 Task: Measure the distance between New Orleans and Baton Rouge.
Action: Mouse moved to (310, 63)
Screenshot: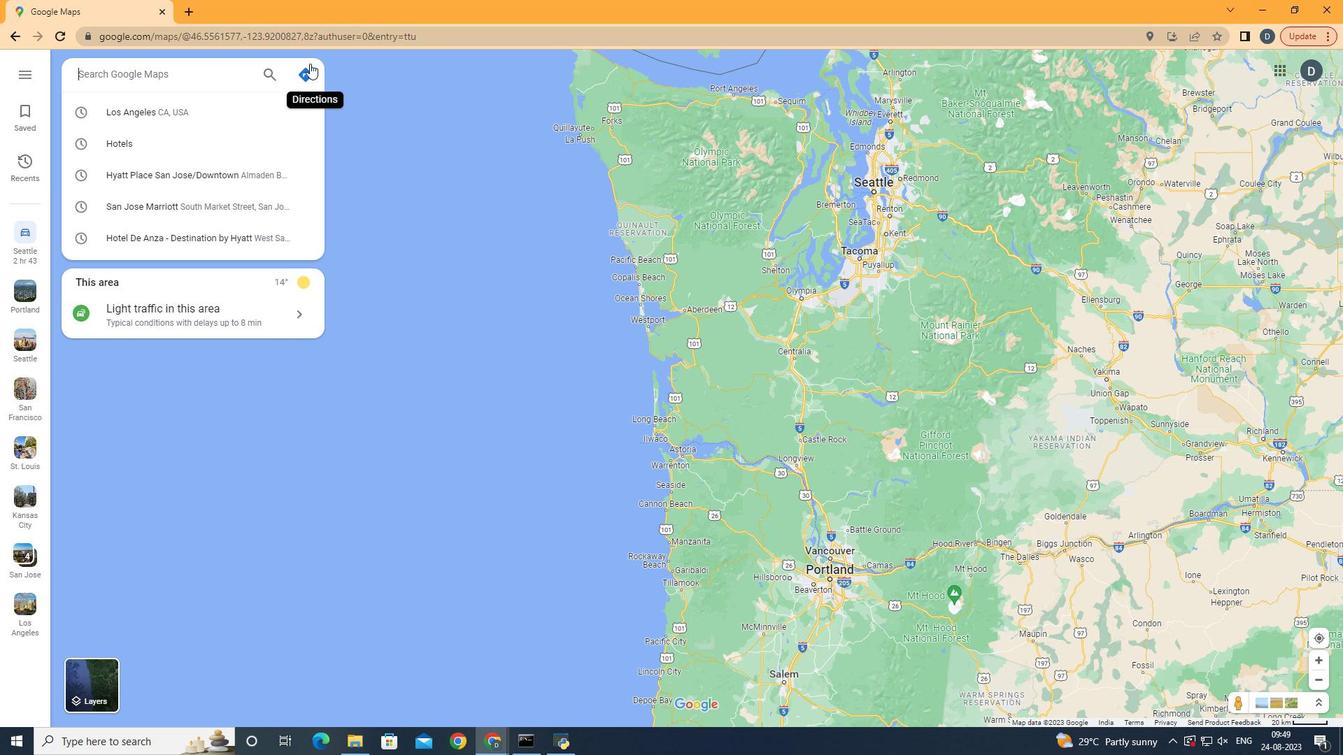 
Action: Mouse pressed left at (310, 63)
Screenshot: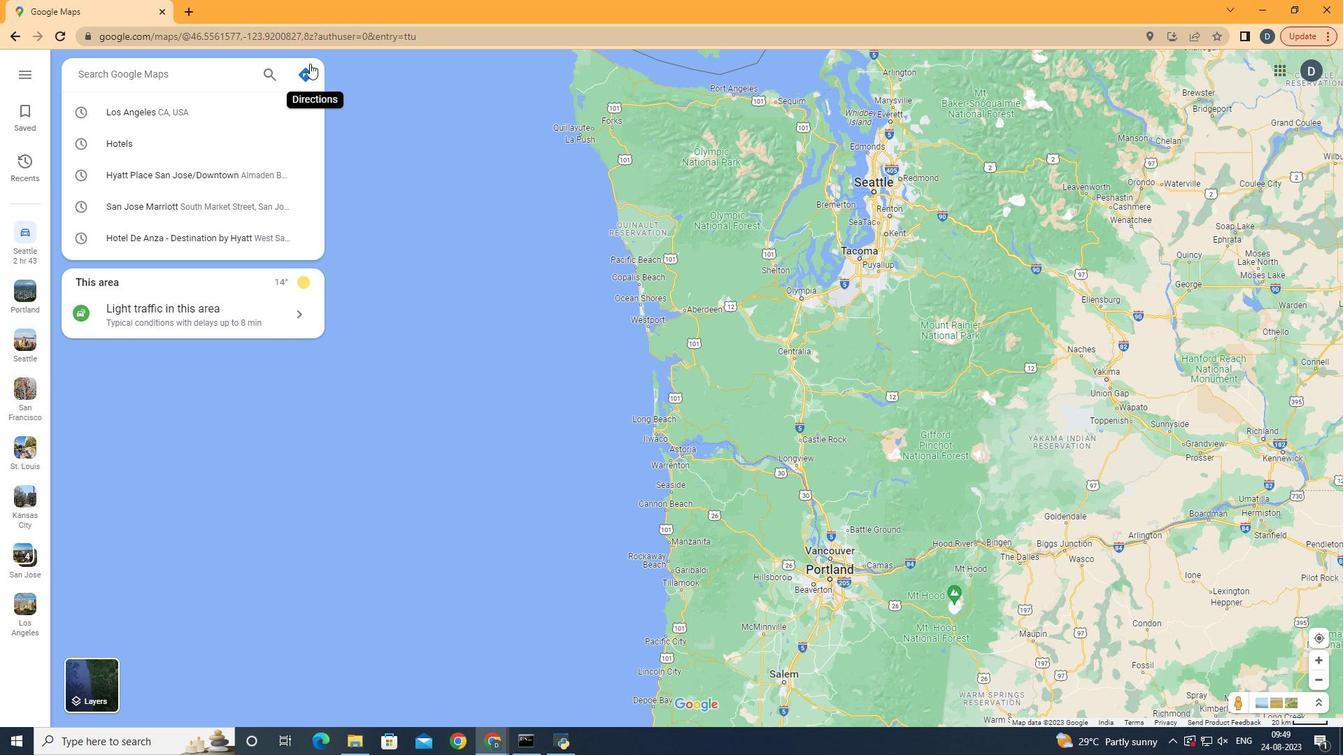 
Action: Mouse moved to (149, 115)
Screenshot: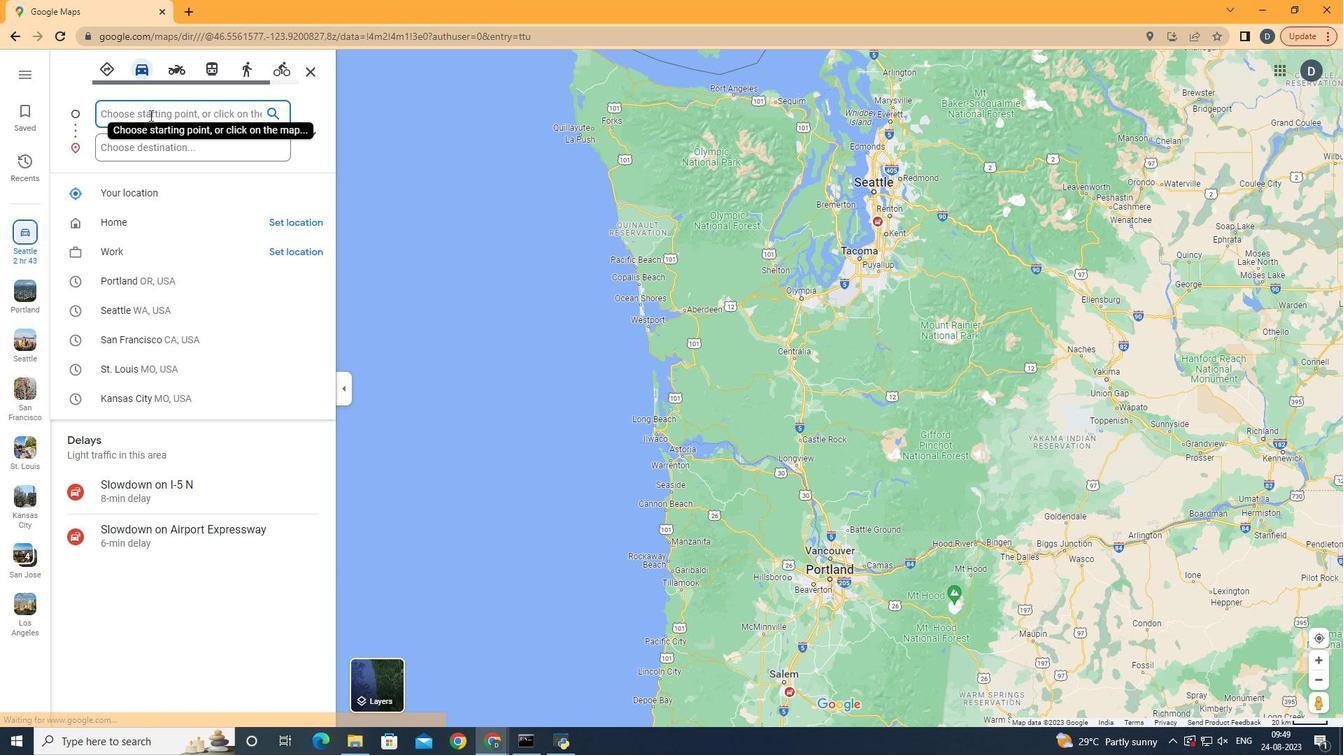 
Action: Mouse pressed left at (149, 115)
Screenshot: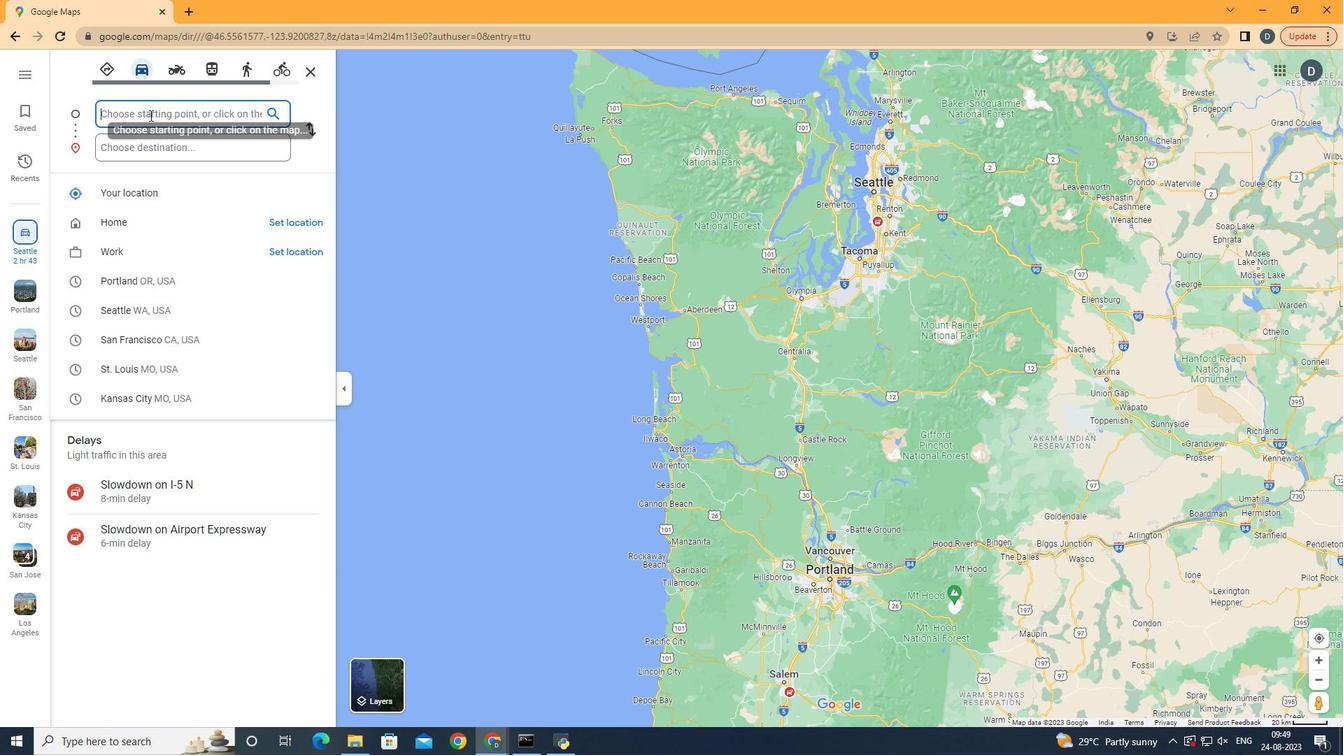 
Action: Key pressed <Key.shift><Key.shift><Key.shift><Key.shift><Key.shift>New<Key.space><Key.shift>Orleans
Screenshot: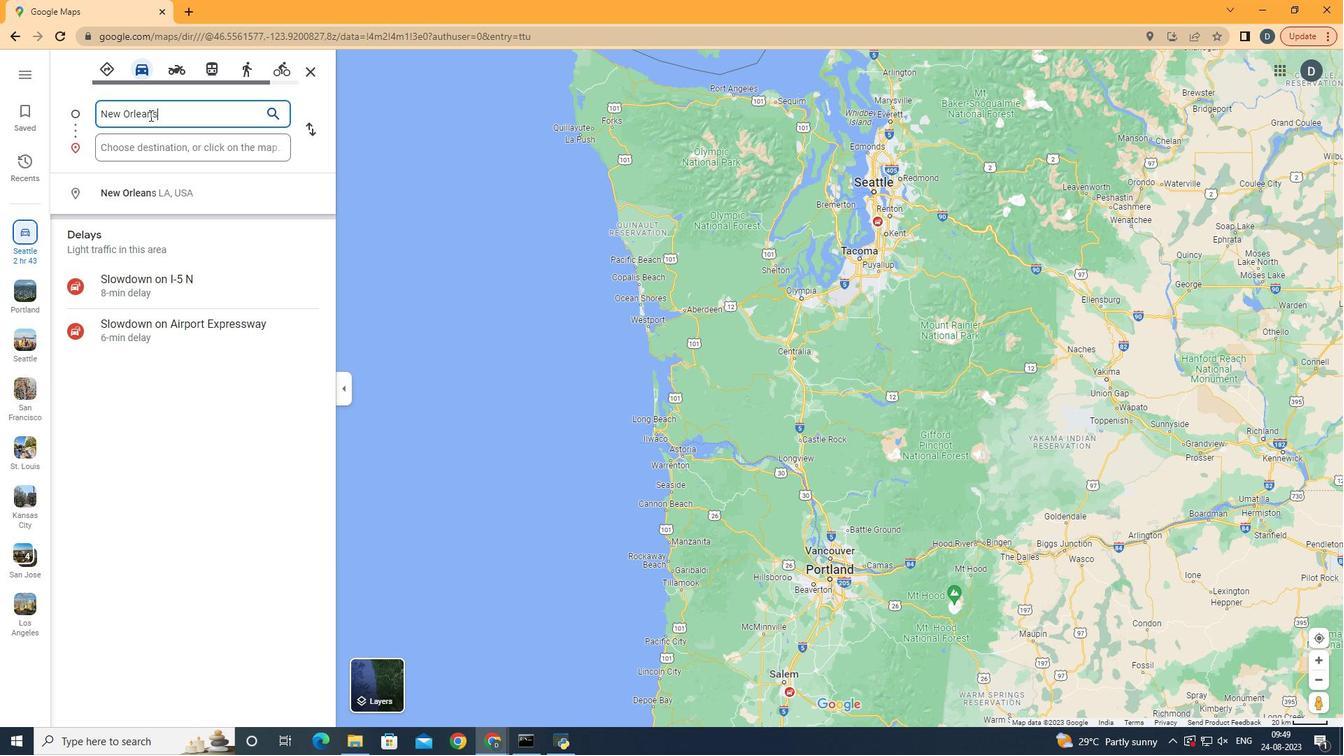 
Action: Mouse moved to (176, 205)
Screenshot: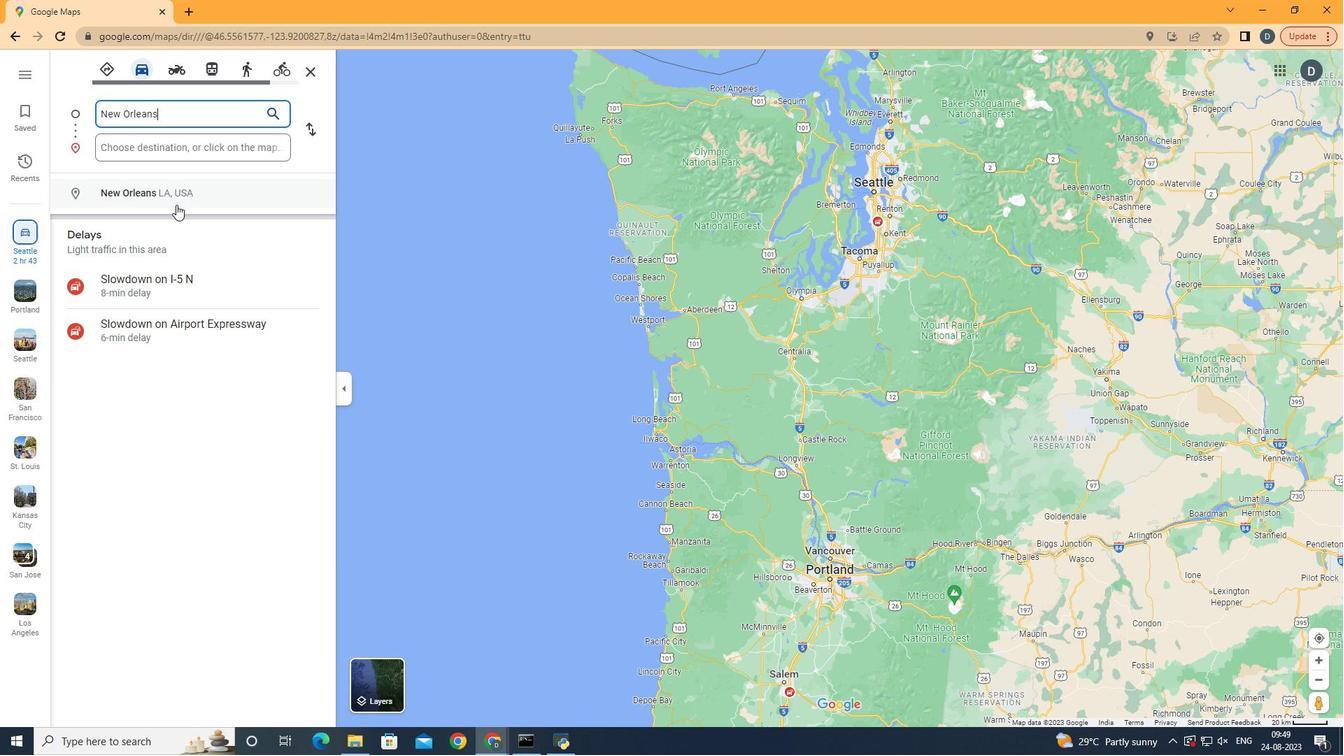
Action: Mouse pressed left at (176, 205)
Screenshot: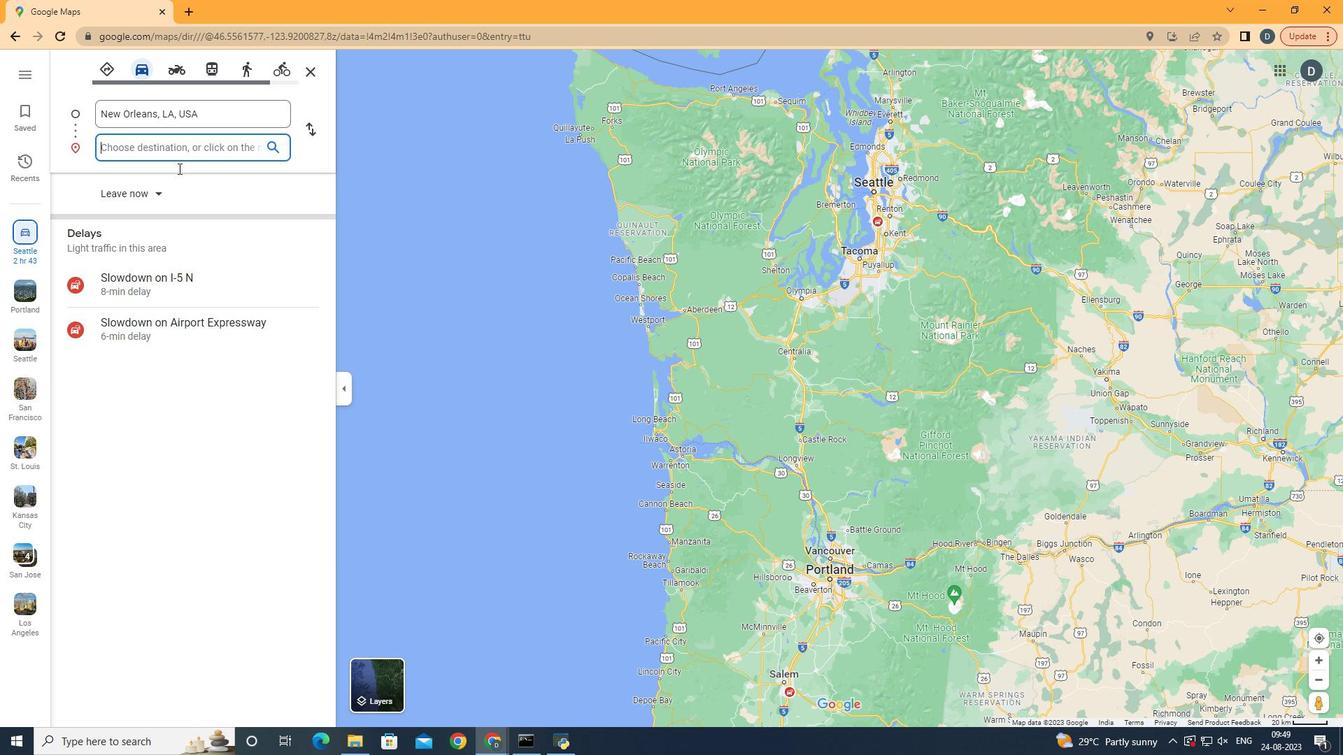 
Action: Mouse moved to (192, 142)
Screenshot: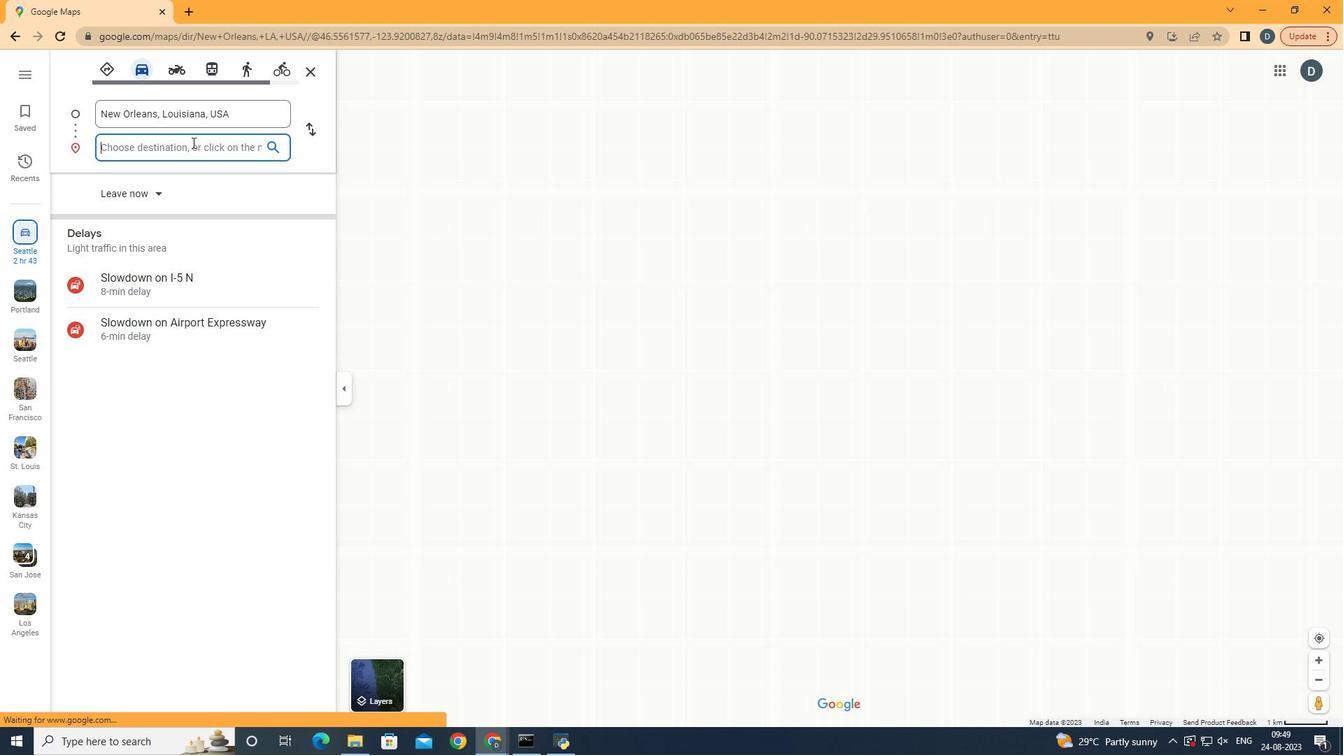 
Action: Mouse pressed left at (192, 142)
Screenshot: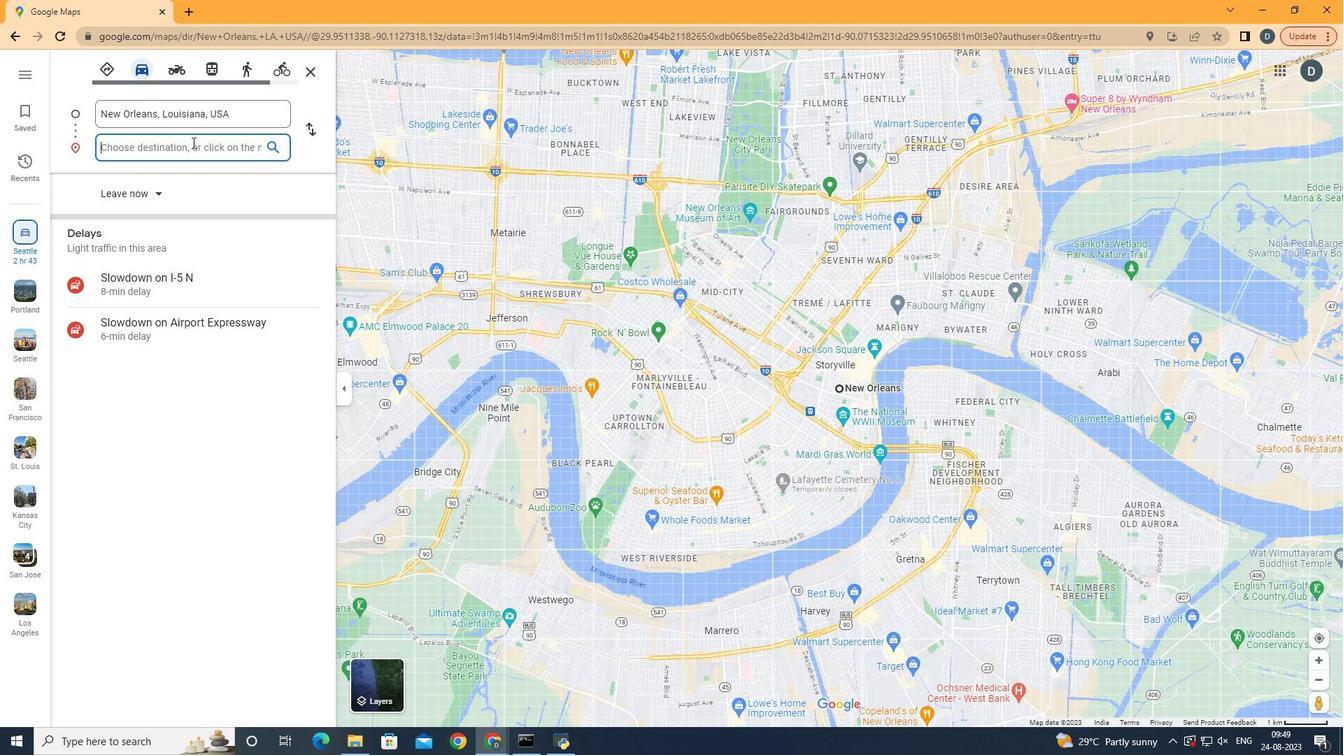 
Action: Key pressed <Key.shift><Key.shift><Key.shift><Key.shift><Key.shift>Baton<Key.space><Key.shift><Key.shift><Key.shift><Key.shift><Key.shift>Rouge
Screenshot: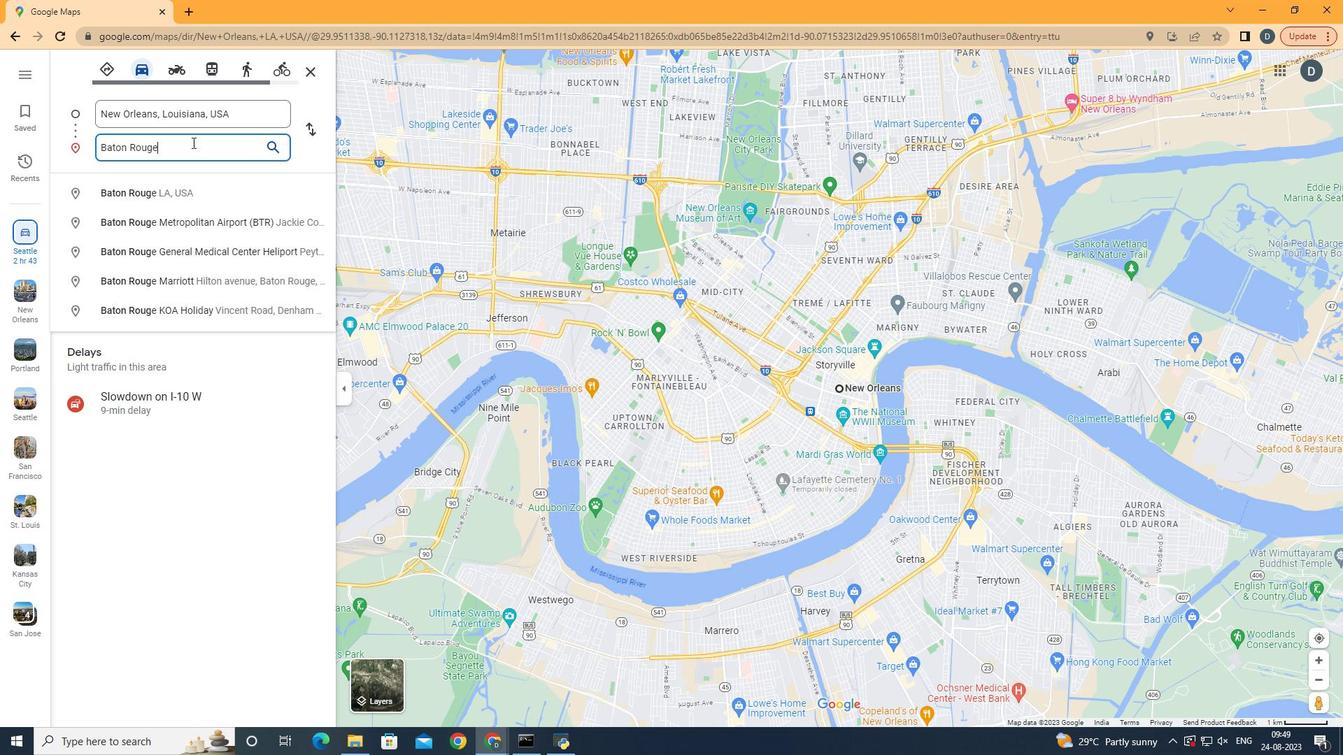 
Action: Mouse moved to (184, 190)
Screenshot: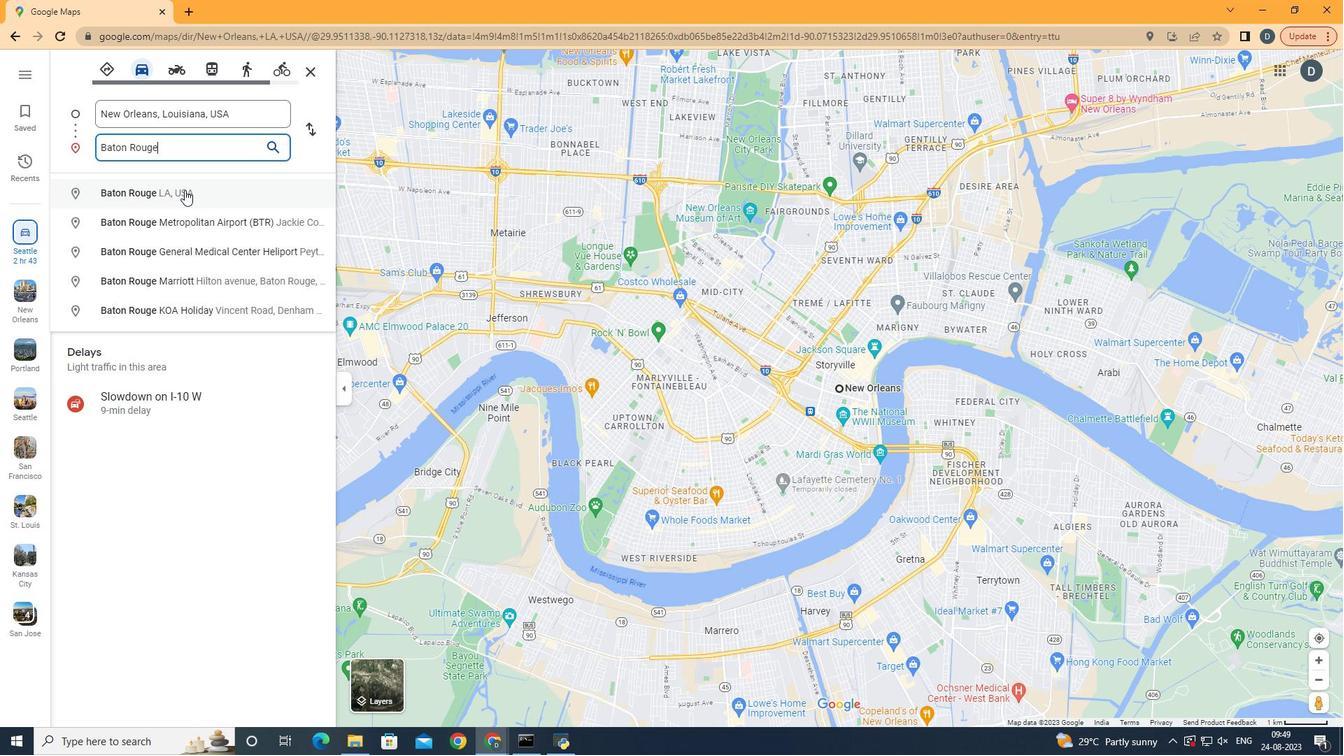 
Action: Mouse pressed left at (184, 190)
Screenshot: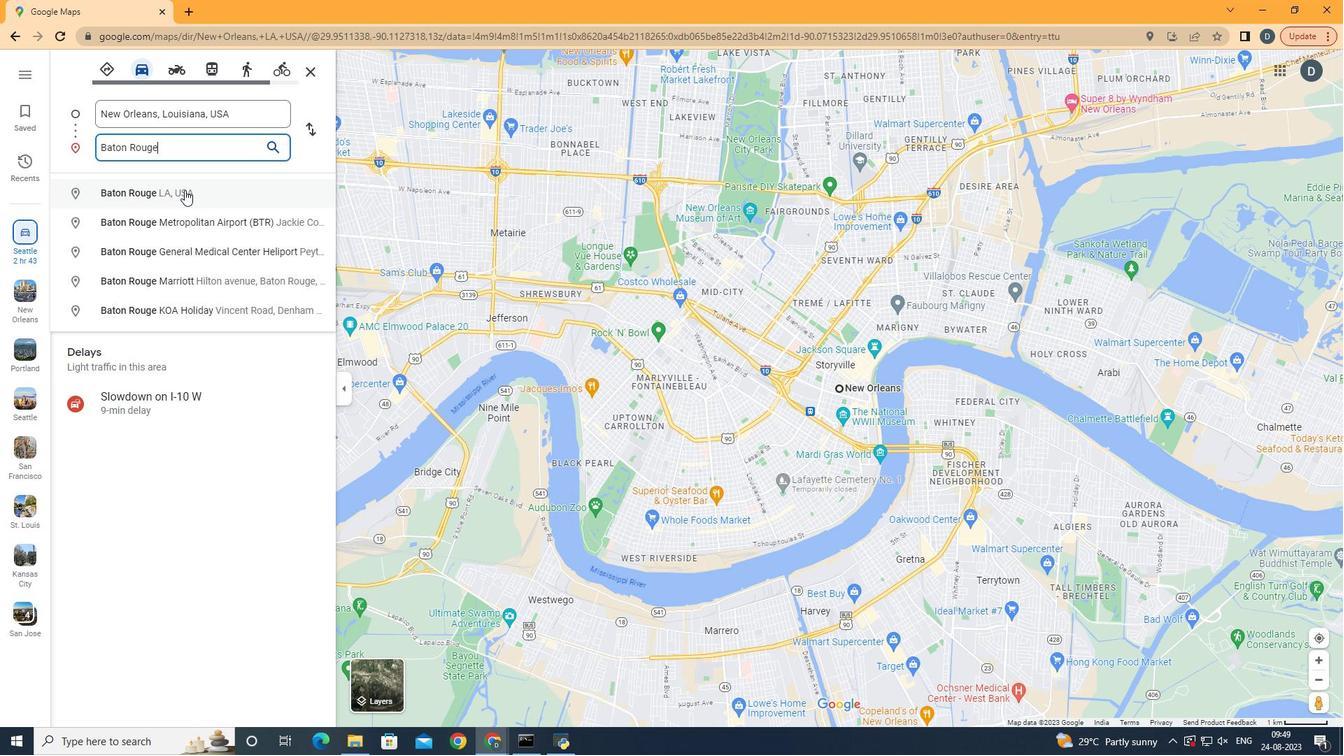
Action: Mouse moved to (596, 684)
Screenshot: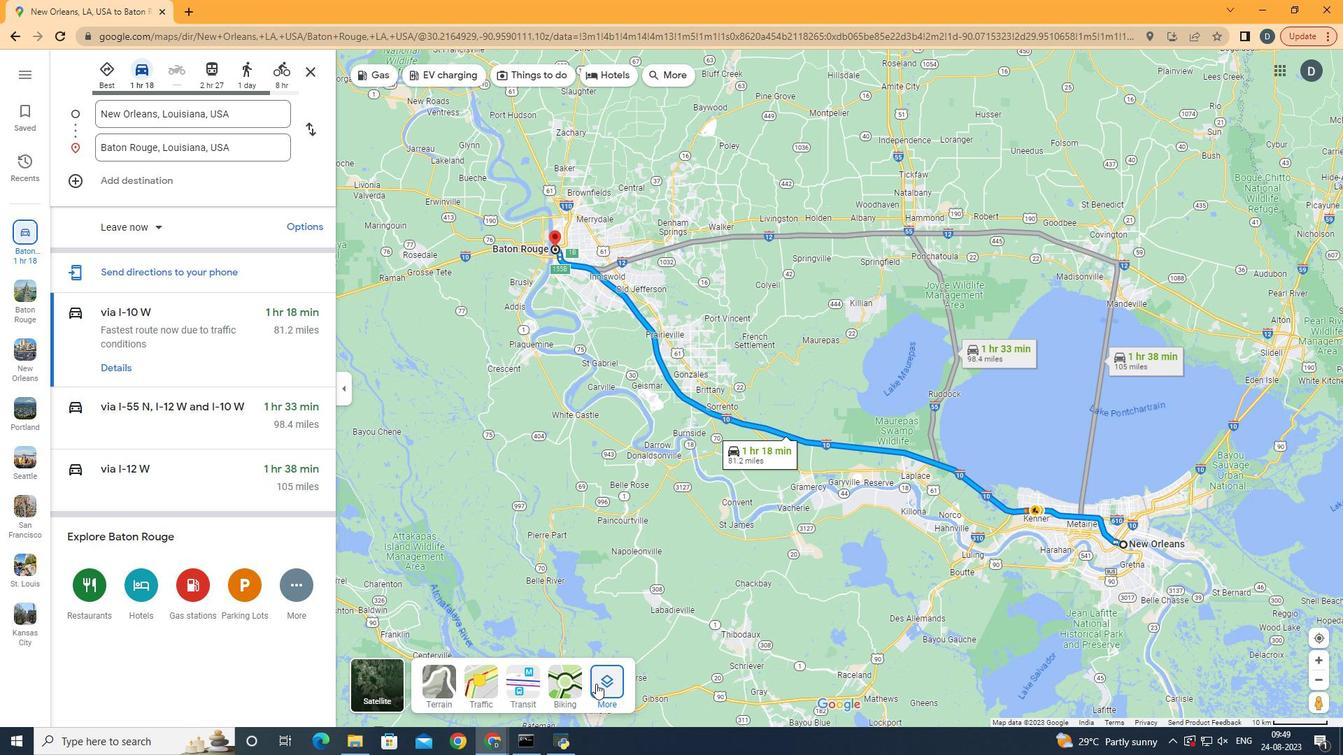 
Action: Mouse pressed left at (596, 684)
Screenshot: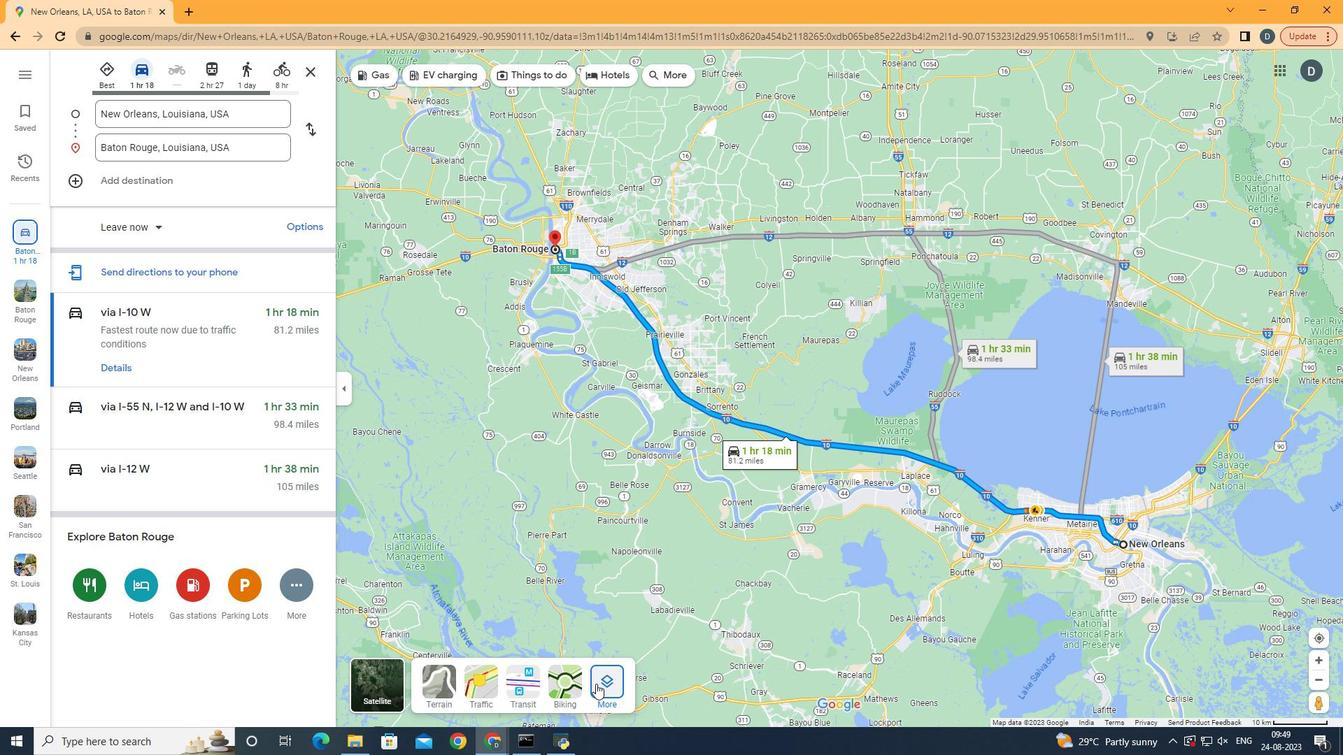 
Action: Mouse moved to (479, 555)
Screenshot: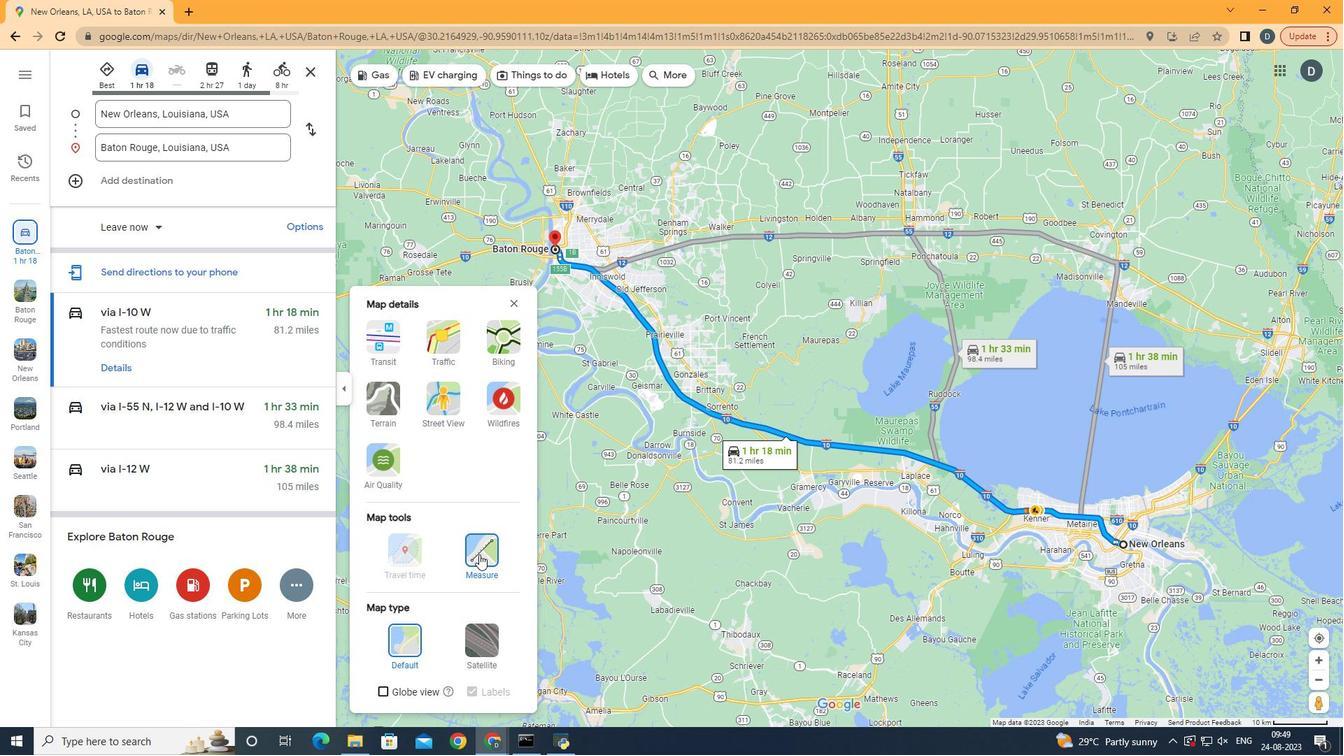 
Action: Mouse pressed left at (479, 555)
Screenshot: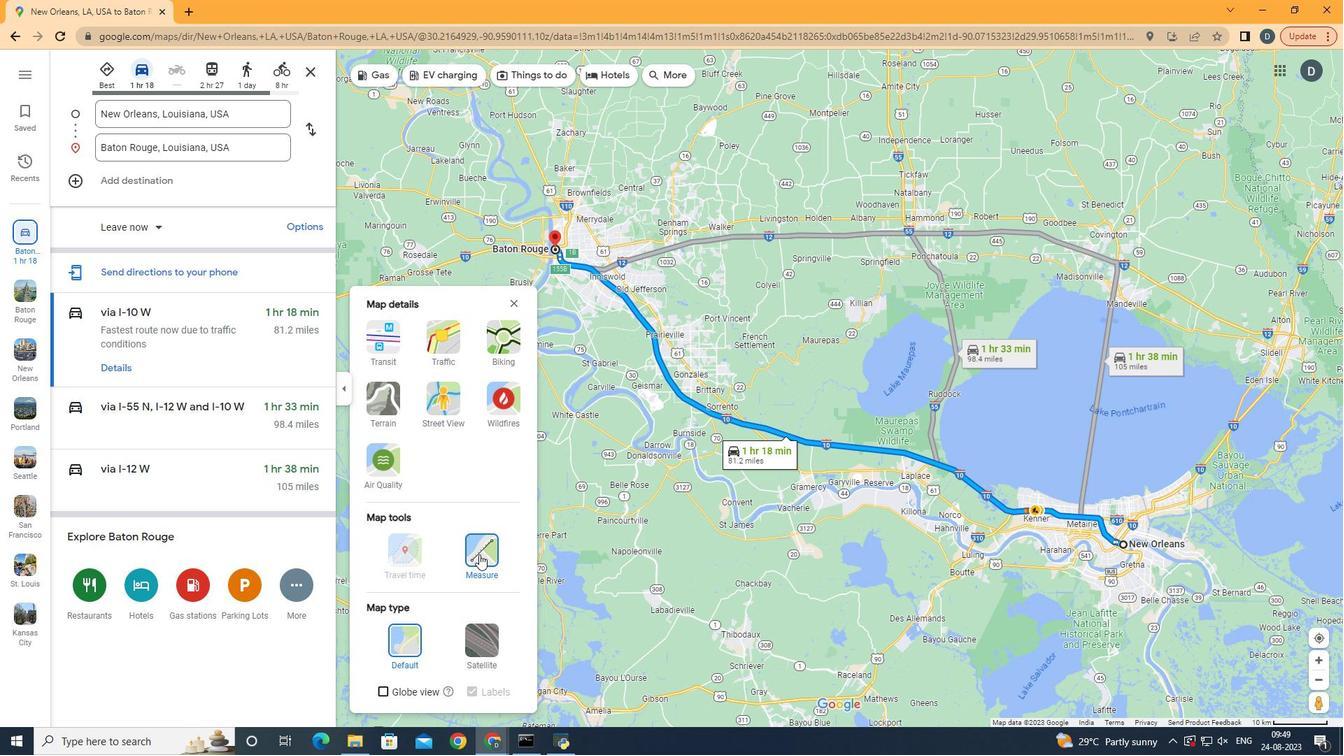 
Action: Mouse moved to (1123, 544)
Screenshot: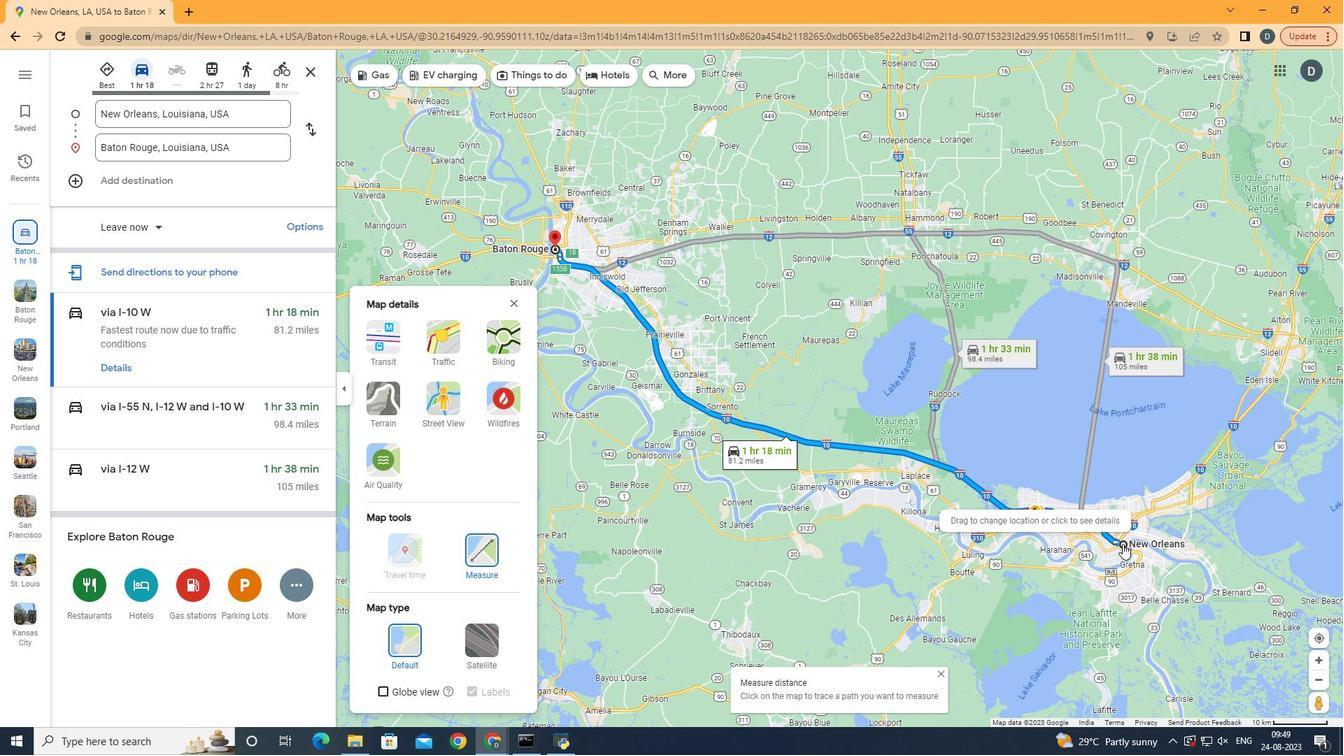 
Action: Mouse pressed left at (1123, 544)
Screenshot: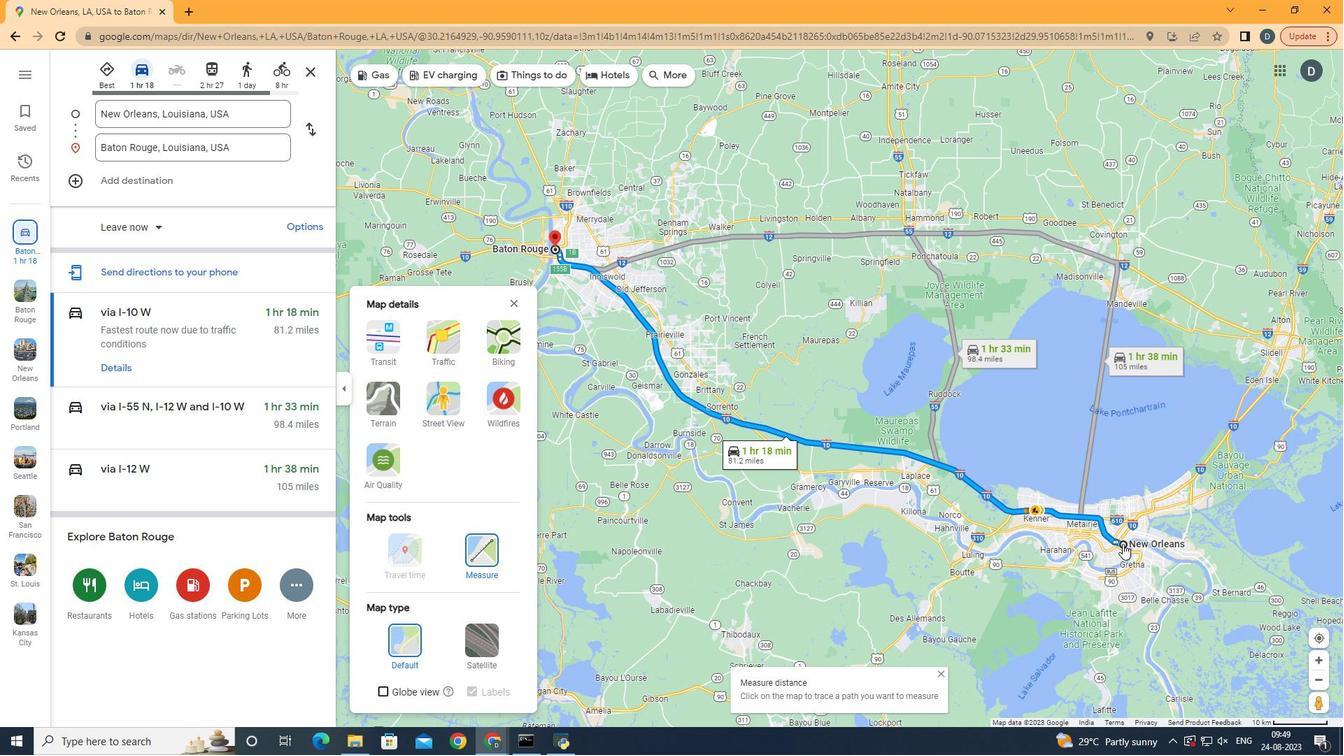 
Action: Mouse moved to (557, 249)
Screenshot: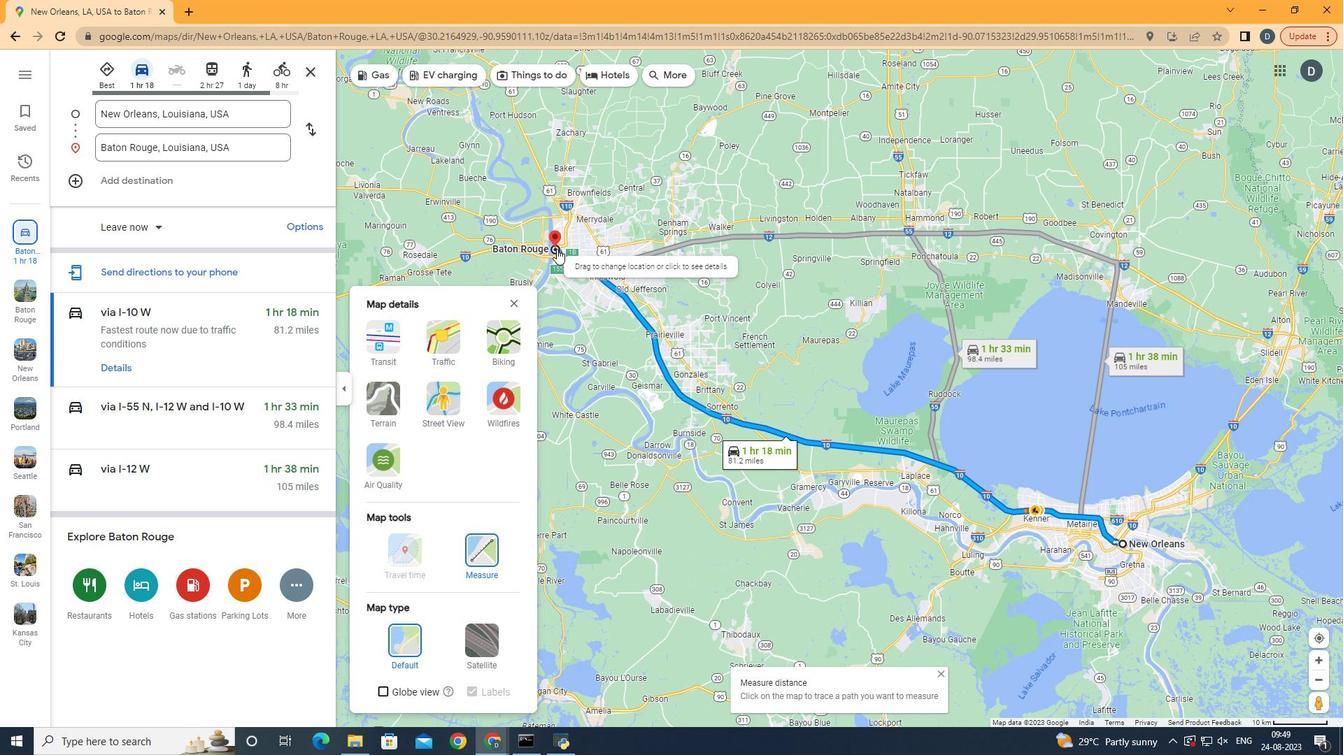 
Action: Mouse pressed left at (557, 249)
Screenshot: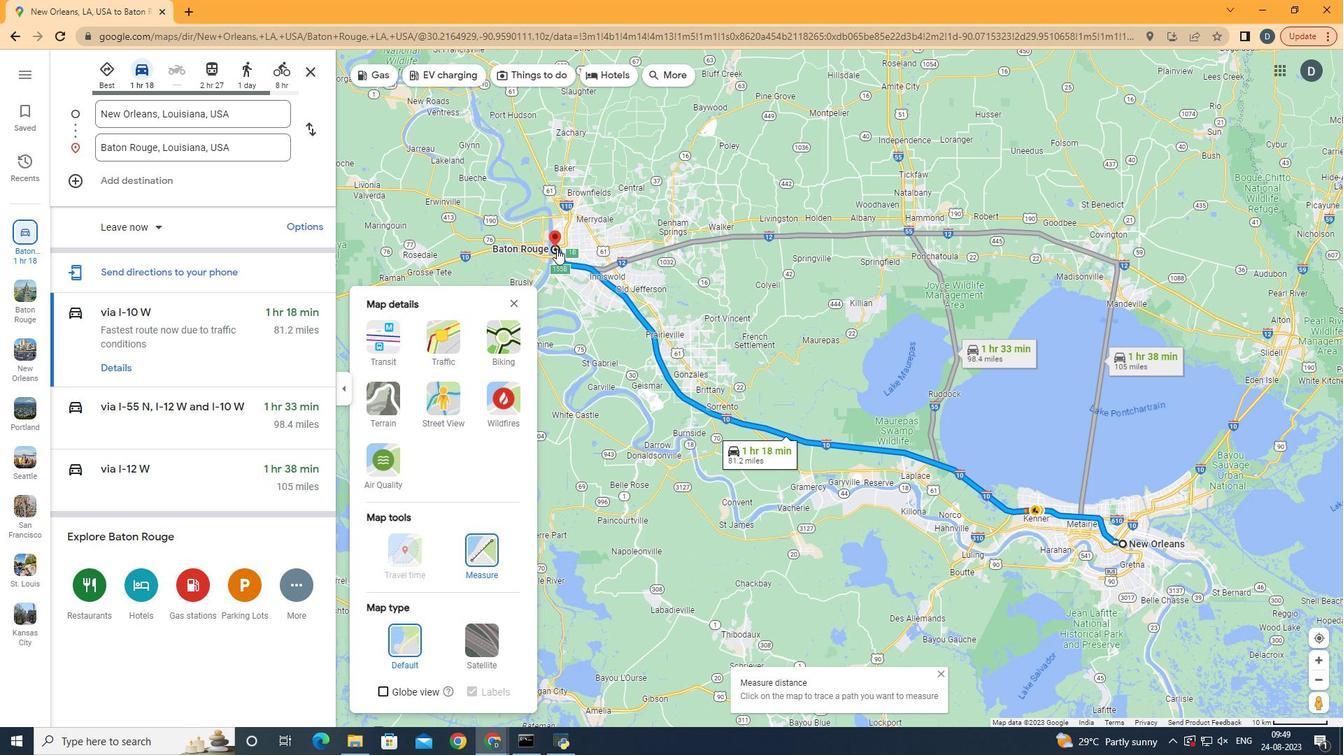 
Action: Mouse moved to (516, 305)
Screenshot: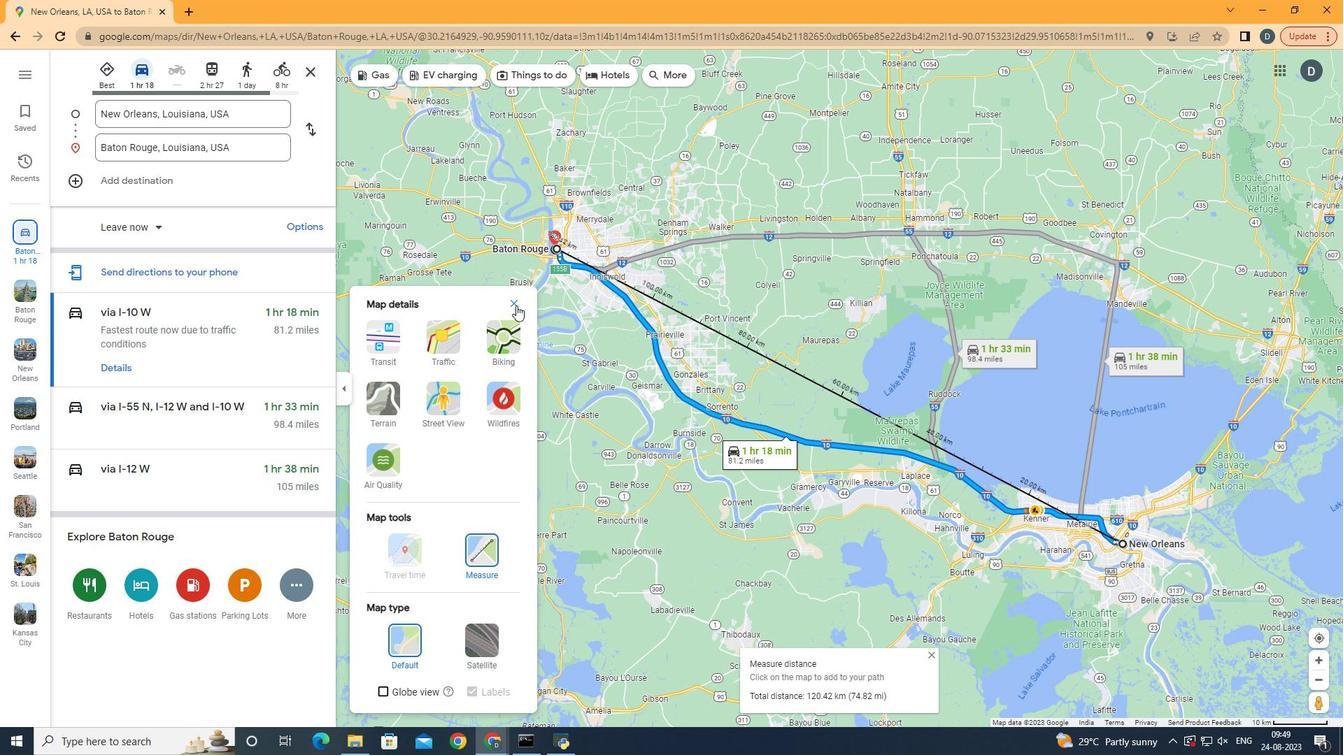 
Action: Mouse pressed left at (516, 305)
Screenshot: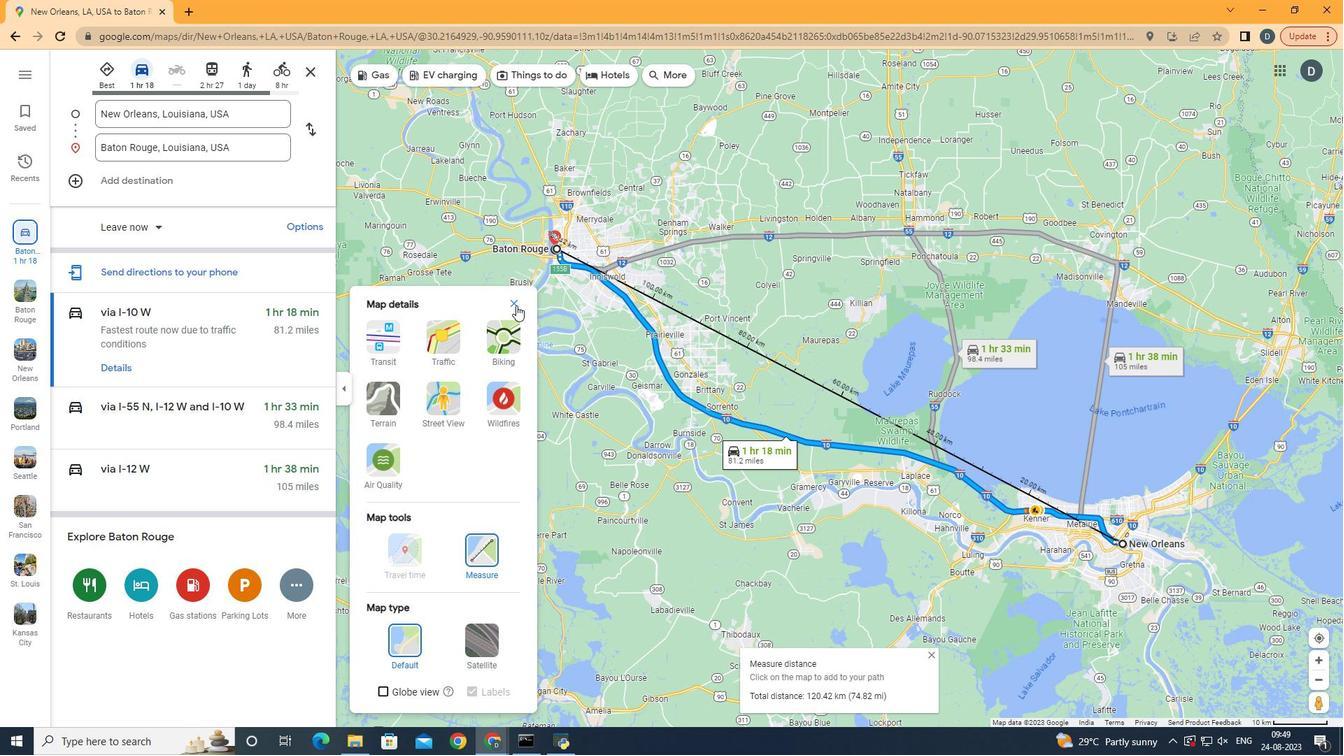 
Action: Mouse moved to (891, 535)
Screenshot: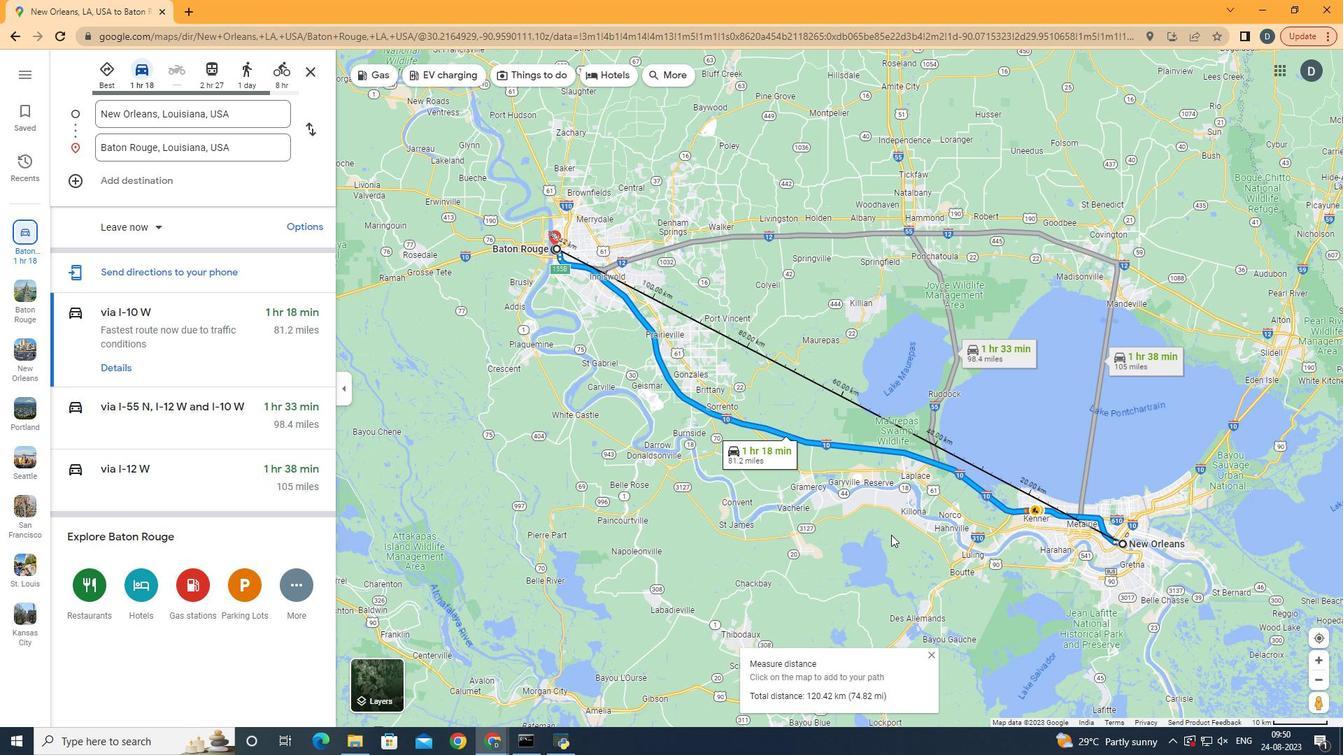 
Action: Mouse scrolled (891, 536) with delta (0, 0)
Screenshot: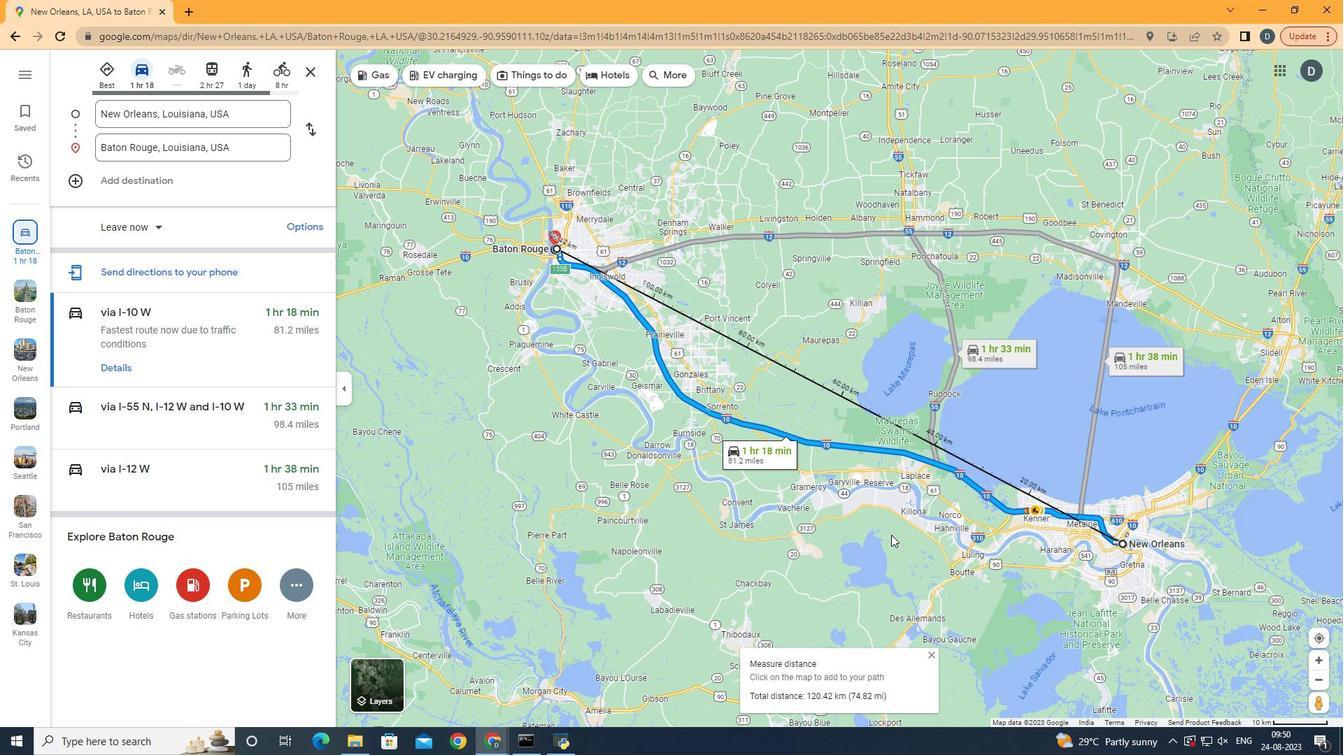 
Action: Mouse scrolled (891, 536) with delta (0, 0)
Screenshot: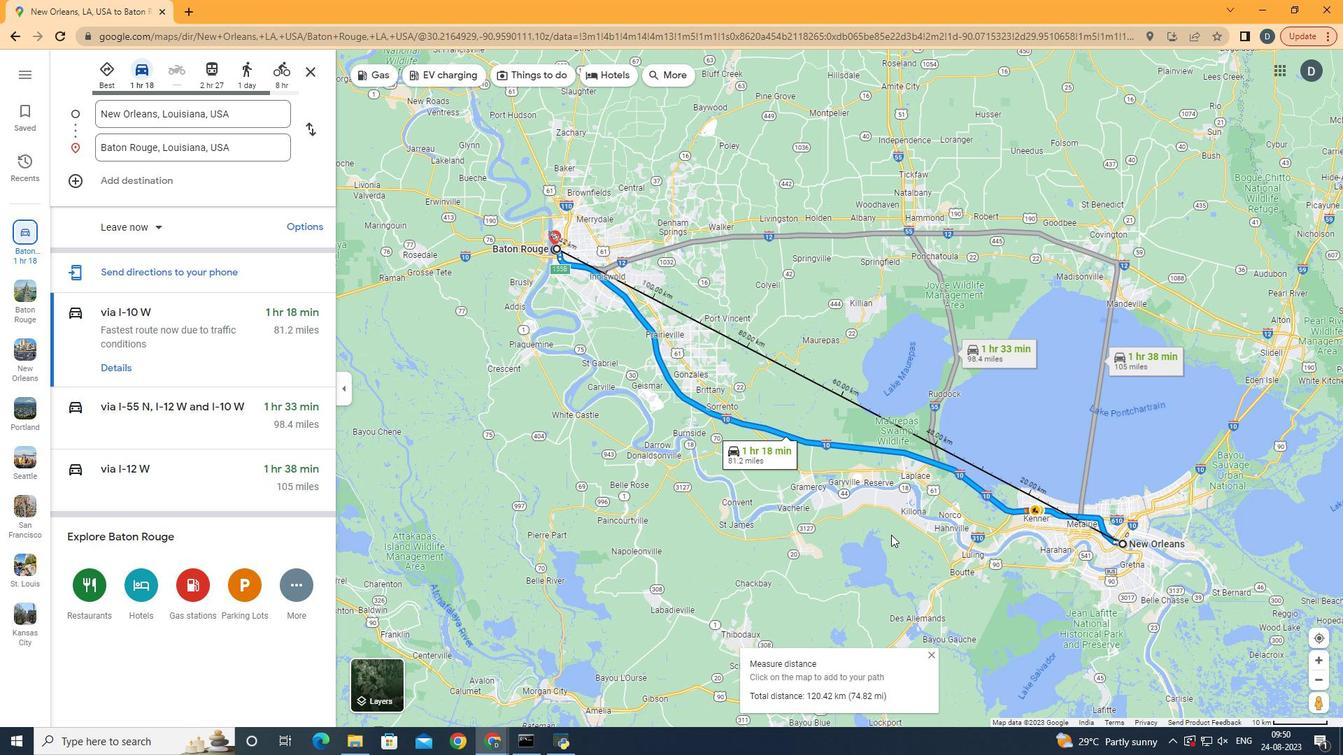 
Action: Mouse scrolled (891, 536) with delta (0, 0)
Screenshot: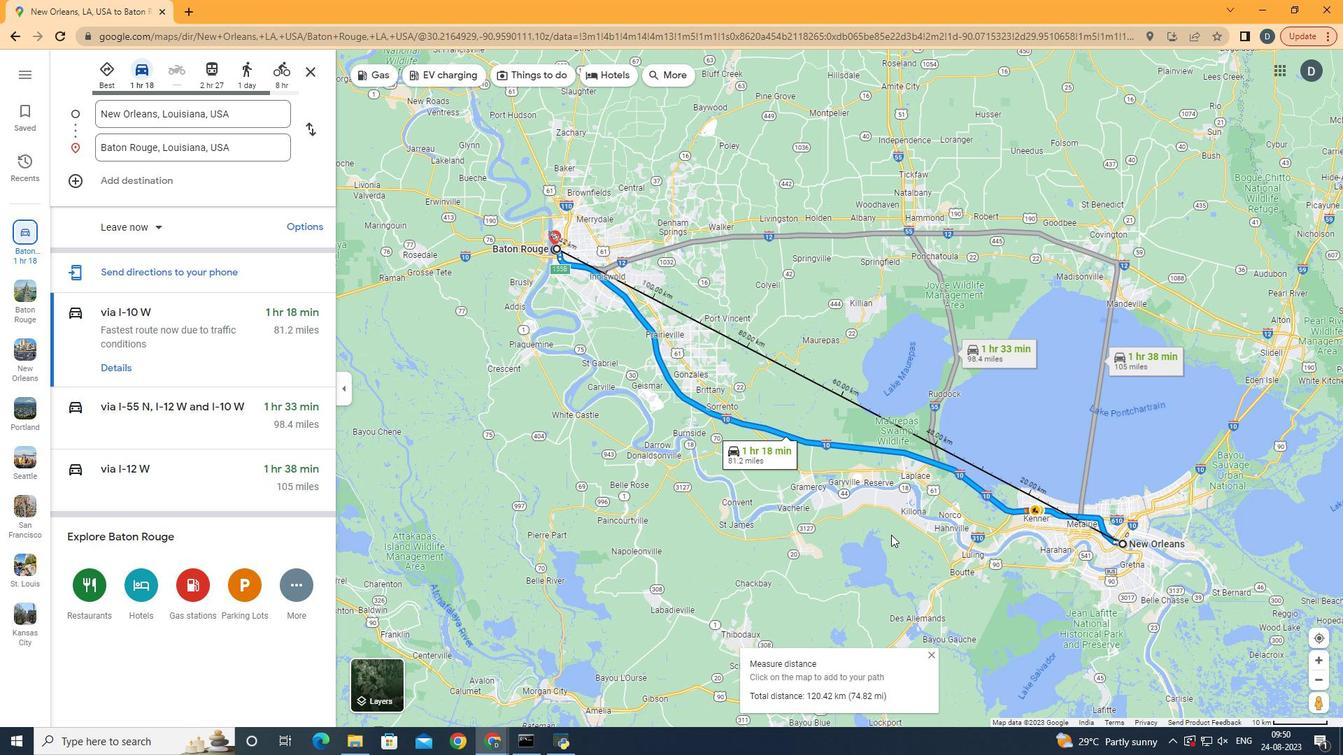 
Action: Mouse scrolled (891, 536) with delta (0, 0)
Screenshot: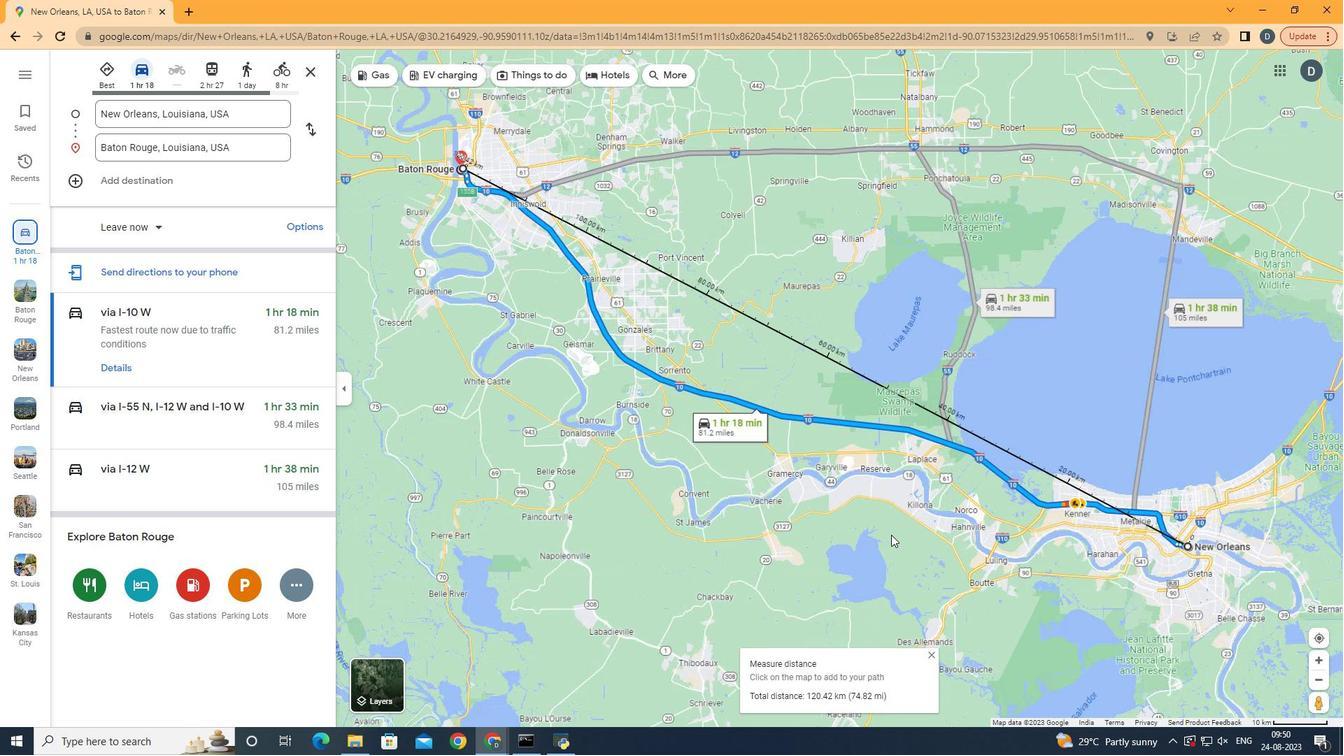 
Action: Mouse scrolled (891, 536) with delta (0, 0)
Screenshot: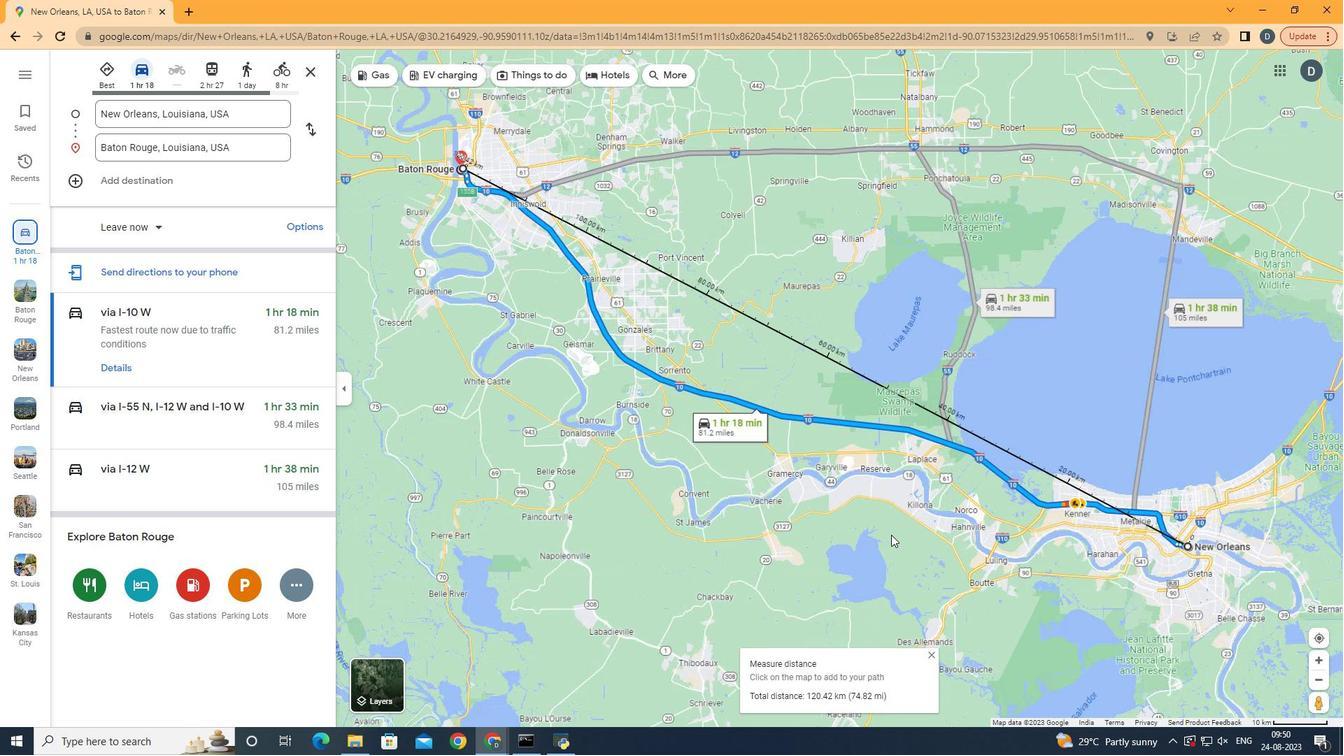 
Action: Mouse scrolled (891, 536) with delta (0, 0)
Screenshot: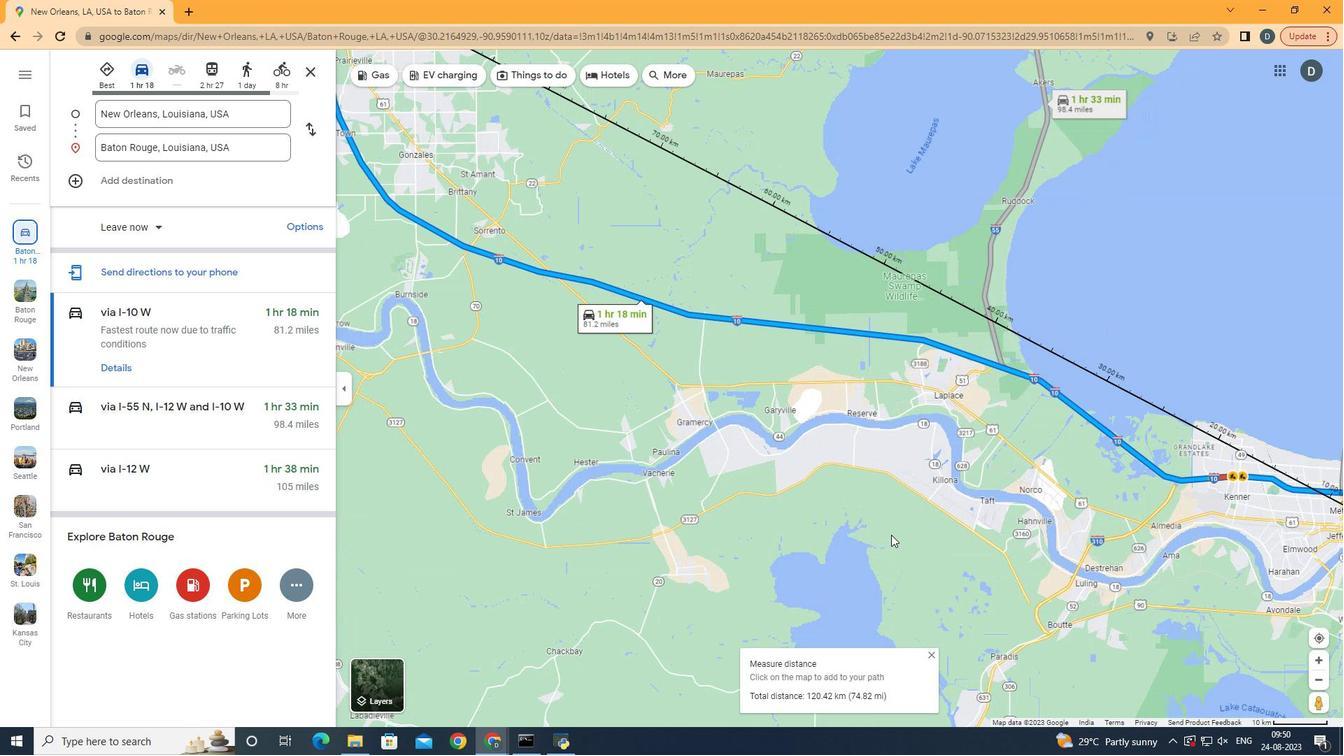 
Action: Mouse scrolled (891, 536) with delta (0, 0)
Screenshot: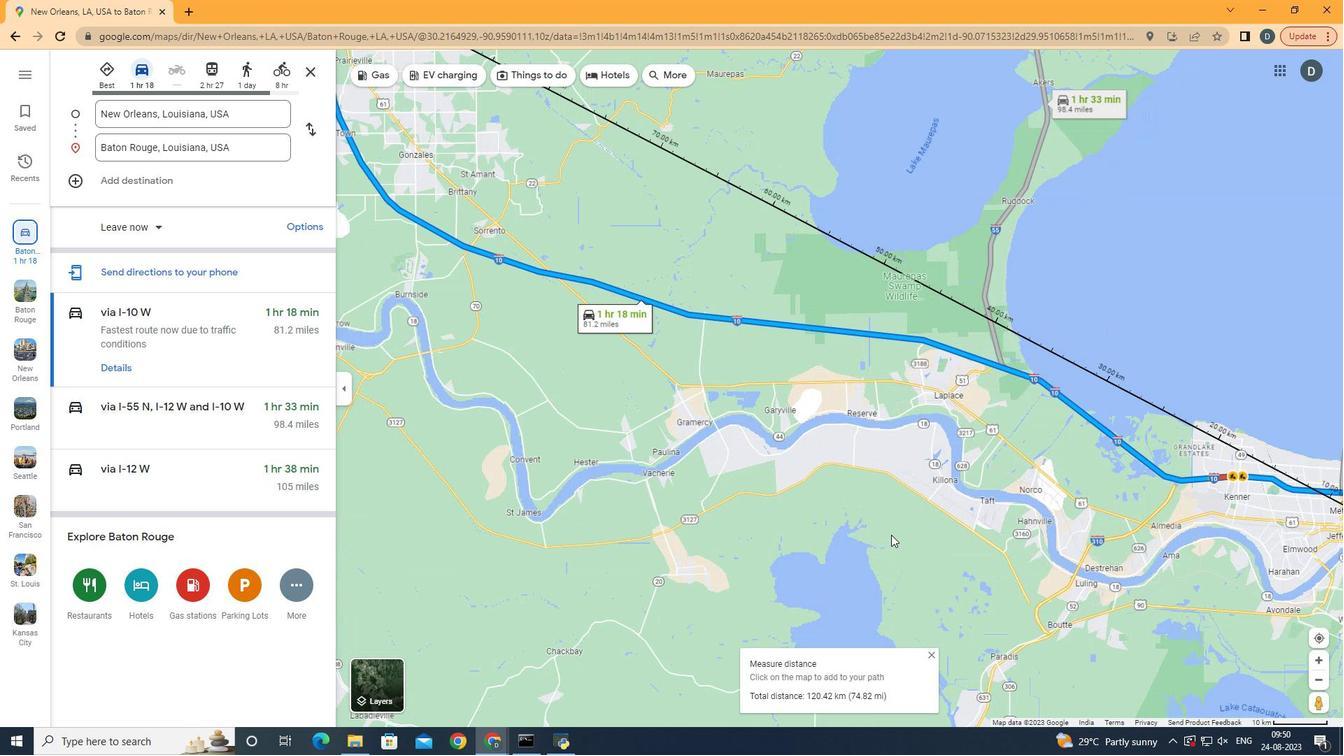 
Action: Mouse scrolled (891, 536) with delta (0, 0)
Screenshot: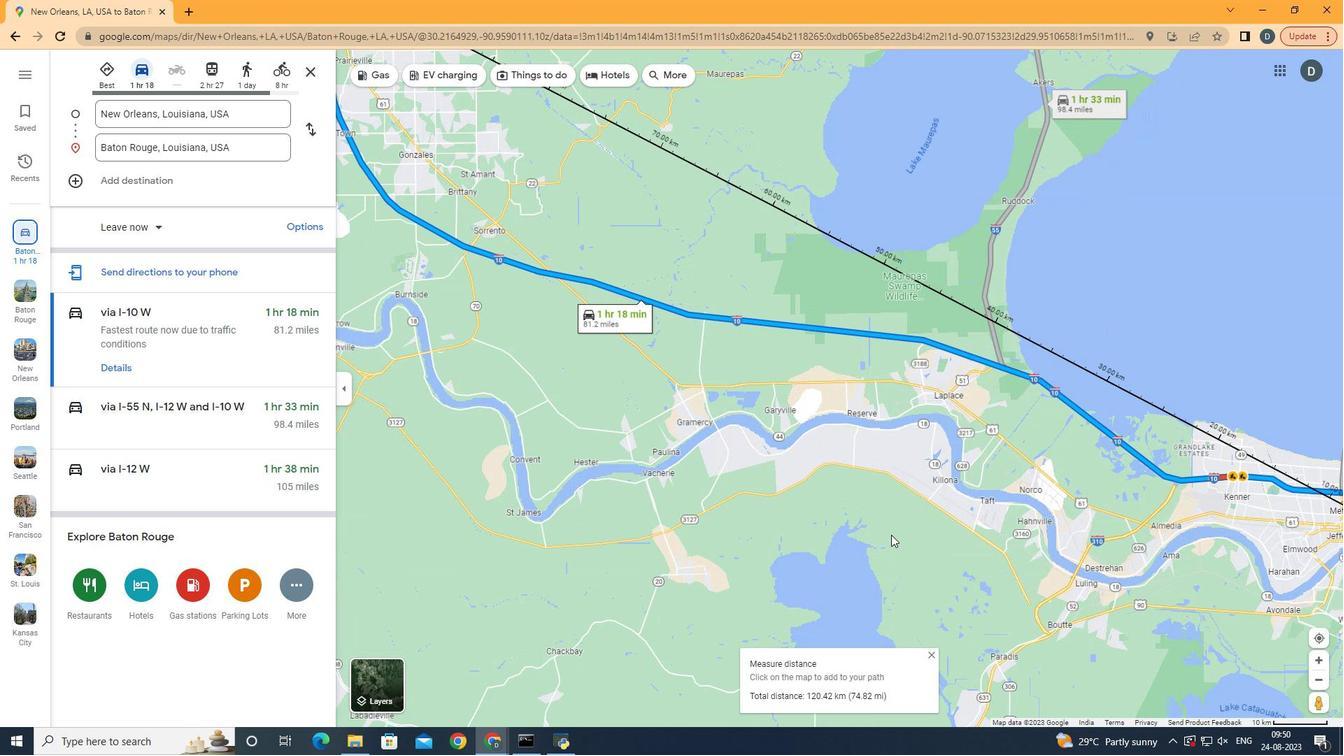 
Action: Mouse scrolled (891, 536) with delta (0, 0)
Screenshot: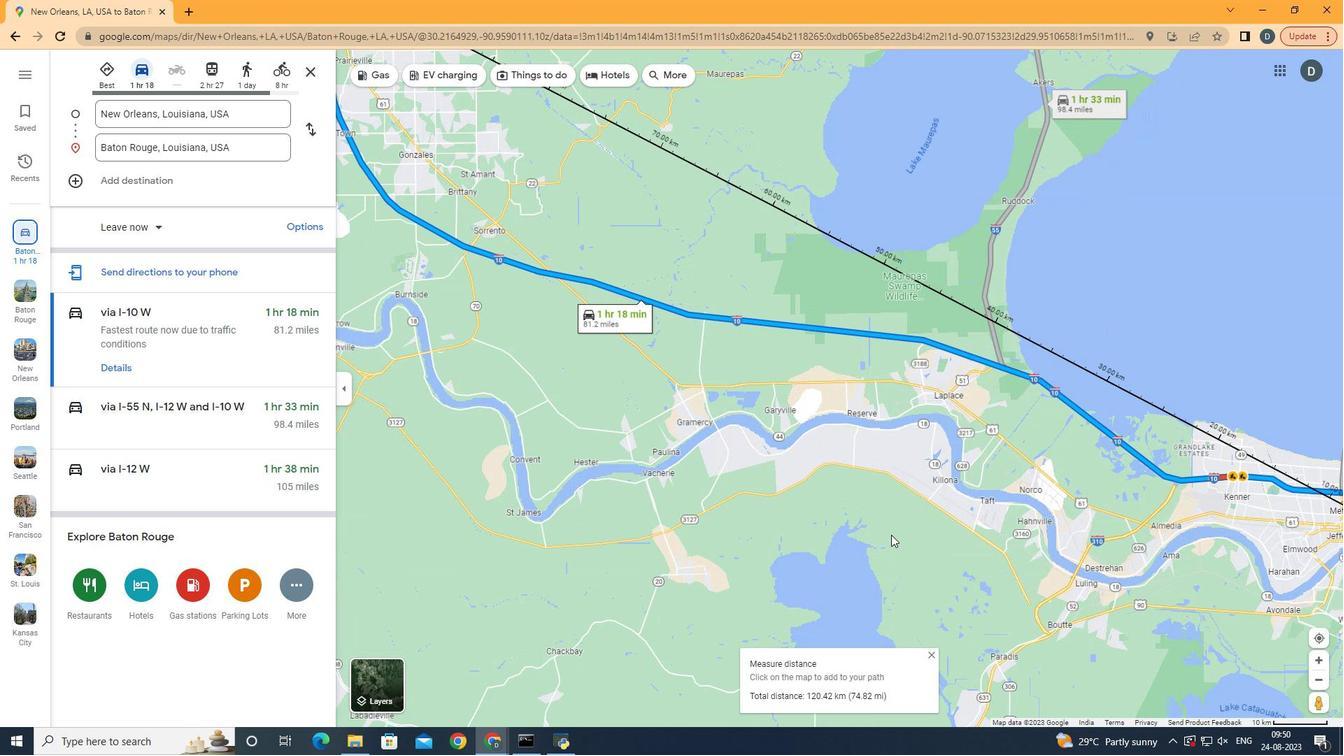 
Action: Mouse scrolled (891, 536) with delta (0, 0)
Screenshot: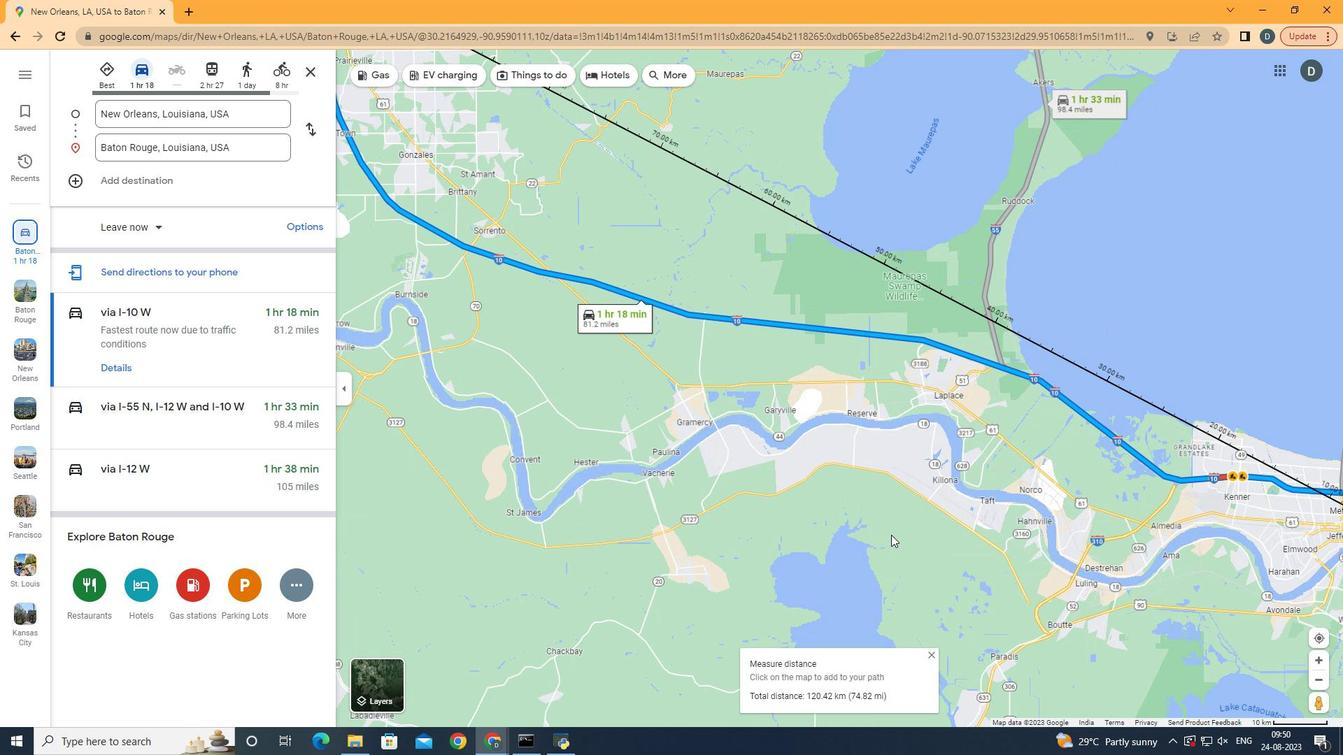 
Action: Mouse moved to (1293, 533)
Screenshot: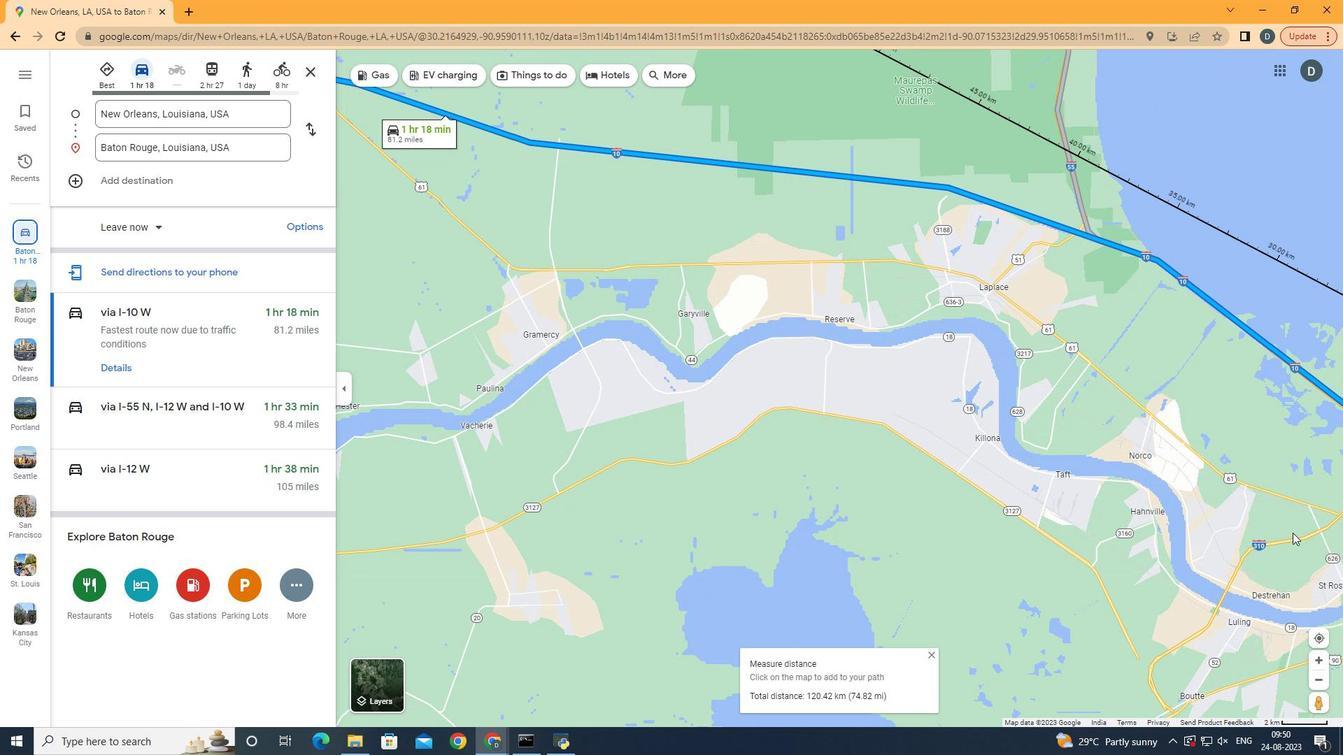 
Action: Mouse pressed left at (1293, 533)
Screenshot: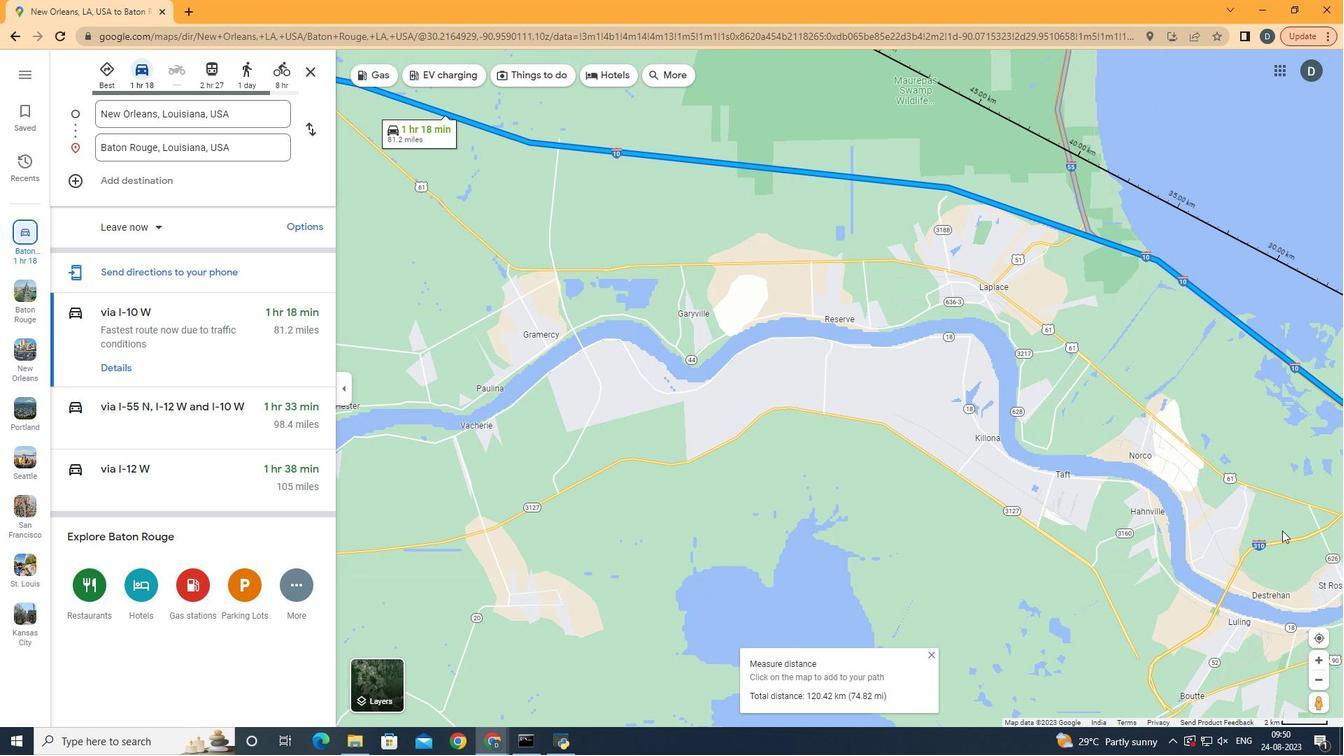 
Action: Mouse moved to (1296, 431)
Screenshot: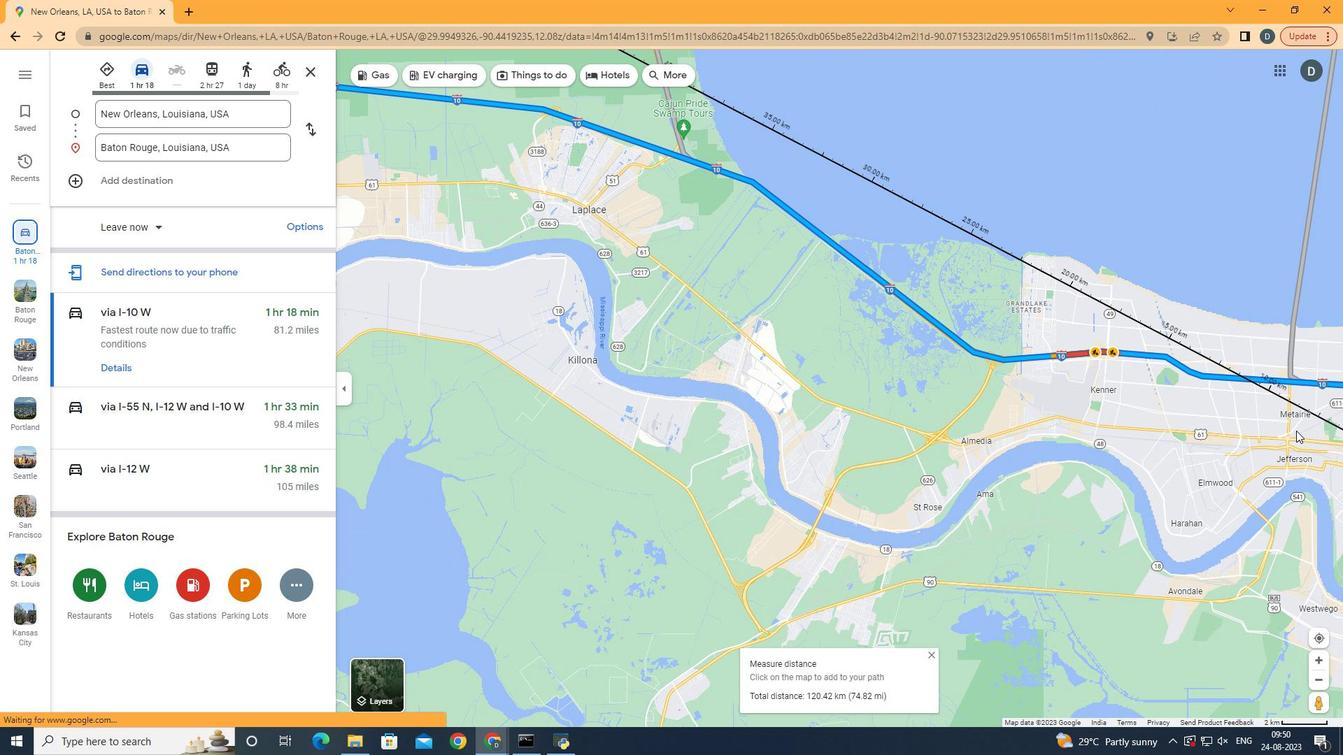 
Action: Mouse pressed left at (1296, 431)
Screenshot: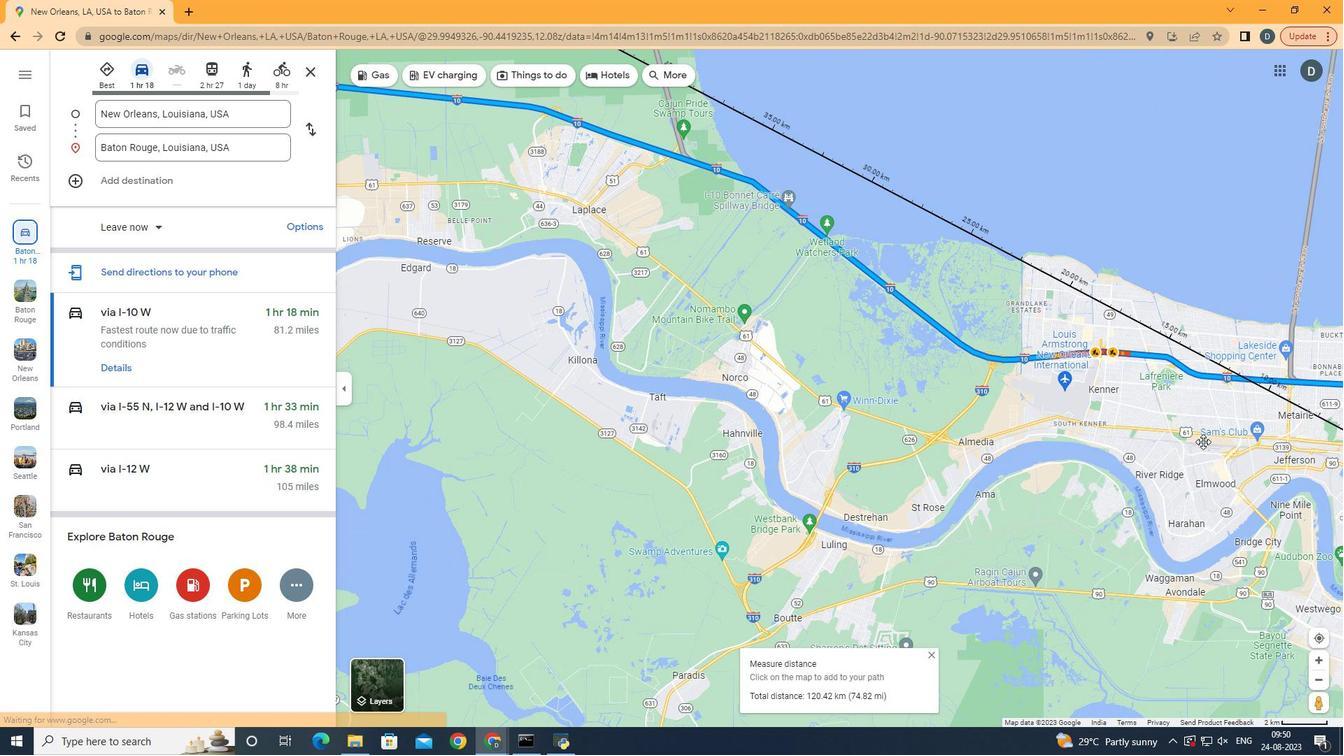 
Action: Mouse moved to (1102, 534)
Screenshot: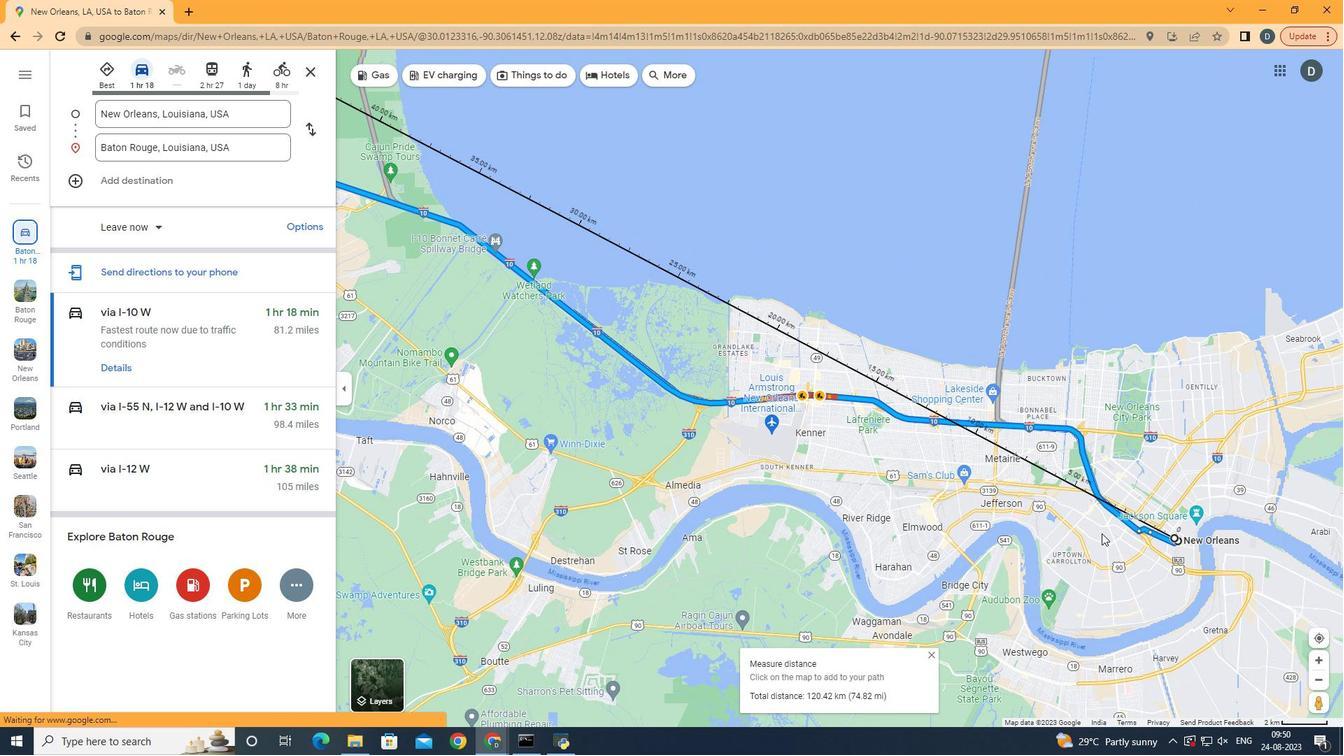 
Action: Mouse scrolled (1102, 534) with delta (0, 0)
Screenshot: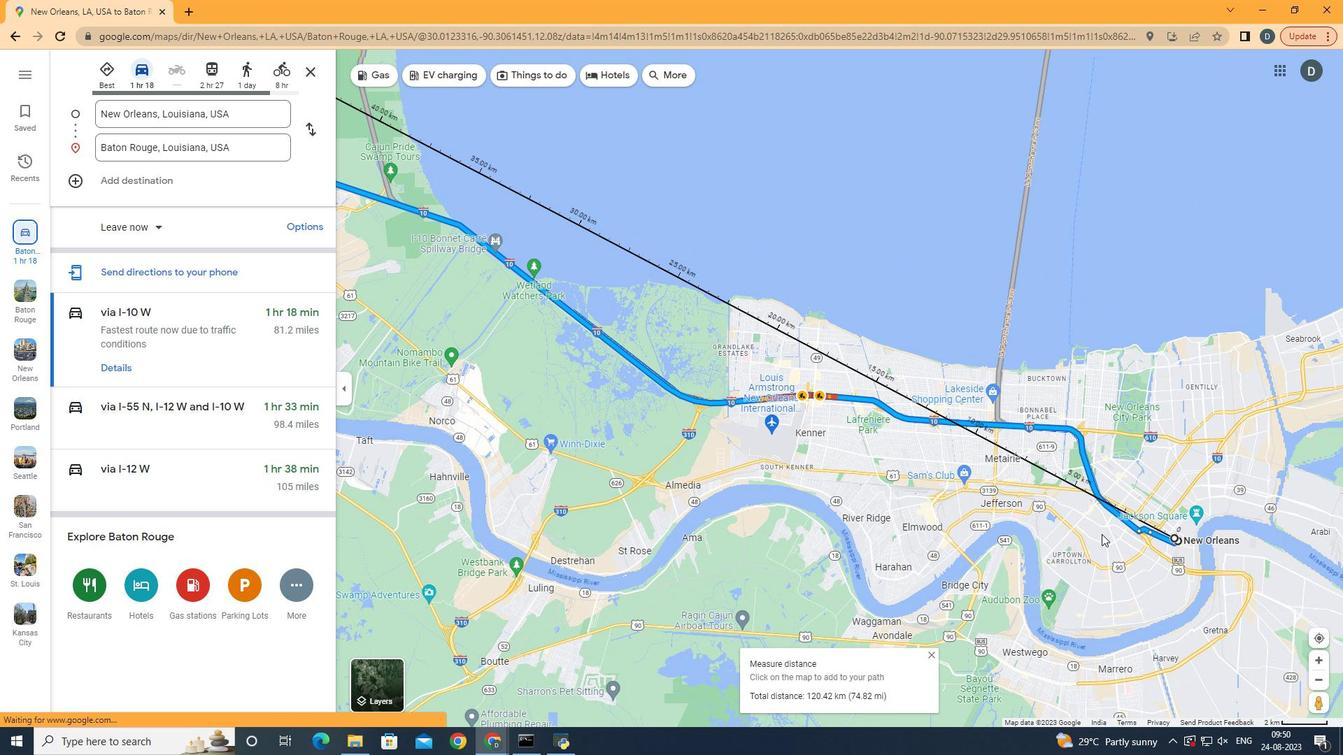 
Action: Mouse scrolled (1102, 534) with delta (0, 0)
Screenshot: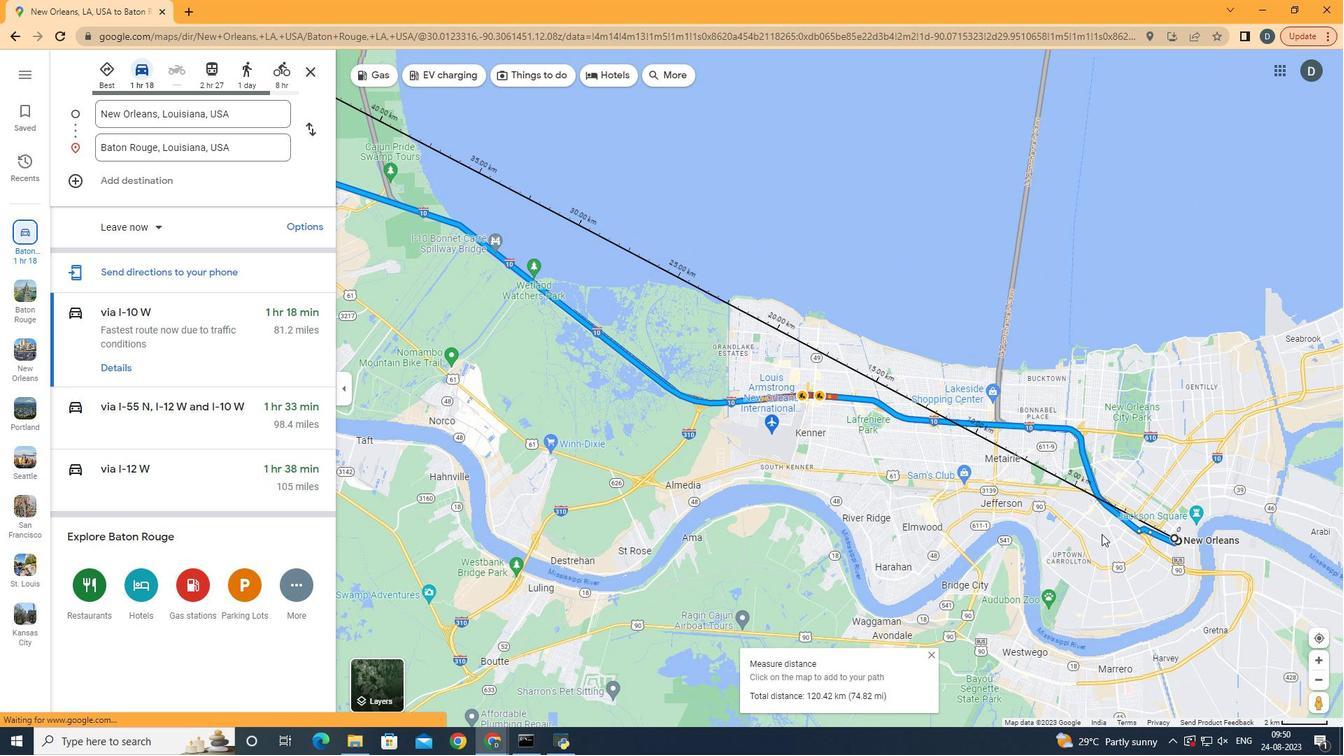 
Action: Mouse scrolled (1102, 534) with delta (0, 0)
Screenshot: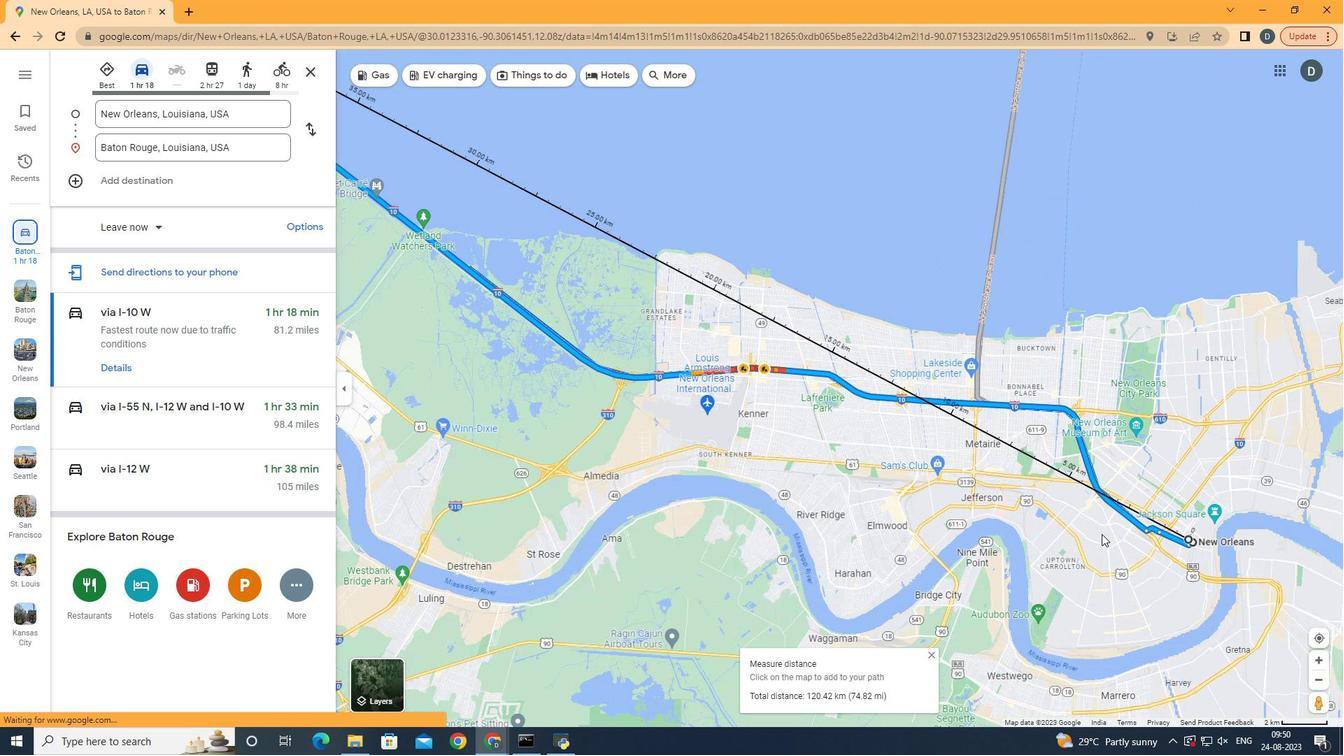 
Action: Mouse moved to (844, 391)
Screenshot: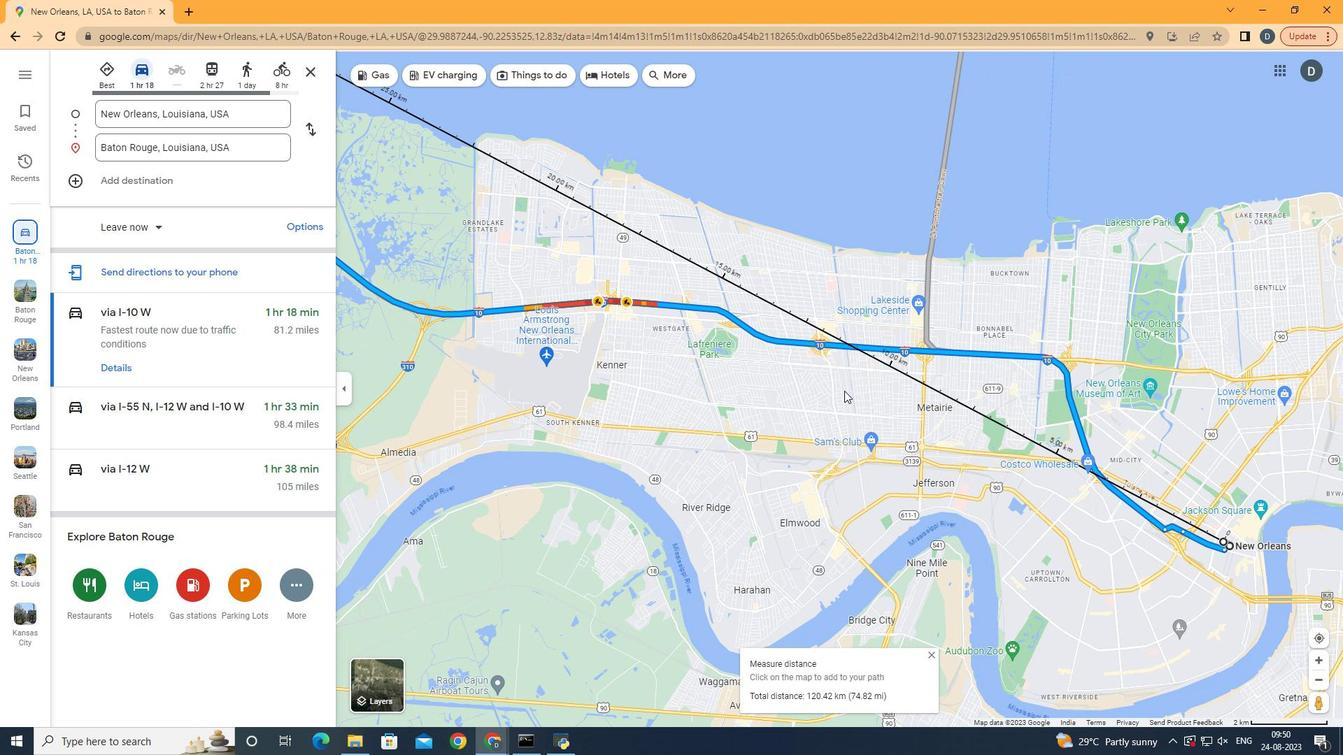 
Action: Mouse pressed left at (844, 391)
Screenshot: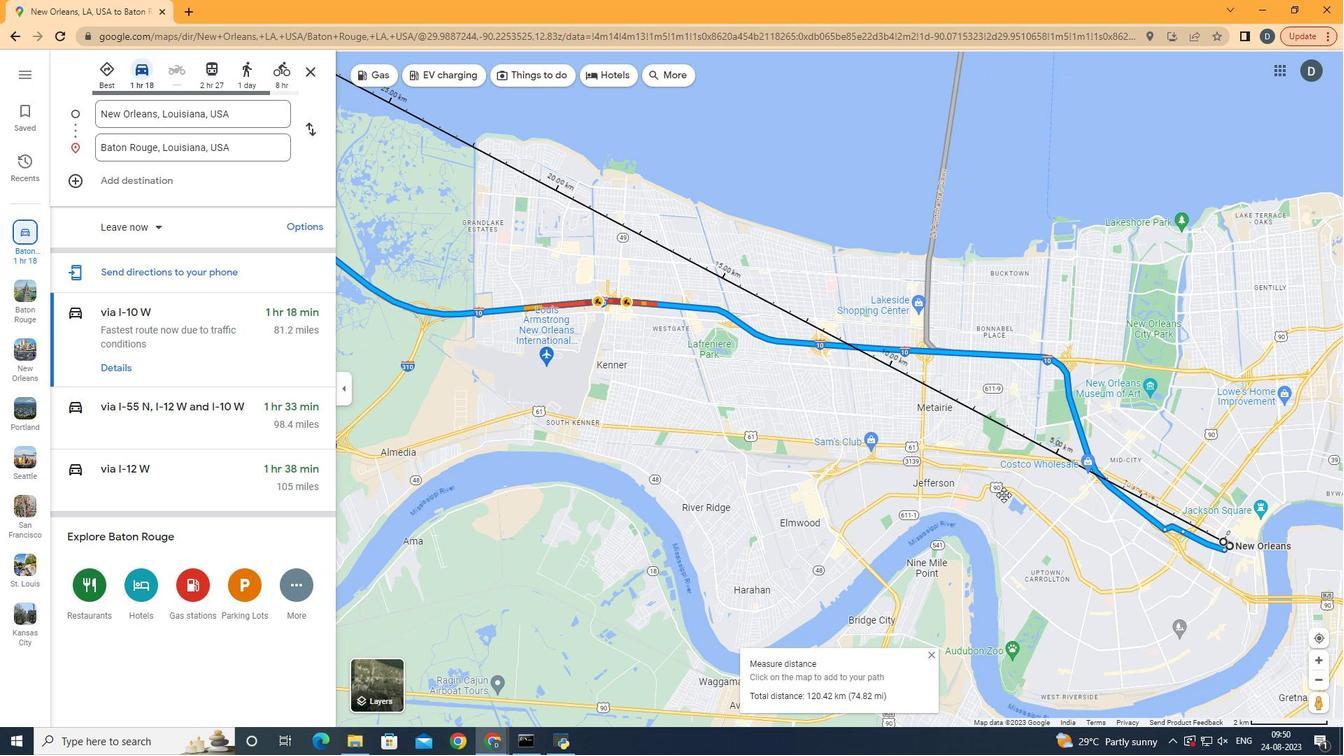 
Action: Mouse moved to (544, 312)
Screenshot: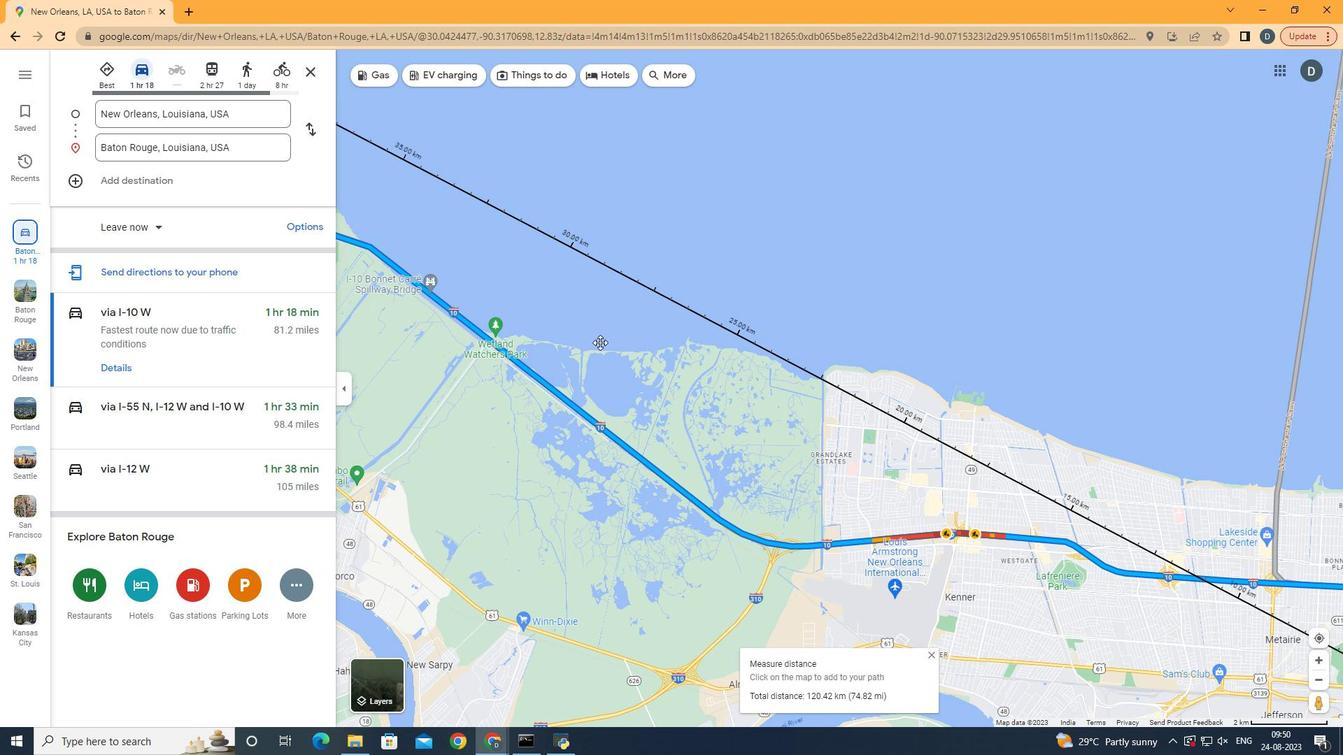 
Action: Mouse pressed left at (544, 312)
Screenshot: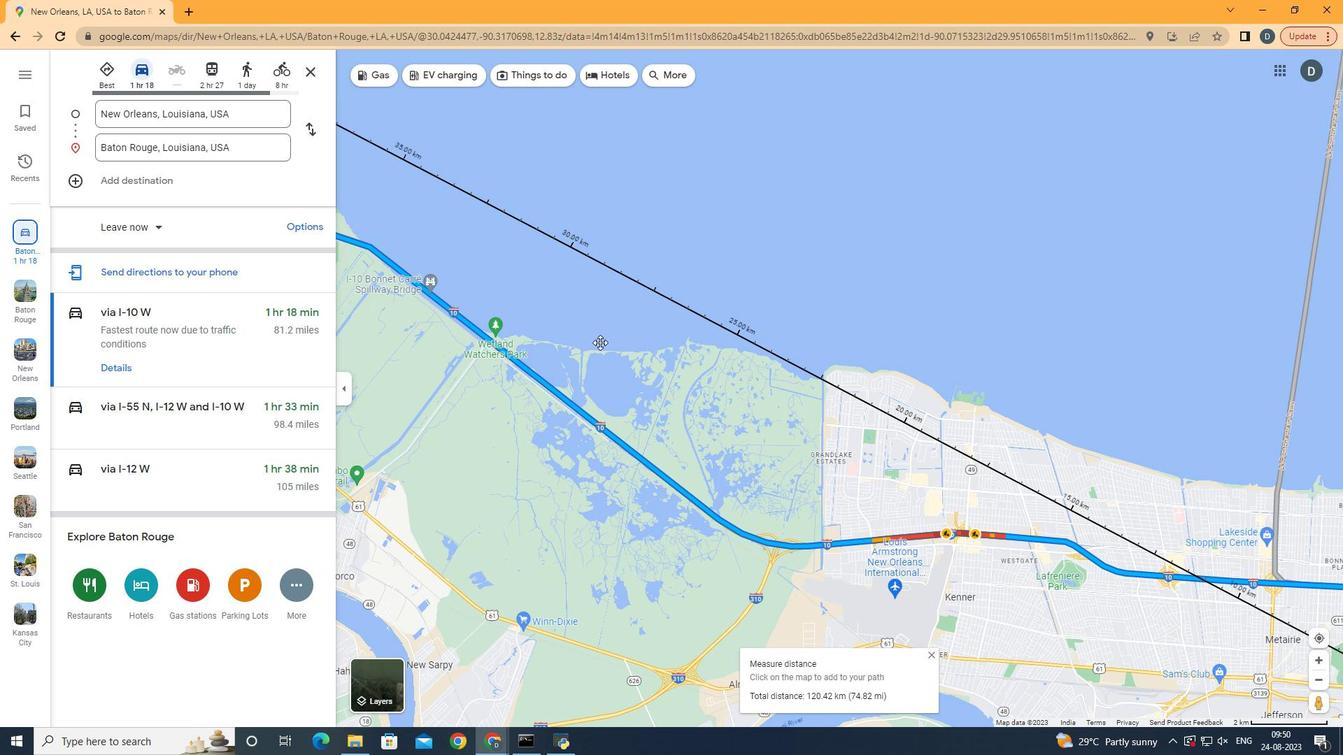 
Action: Mouse moved to (670, 349)
Screenshot: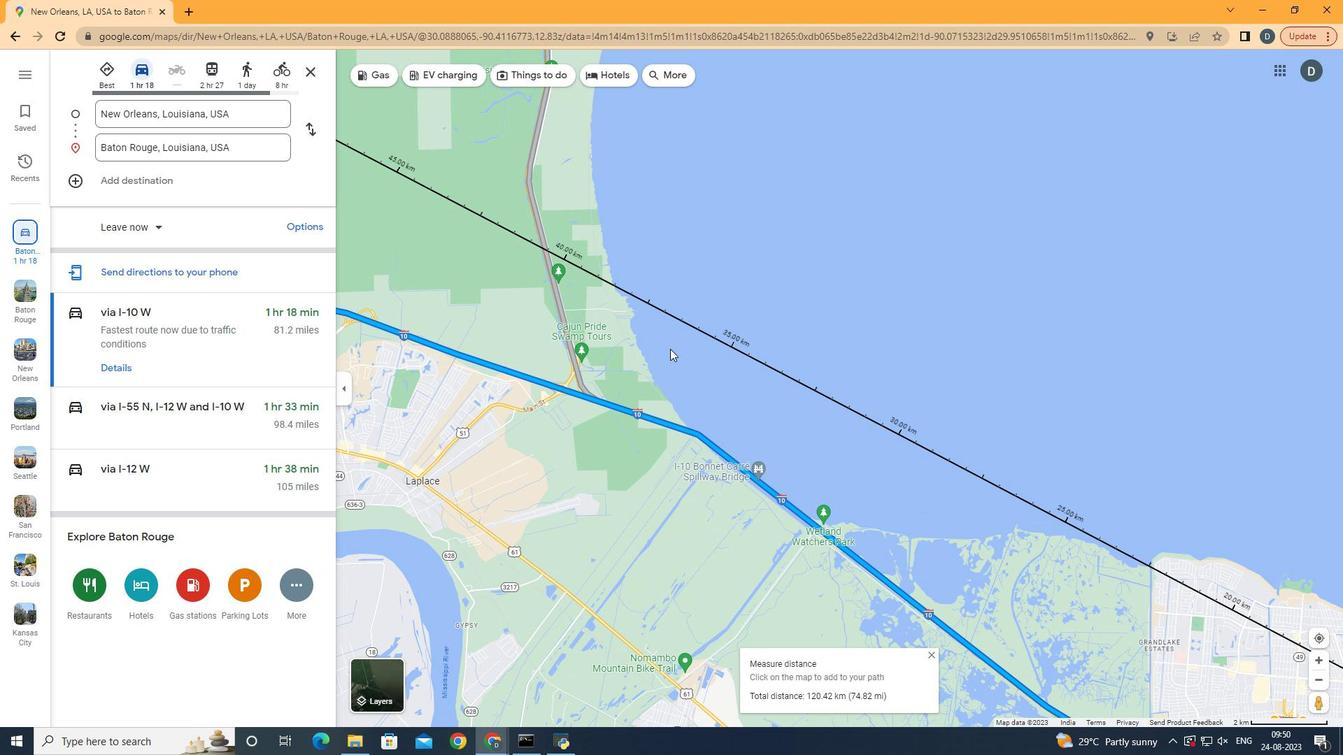 
Action: Mouse pressed left at (670, 349)
Screenshot: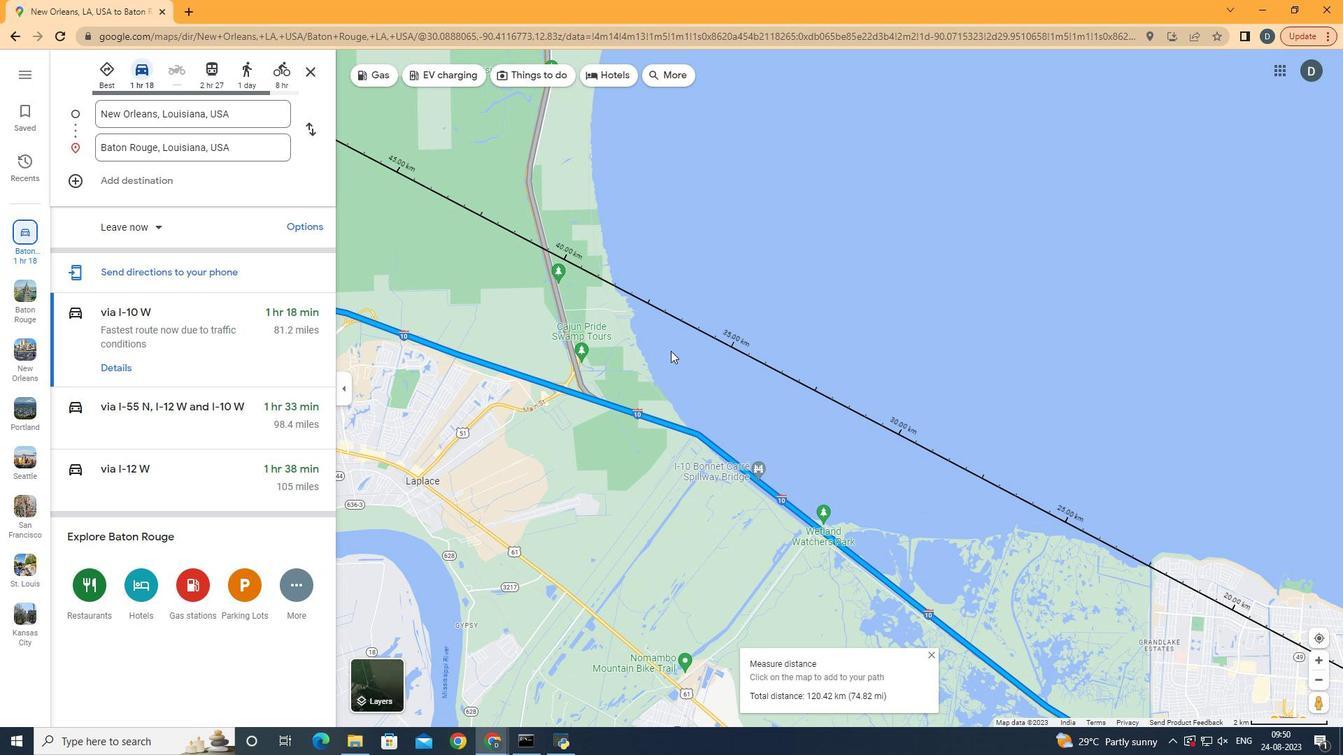 
Action: Mouse moved to (590, 377)
Screenshot: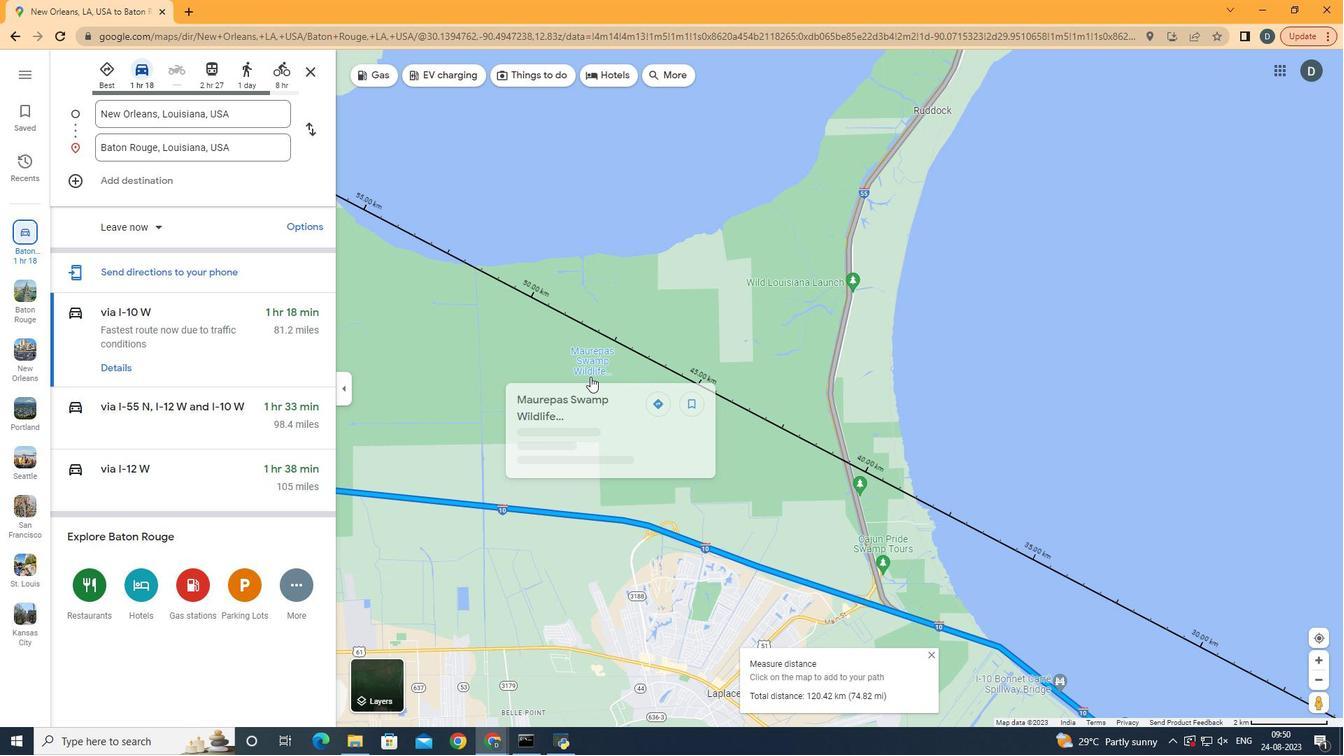 
Action: Mouse pressed left at (590, 377)
Screenshot: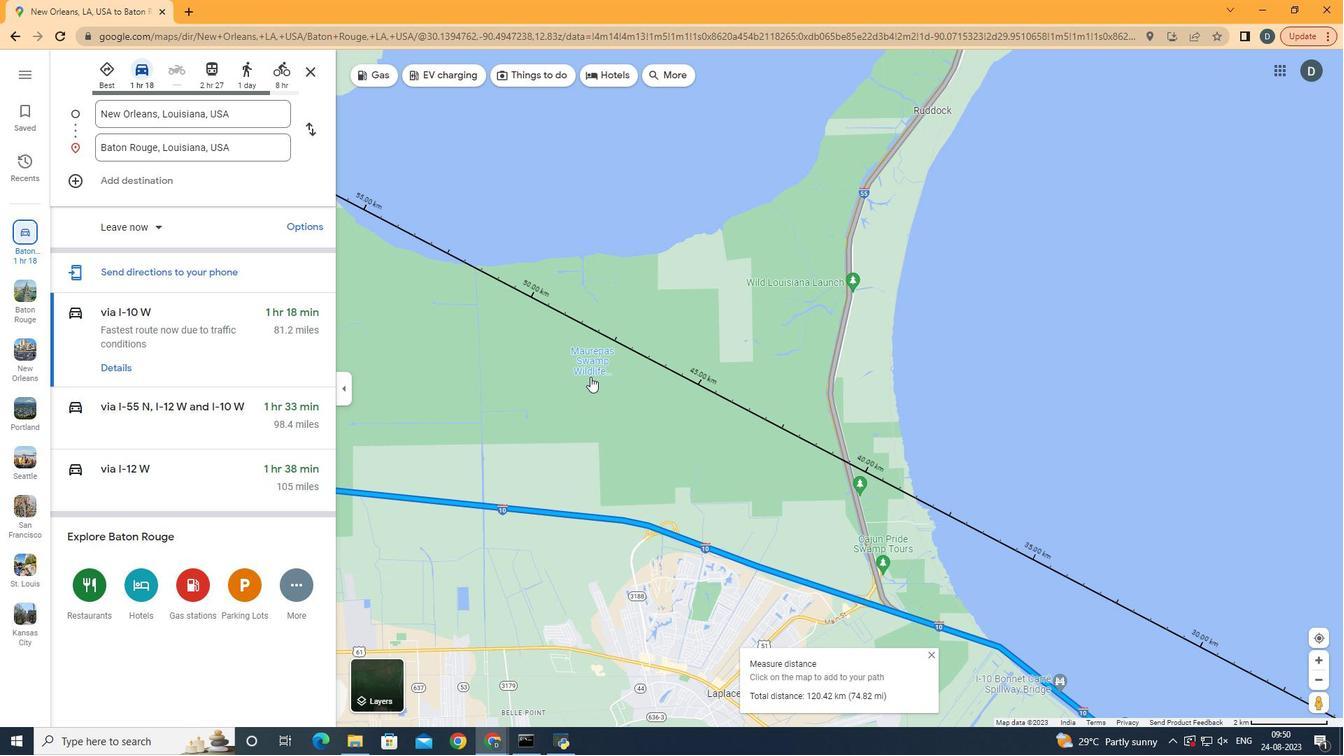 
Action: Mouse moved to (566, 415)
Screenshot: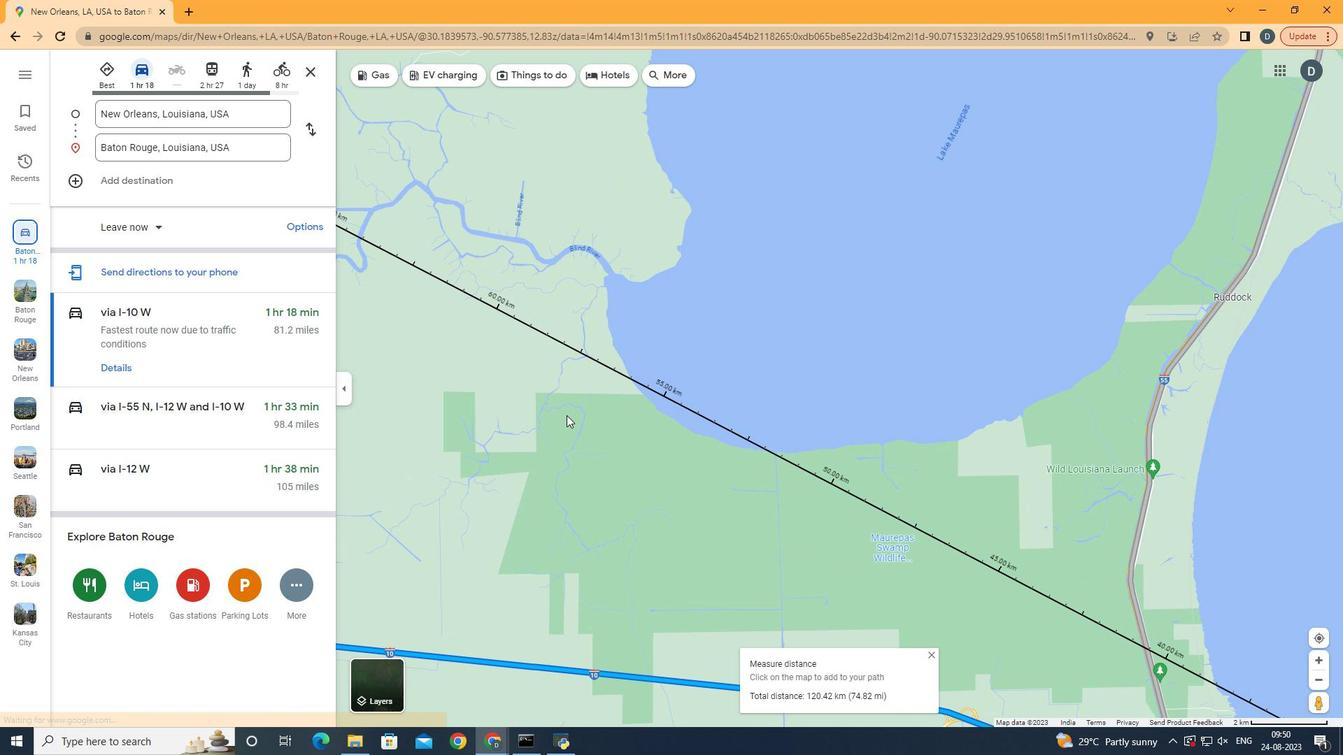 
Action: Mouse pressed left at (566, 415)
Screenshot: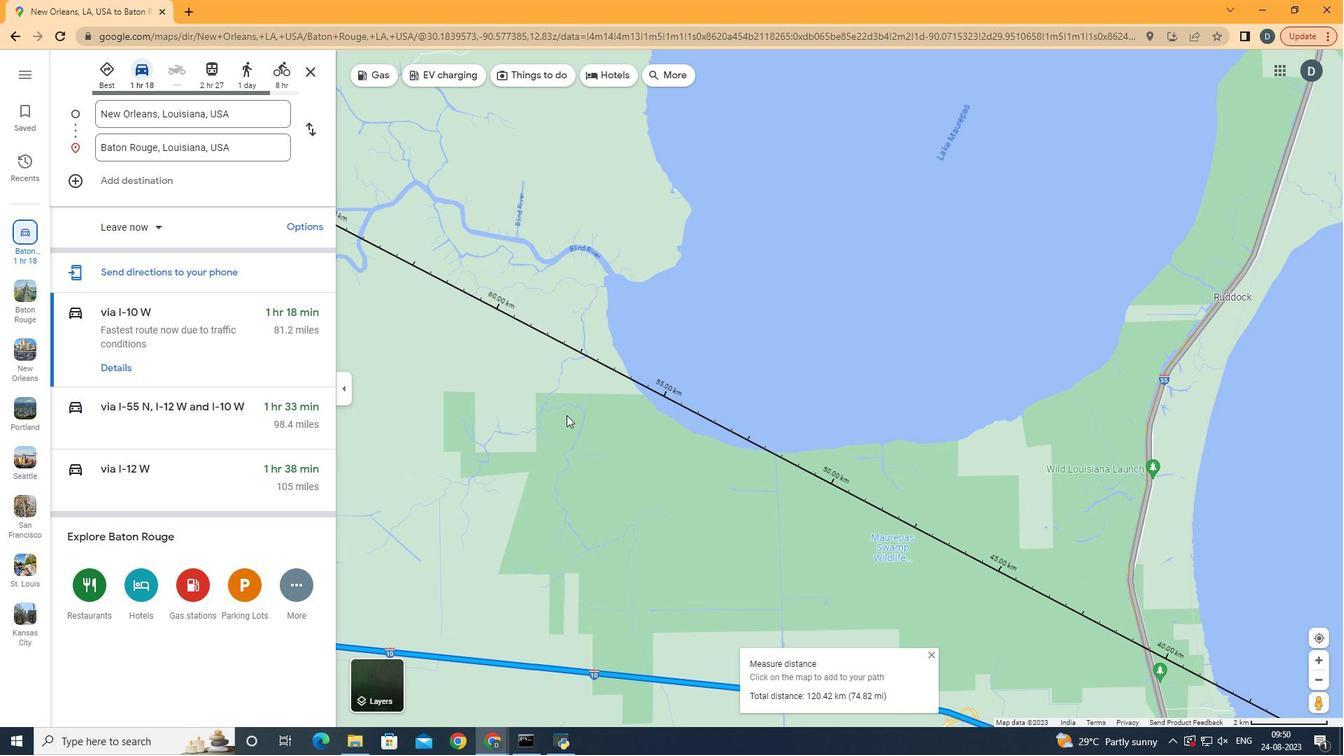 
Action: Mouse moved to (552, 440)
Screenshot: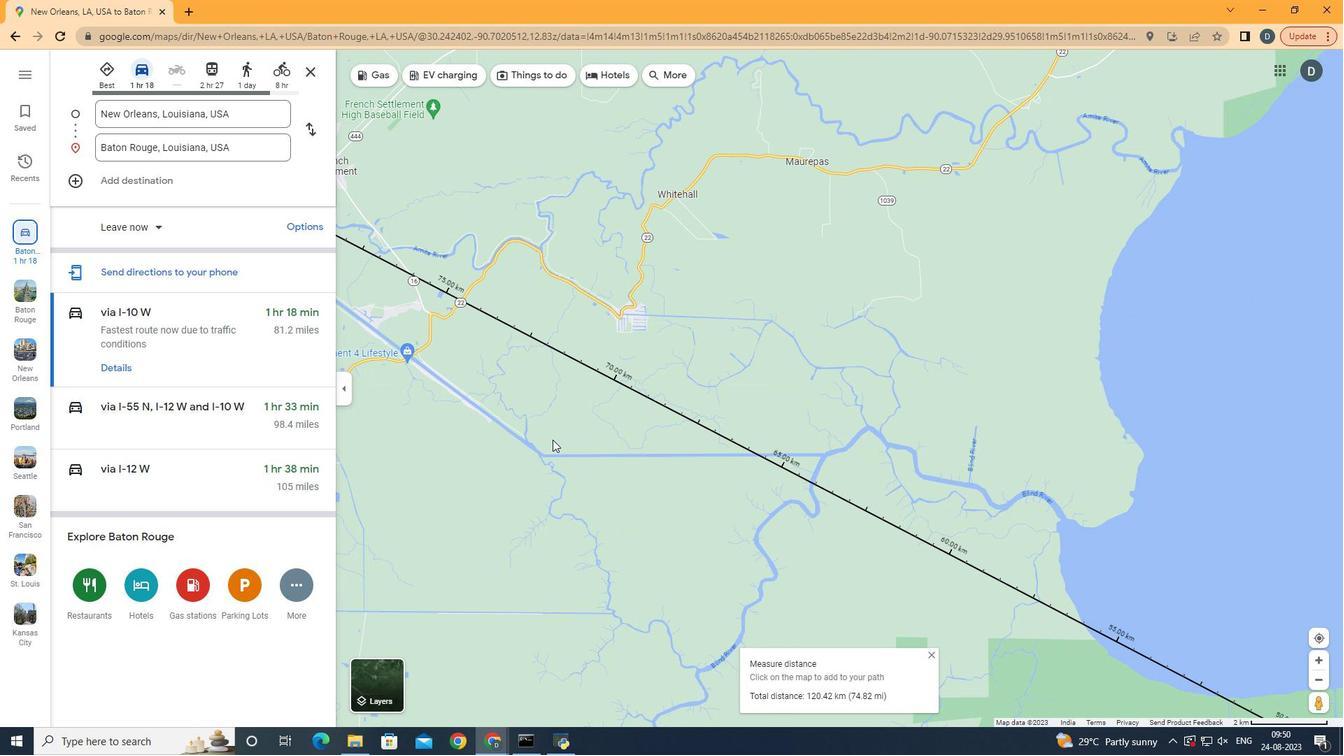 
Action: Mouse pressed left at (552, 440)
Screenshot: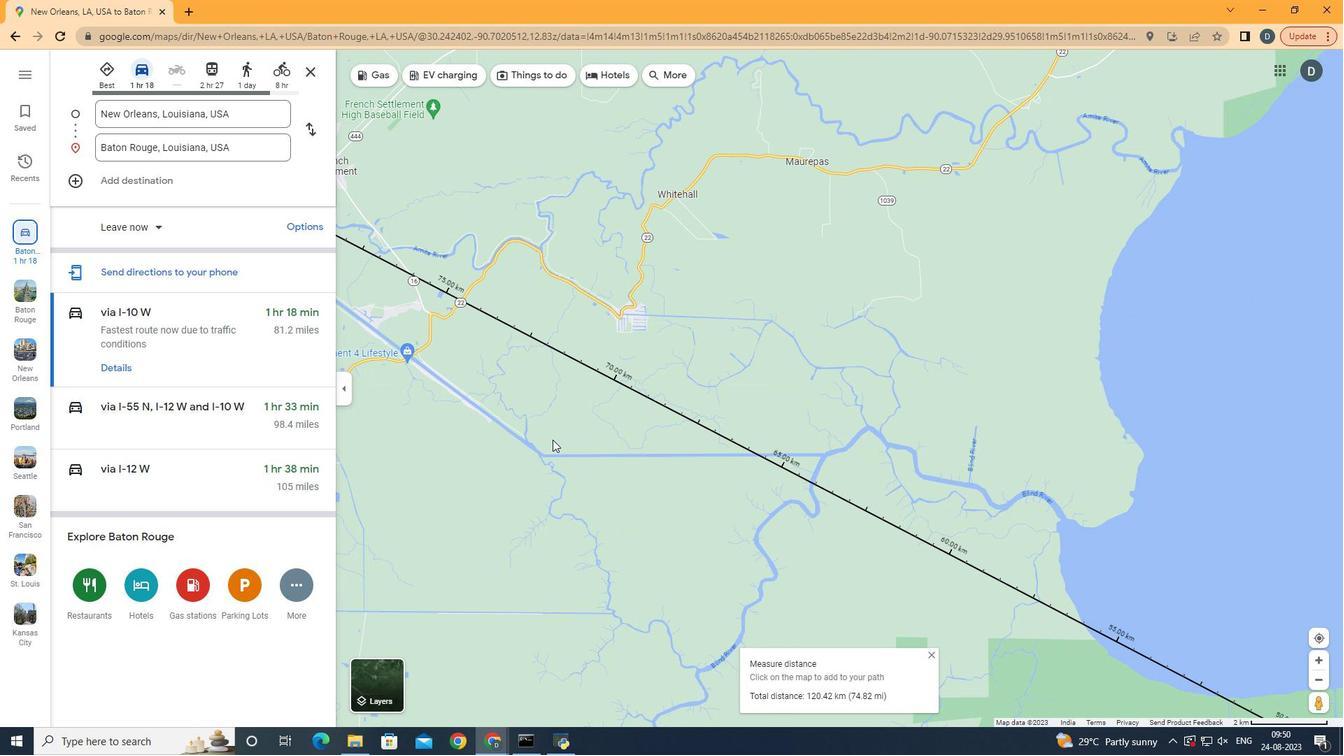 
Action: Mouse moved to (552, 424)
Screenshot: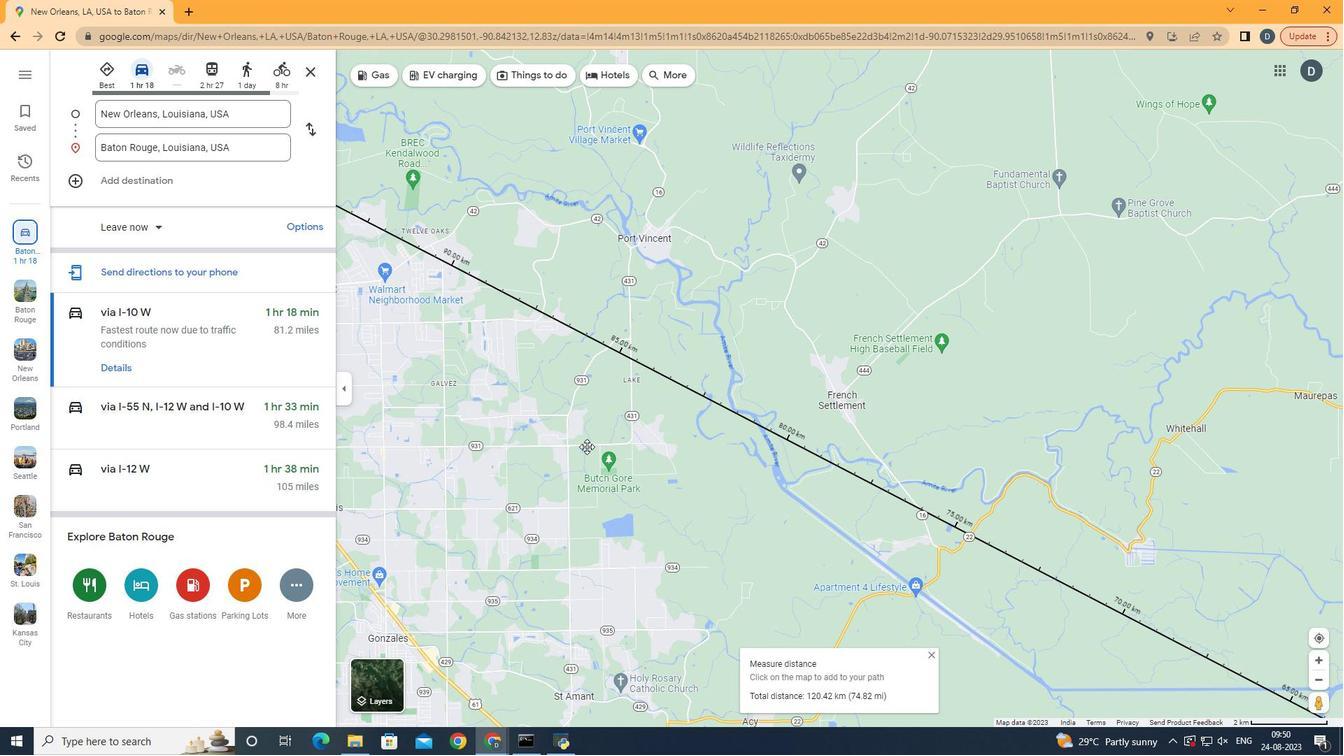 
Action: Mouse pressed left at (552, 424)
Screenshot: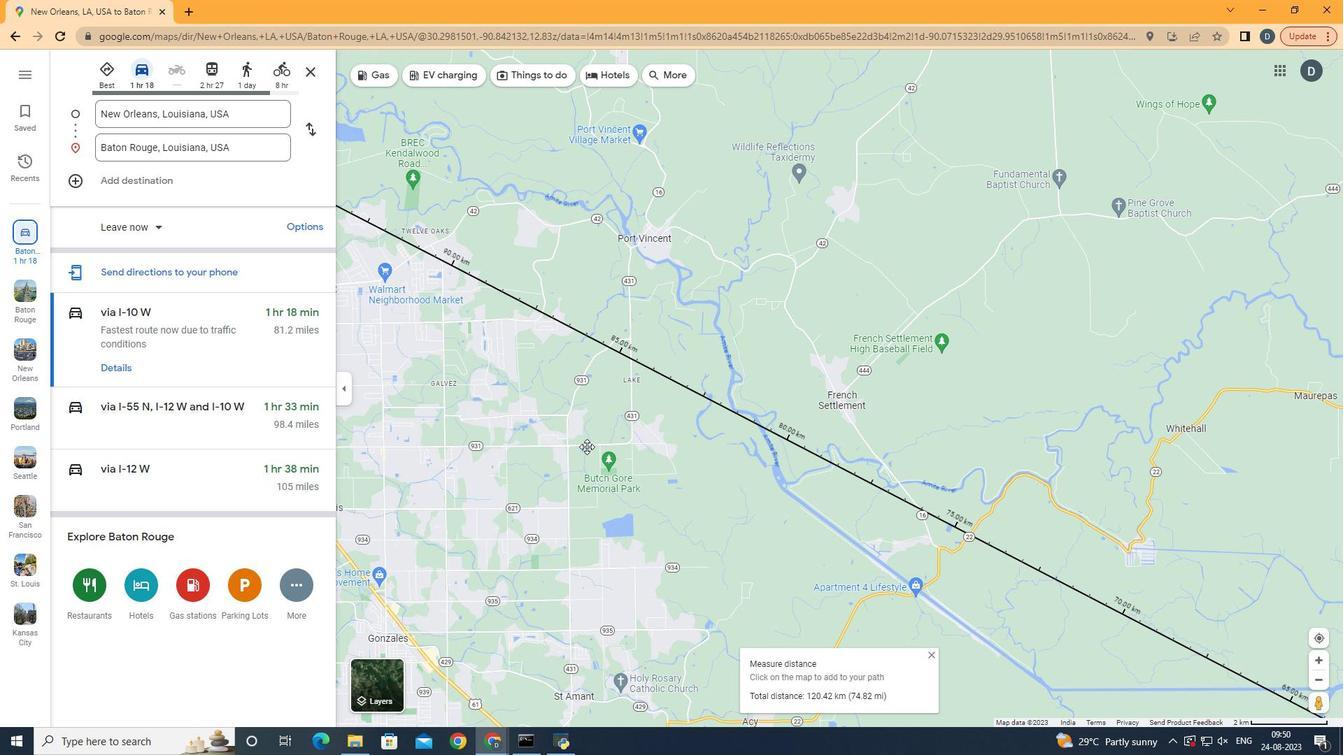 
Action: Mouse moved to (508, 360)
Screenshot: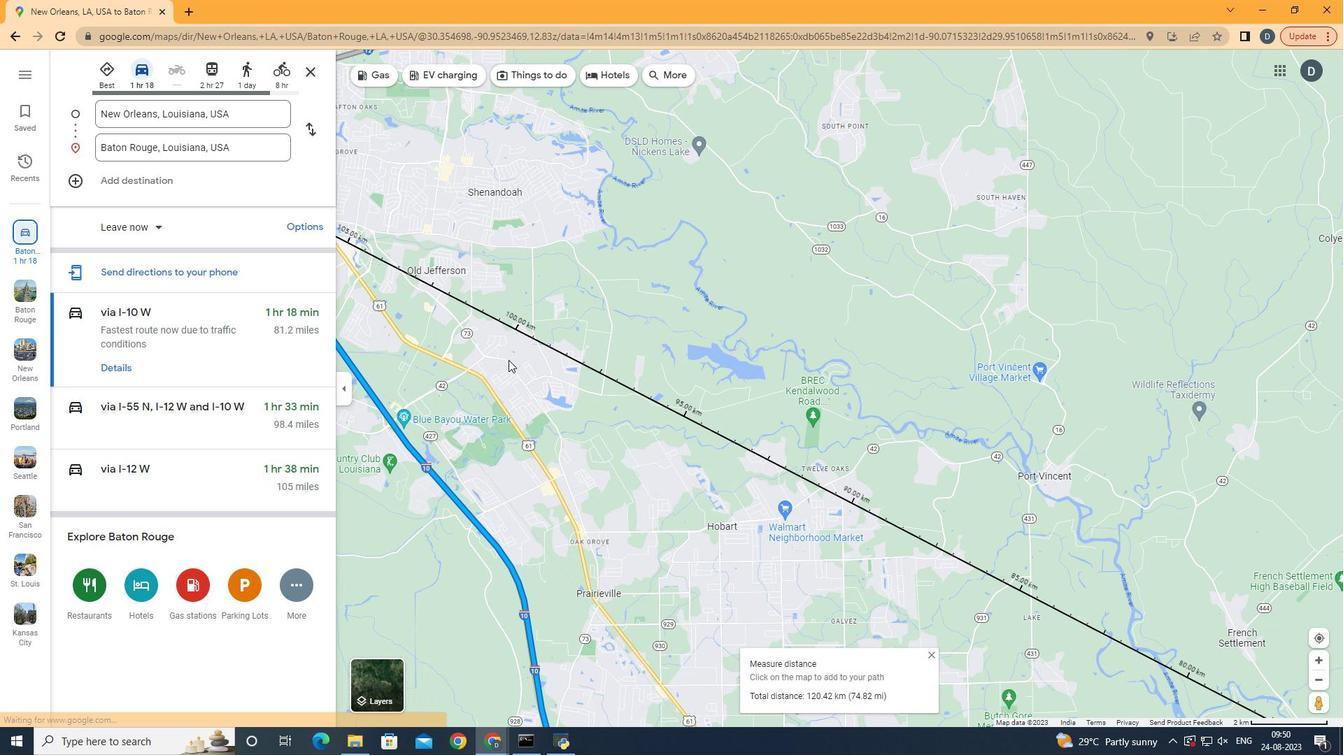 
Action: Mouse pressed left at (508, 360)
Screenshot: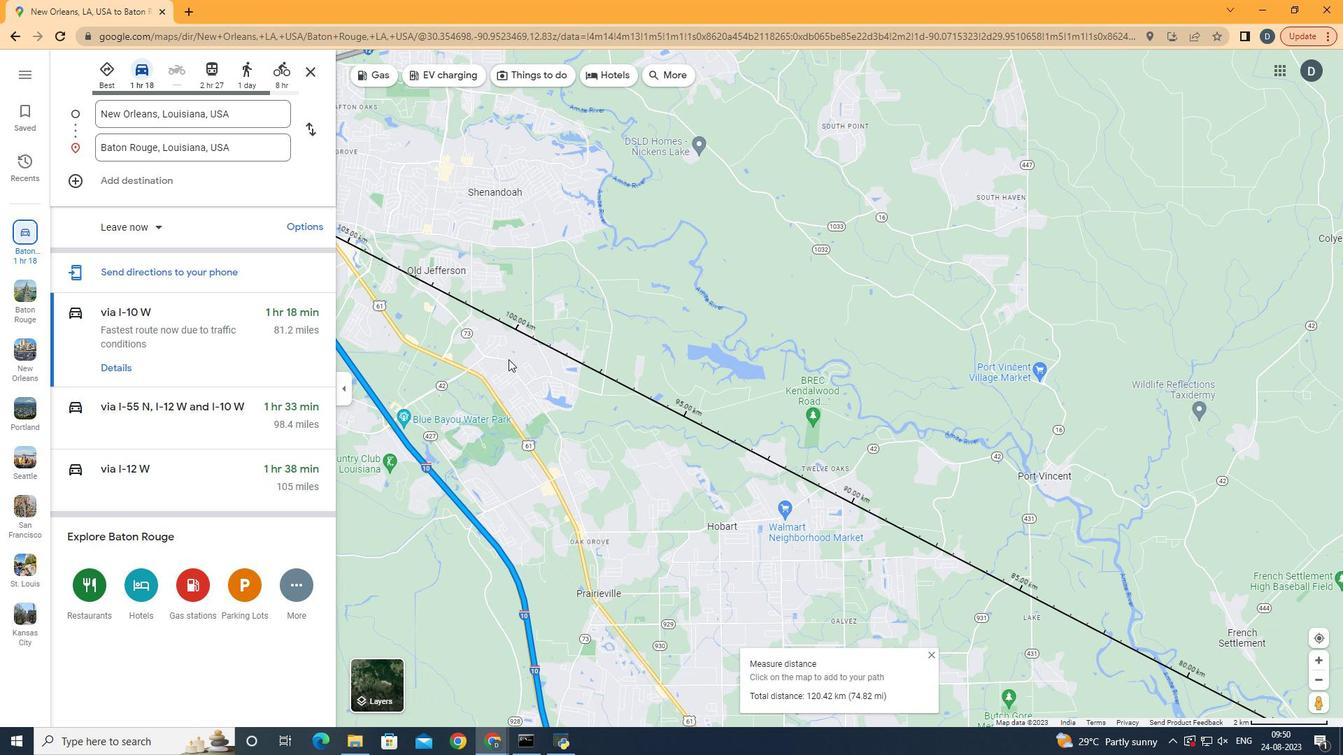 
Action: Mouse moved to (356, 303)
Screenshot: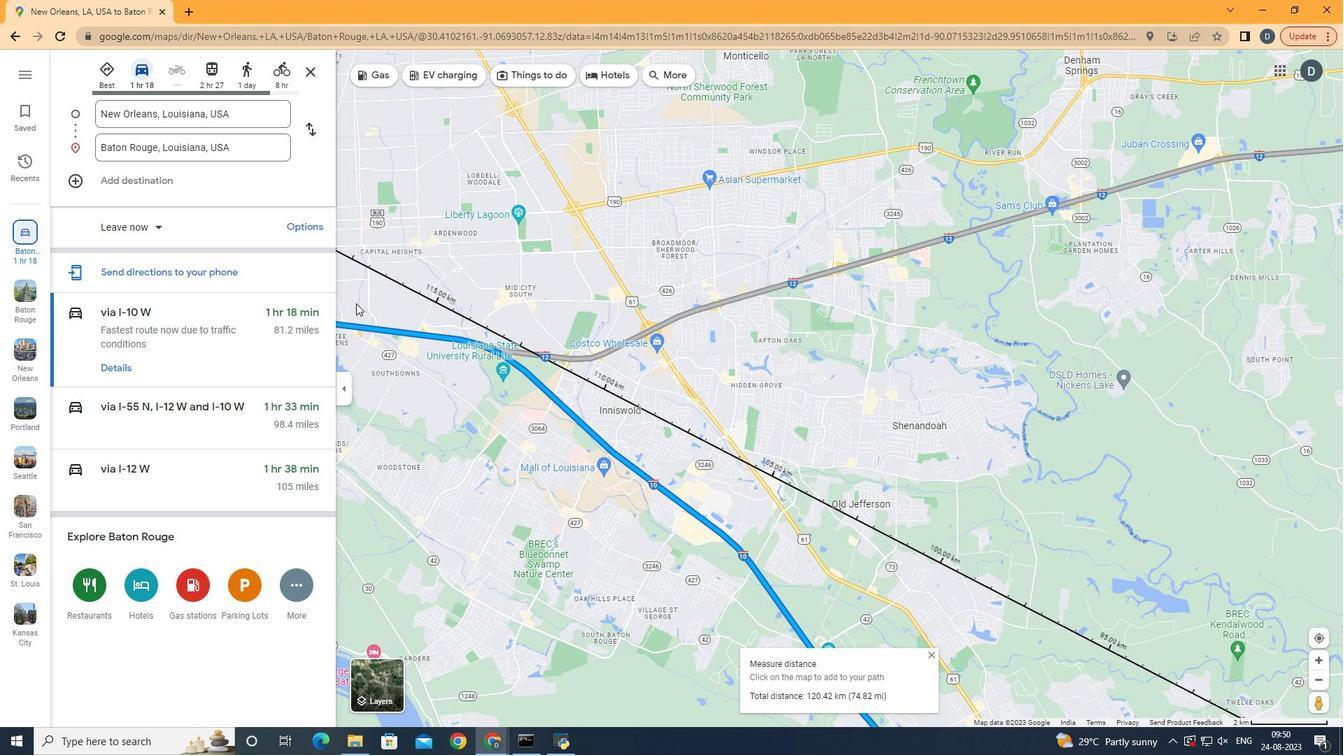 
Action: Mouse pressed left at (356, 303)
Screenshot: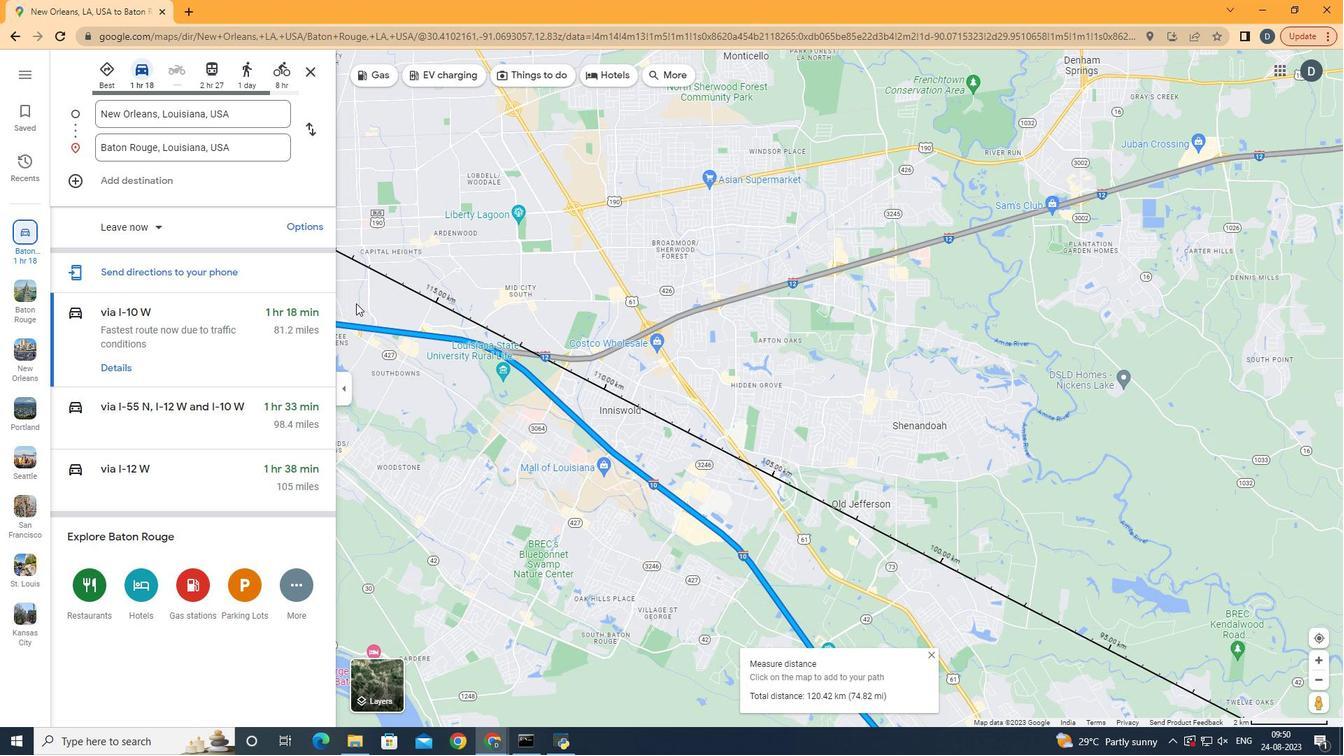 
Action: Mouse moved to (662, 482)
Screenshot: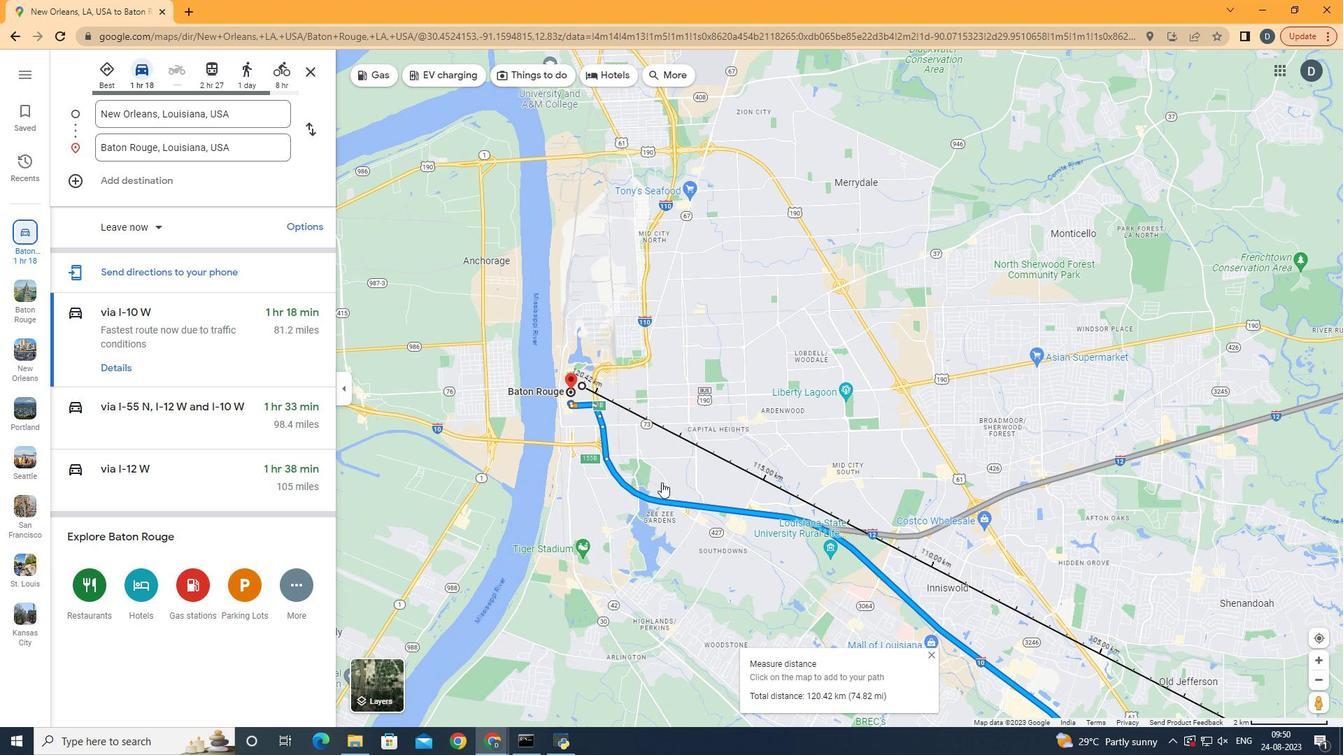 
Action: Mouse scrolled (662, 483) with delta (0, 0)
Screenshot: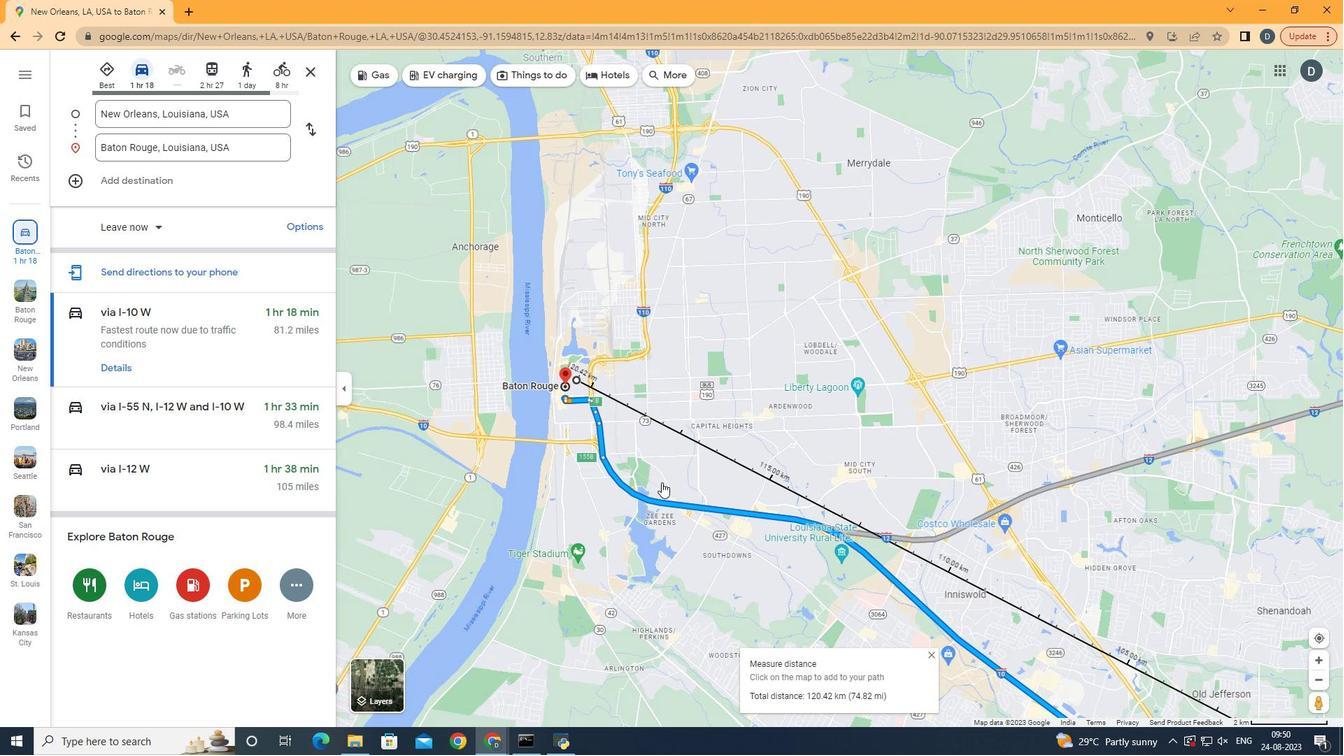 
Action: Mouse scrolled (662, 483) with delta (0, 0)
Screenshot: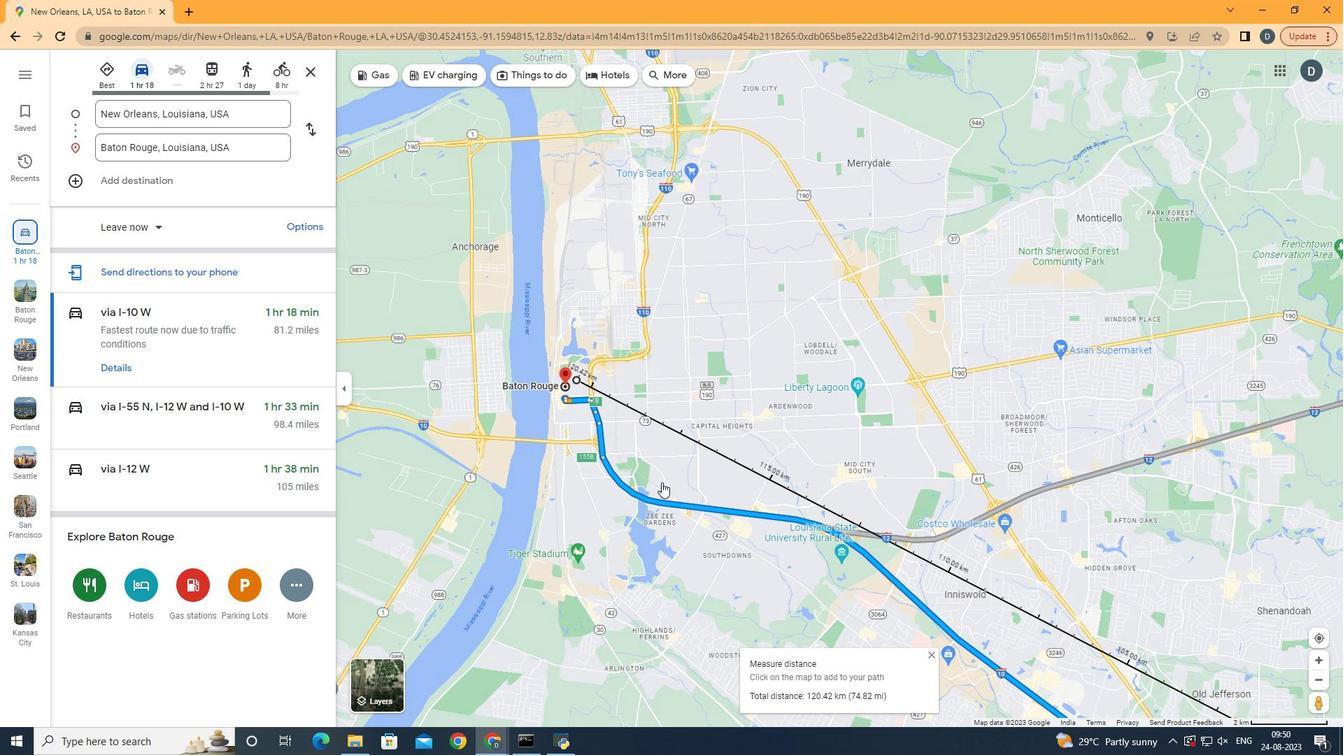 
Action: Mouse moved to (860, 601)
Screenshot: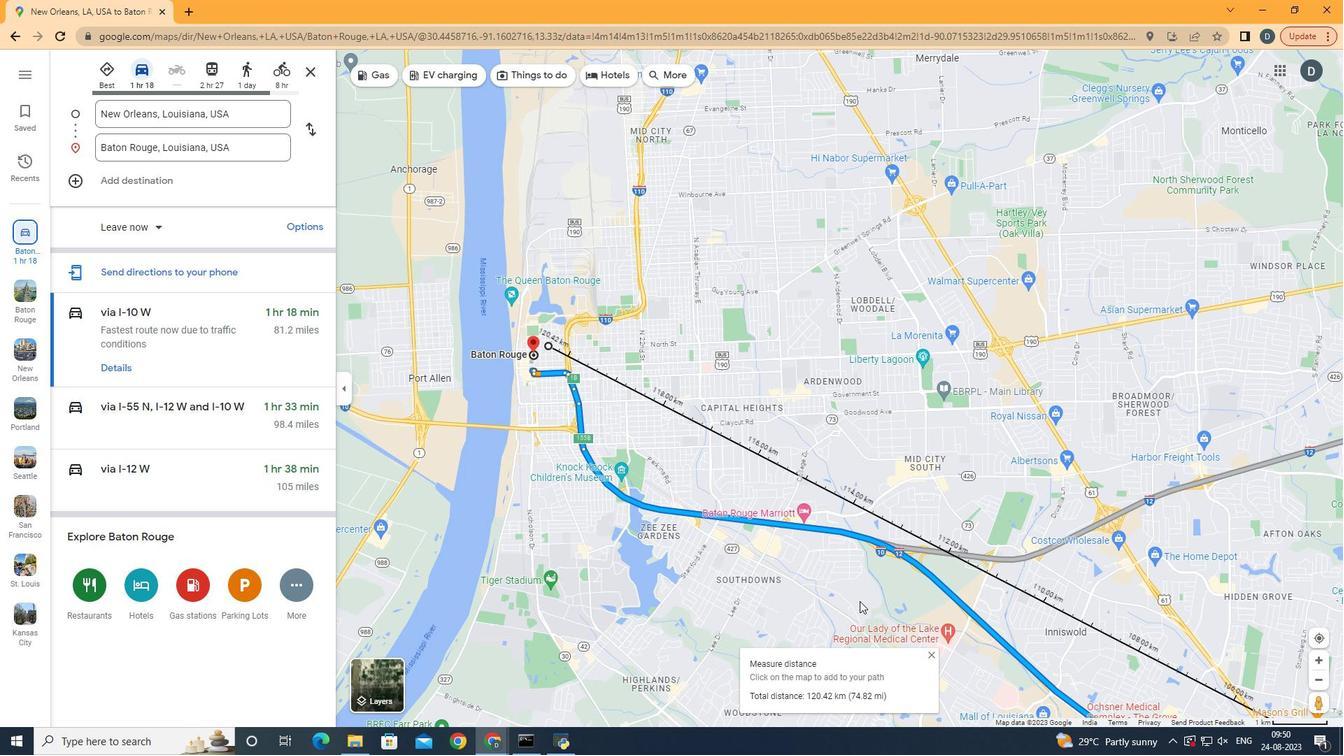 
Action: Mouse pressed left at (860, 601)
Screenshot: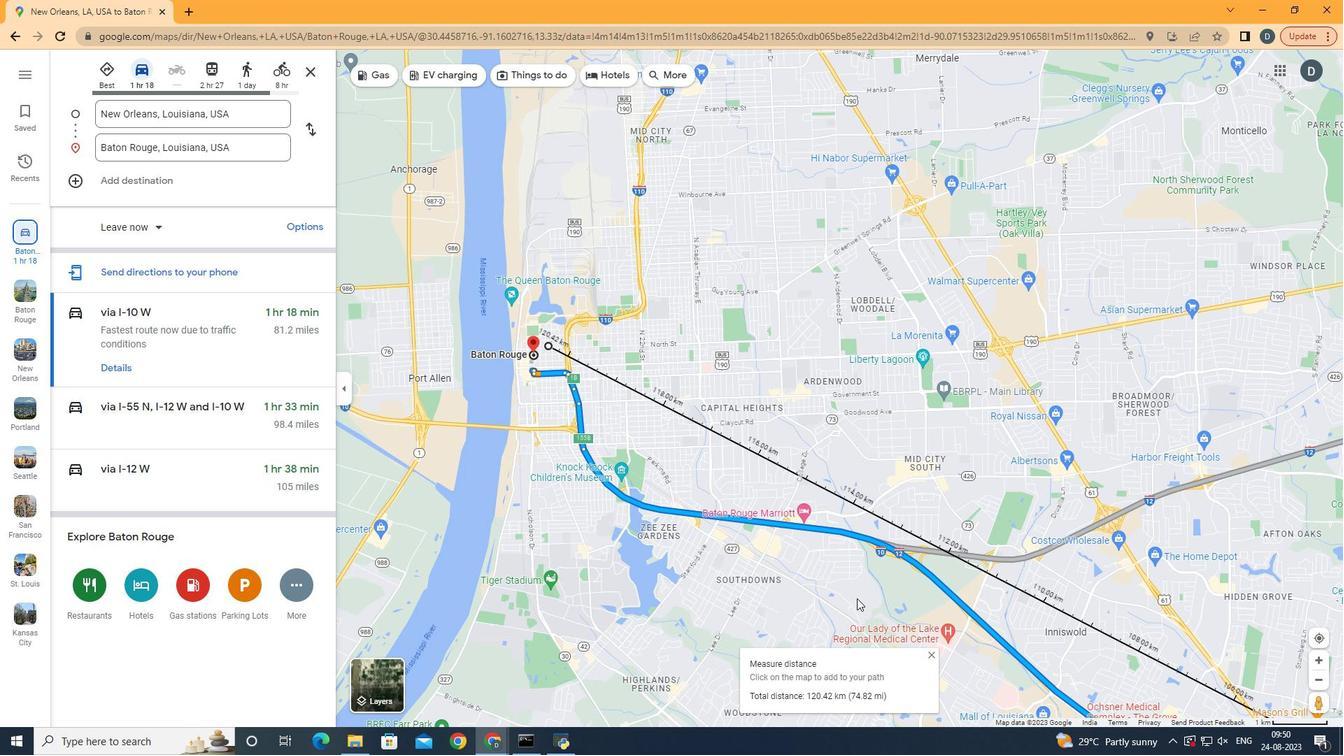 
Action: Mouse moved to (1222, 565)
Screenshot: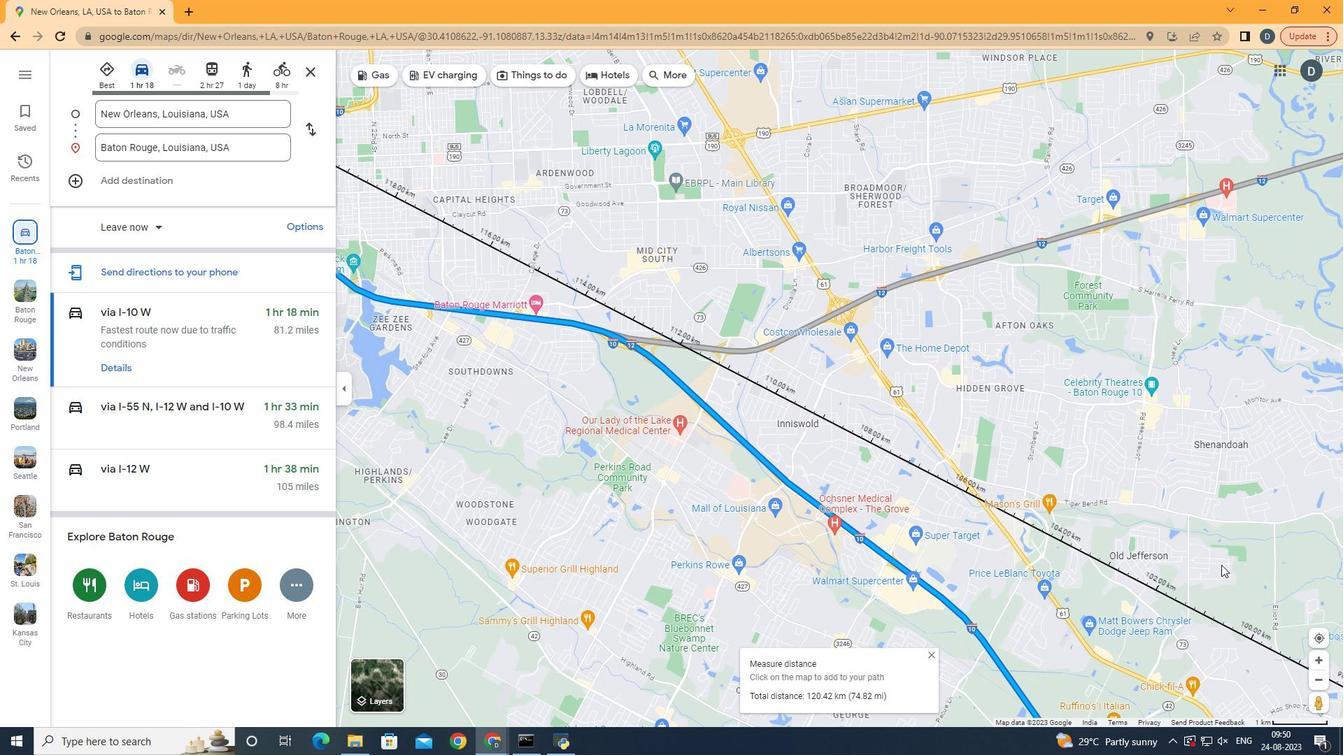 
Action: Mouse pressed left at (1222, 565)
Screenshot: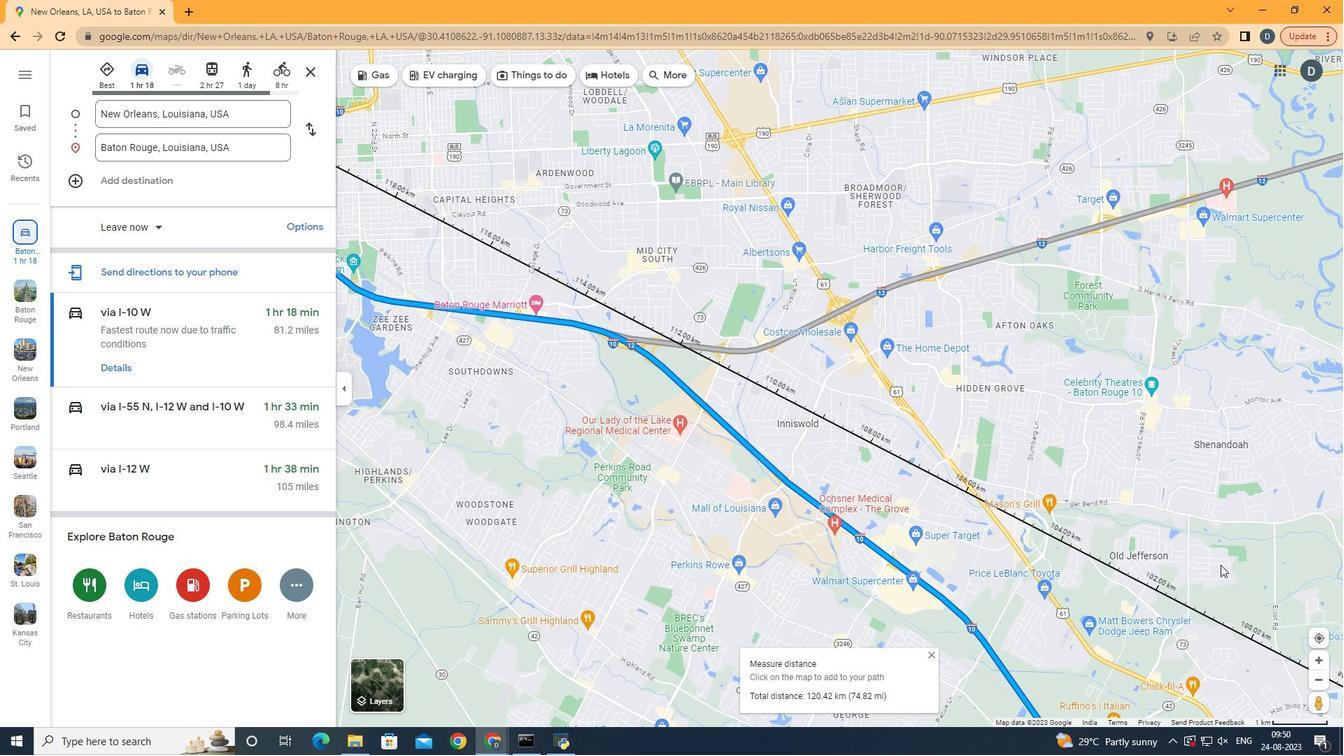 
Action: Mouse moved to (1201, 552)
Screenshot: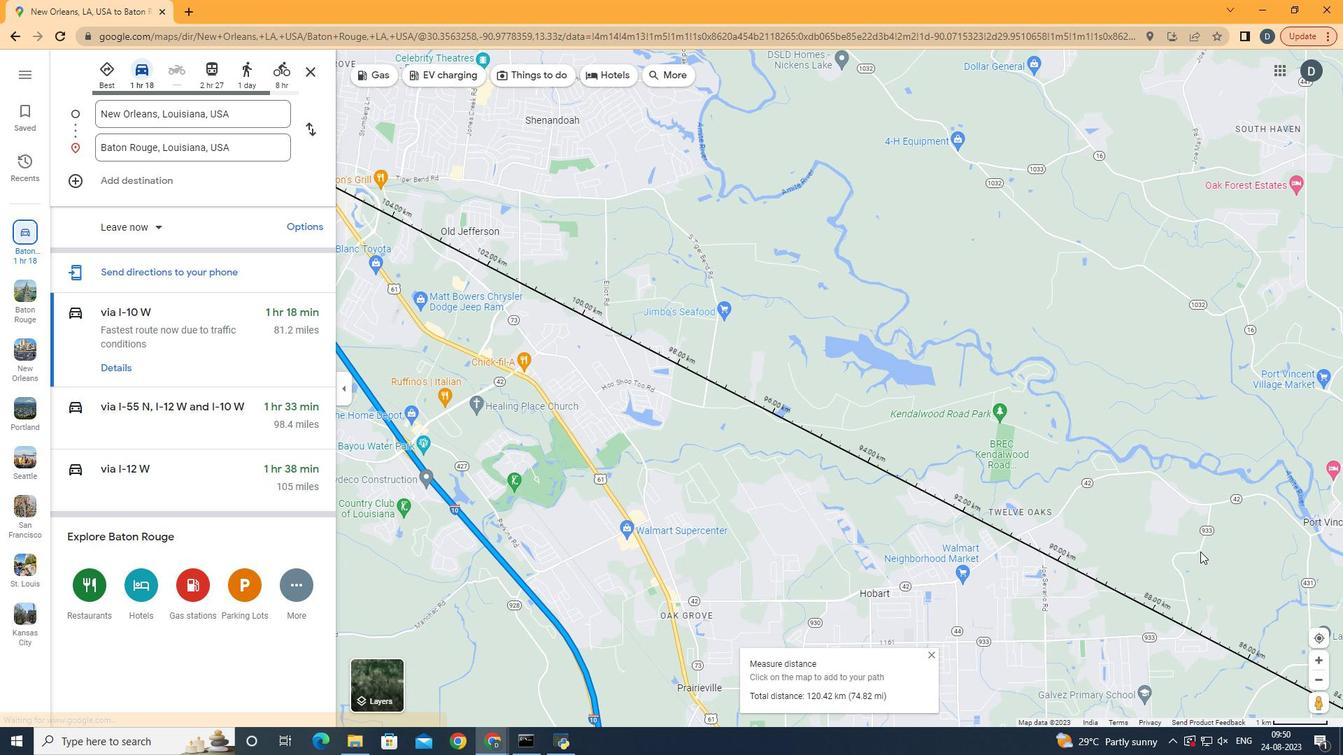 
Action: Mouse pressed left at (1201, 552)
Screenshot: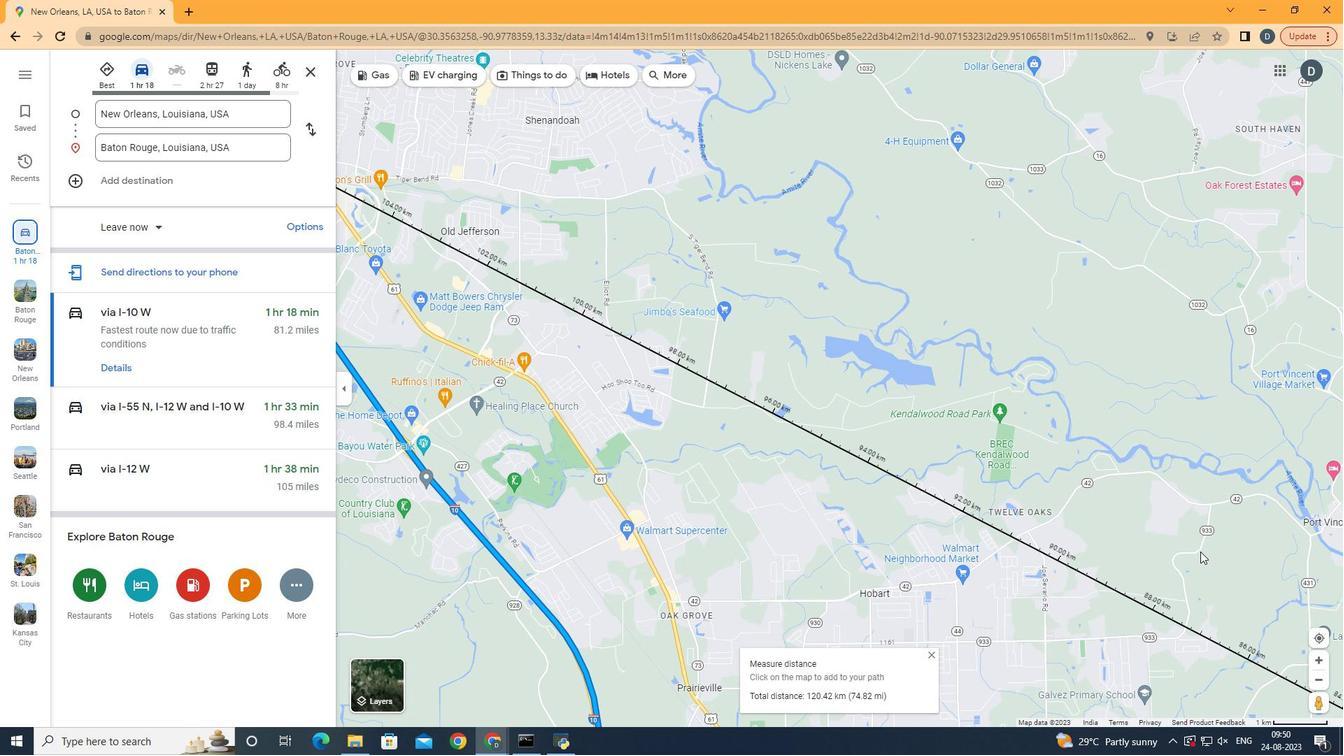 
Action: Mouse moved to (1065, 512)
Screenshot: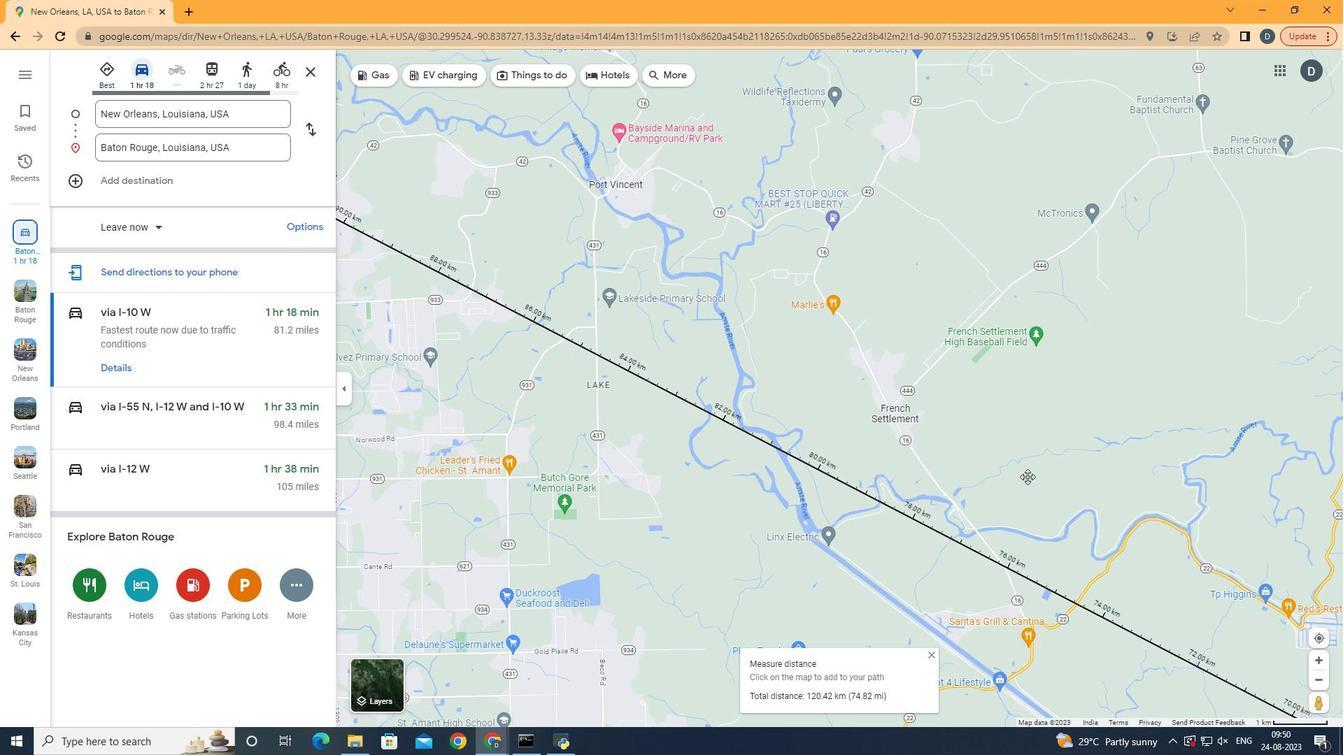 
Action: Mouse pressed left at (1065, 512)
Screenshot: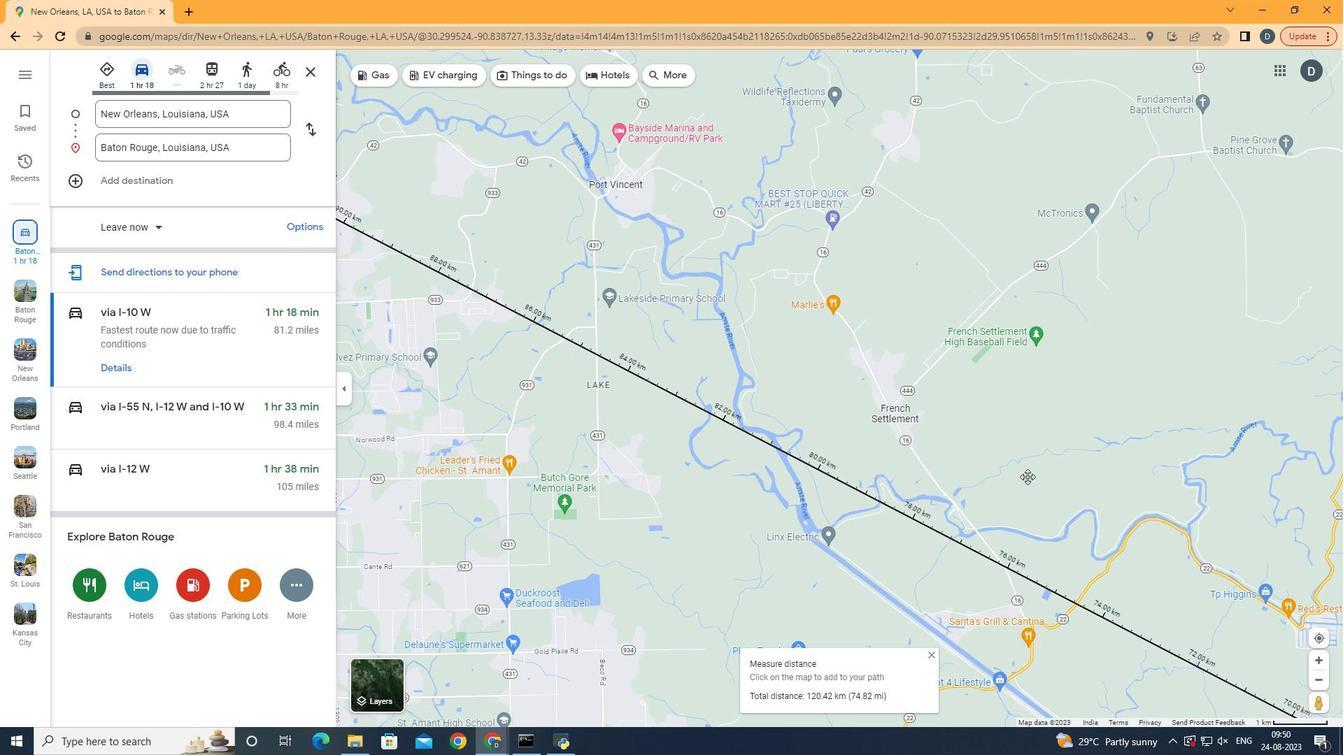 
Action: Mouse moved to (1104, 475)
Screenshot: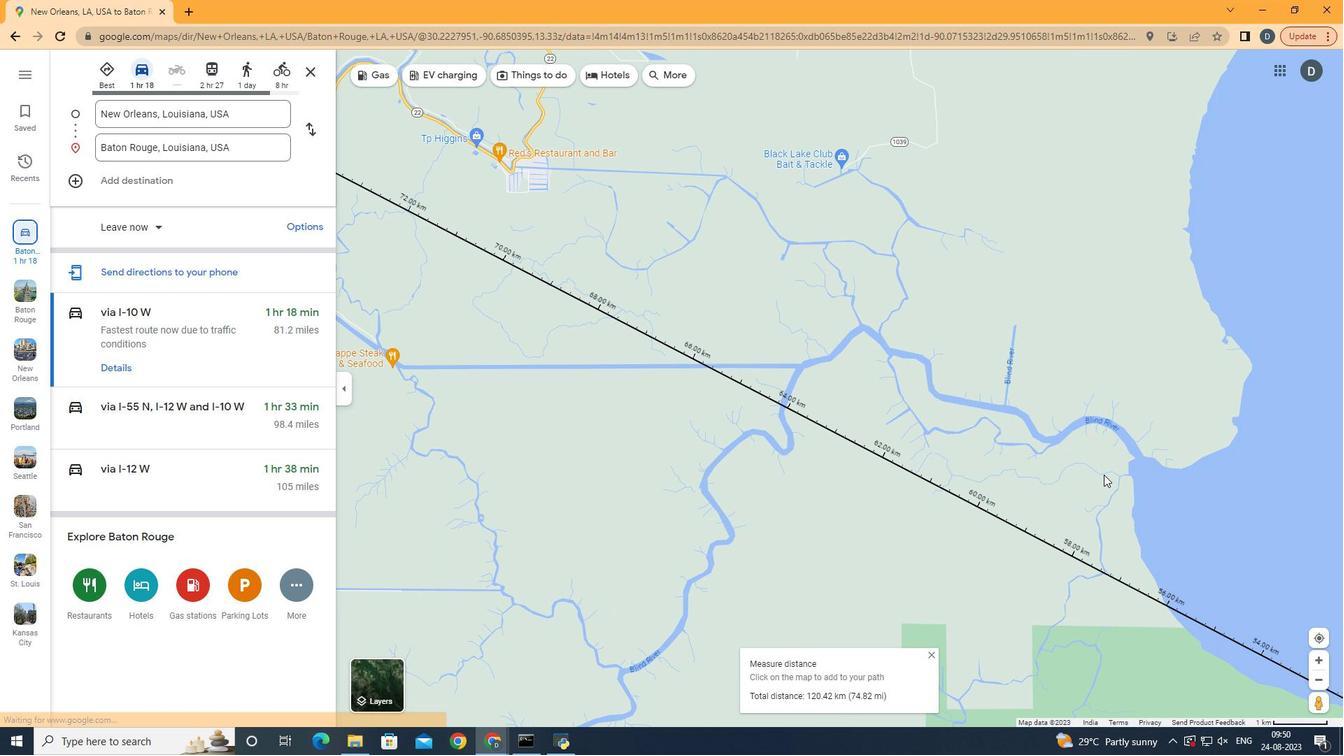 
Action: Mouse pressed left at (1104, 475)
Screenshot: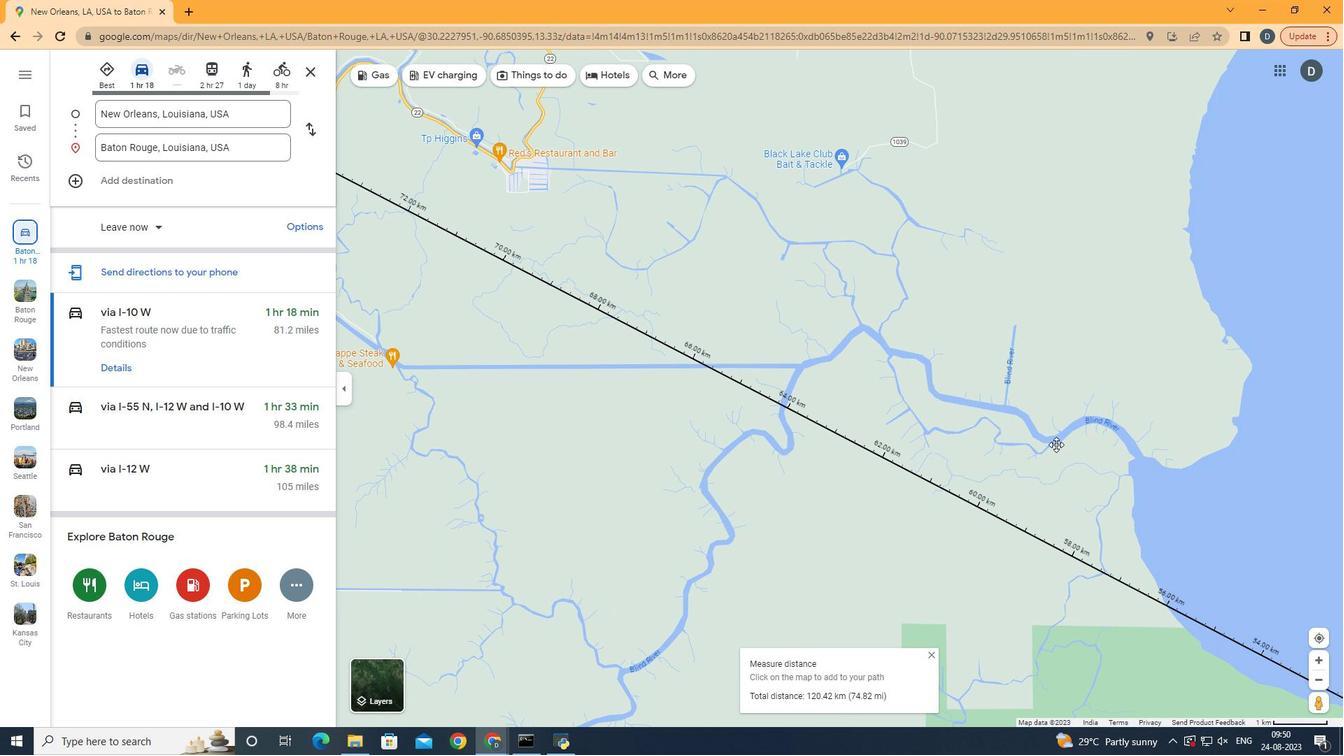
Action: Mouse moved to (1085, 370)
Screenshot: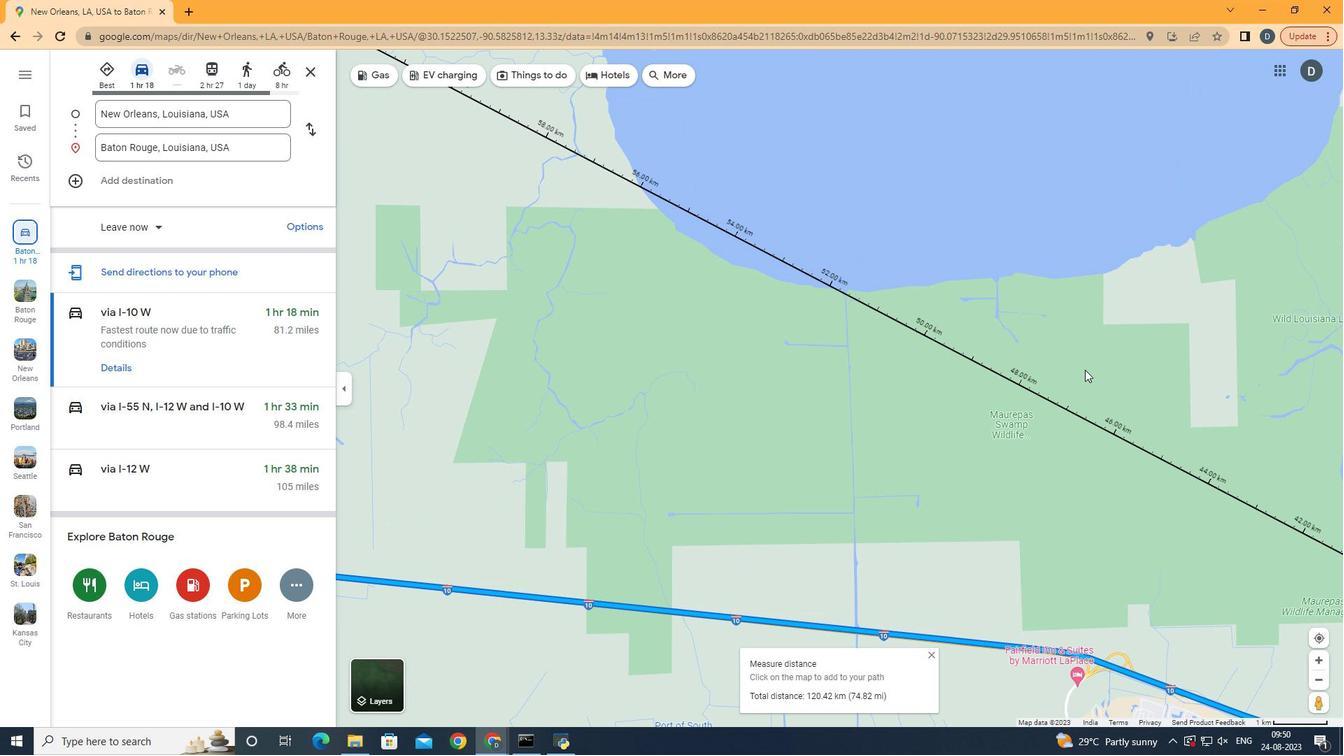 
Action: Mouse pressed left at (1085, 370)
Screenshot: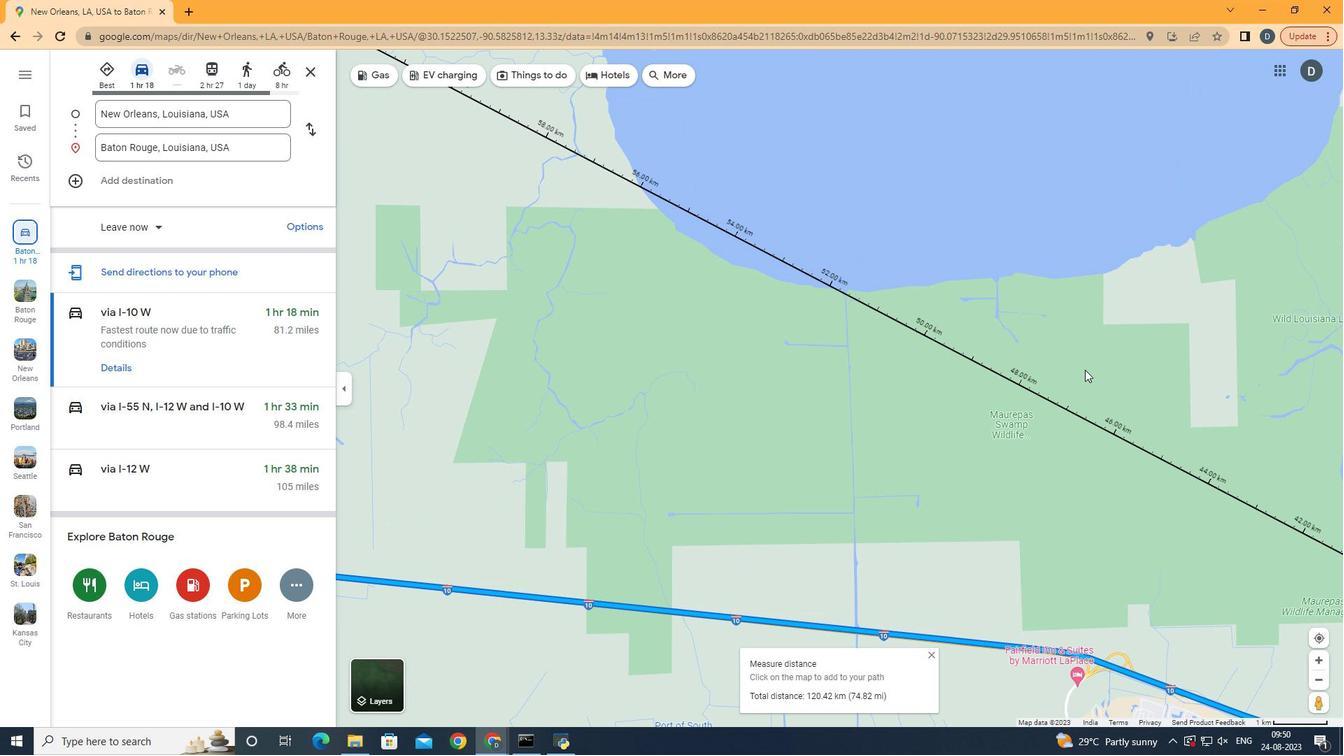 
Action: Mouse moved to (856, 309)
Screenshot: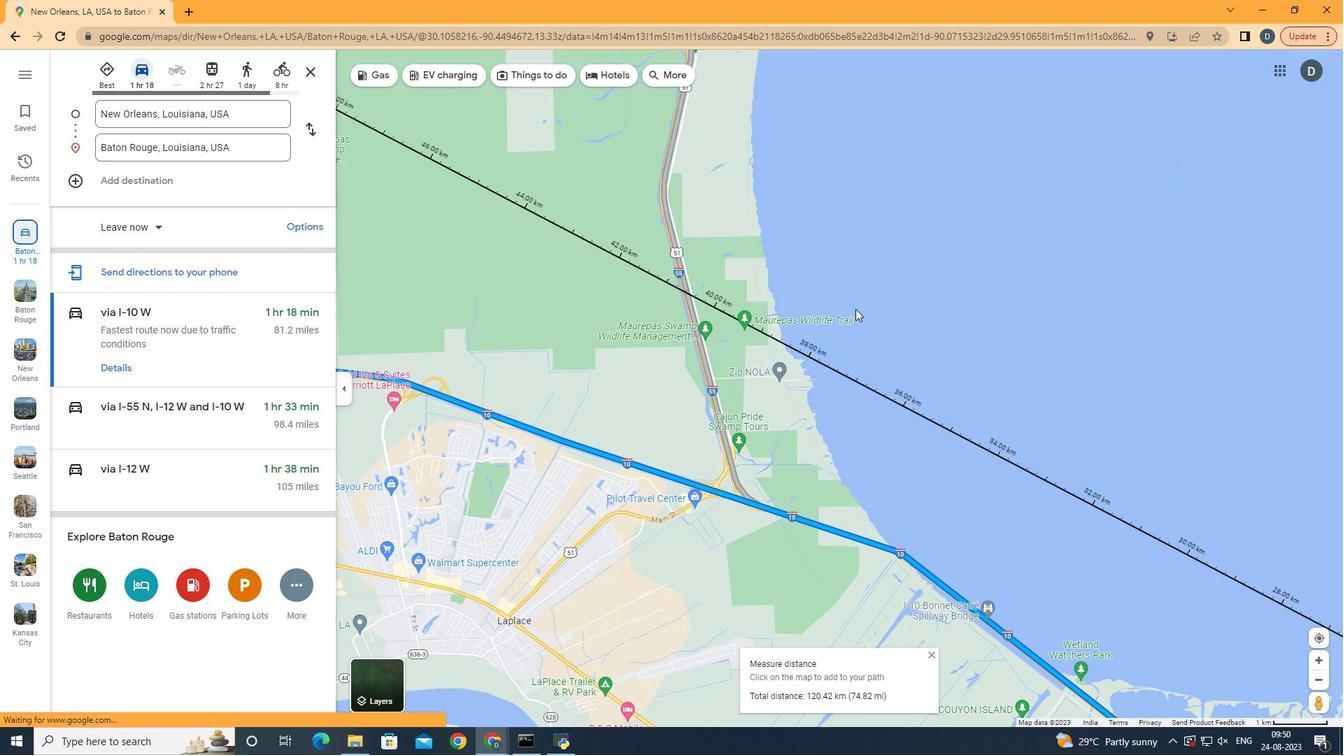 
Action: Mouse pressed left at (856, 309)
Screenshot: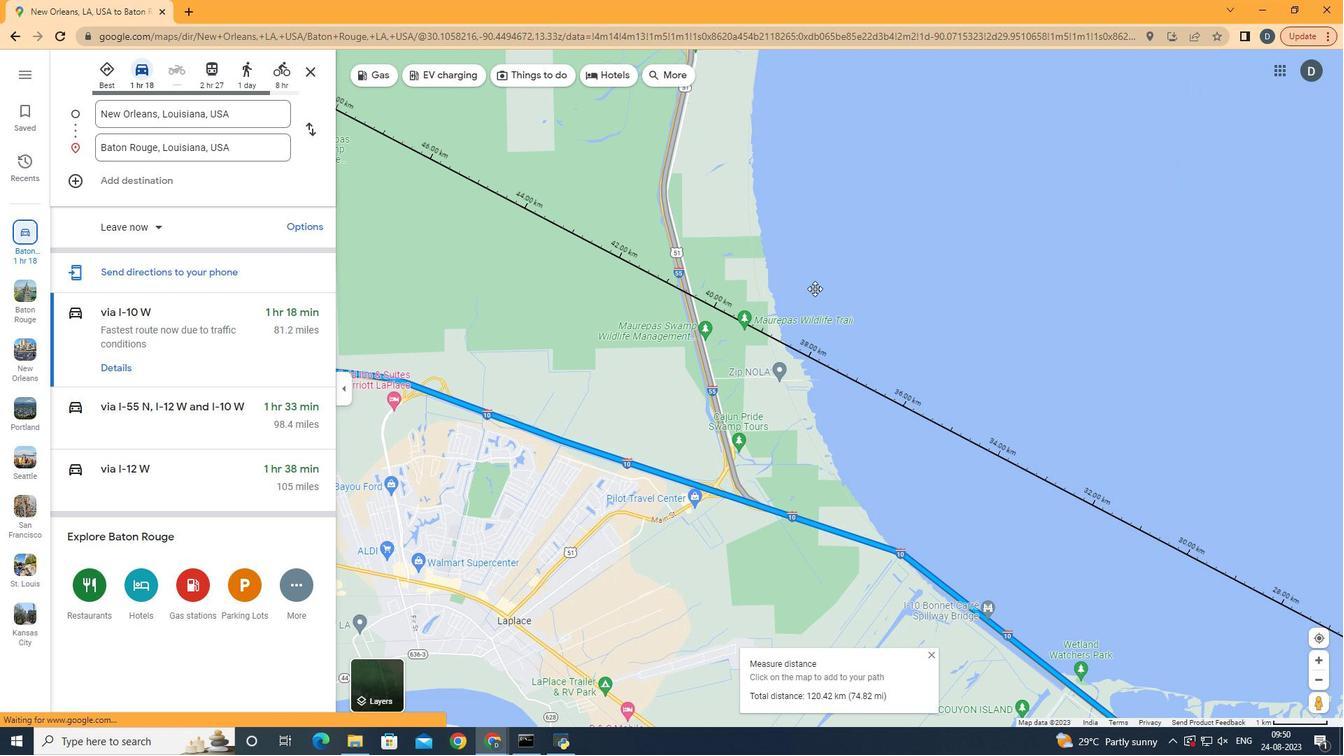 
Action: Mouse moved to (1121, 405)
Screenshot: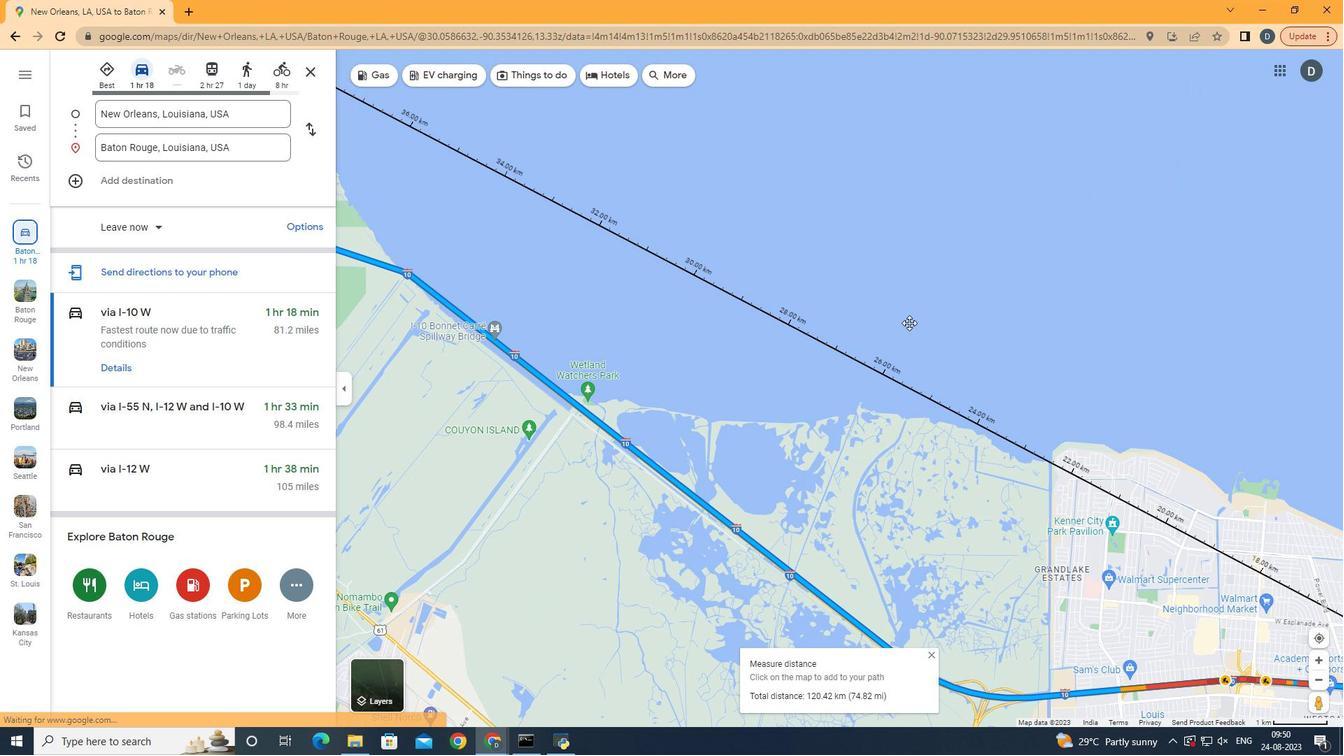 
Action: Mouse pressed left at (1121, 405)
Screenshot: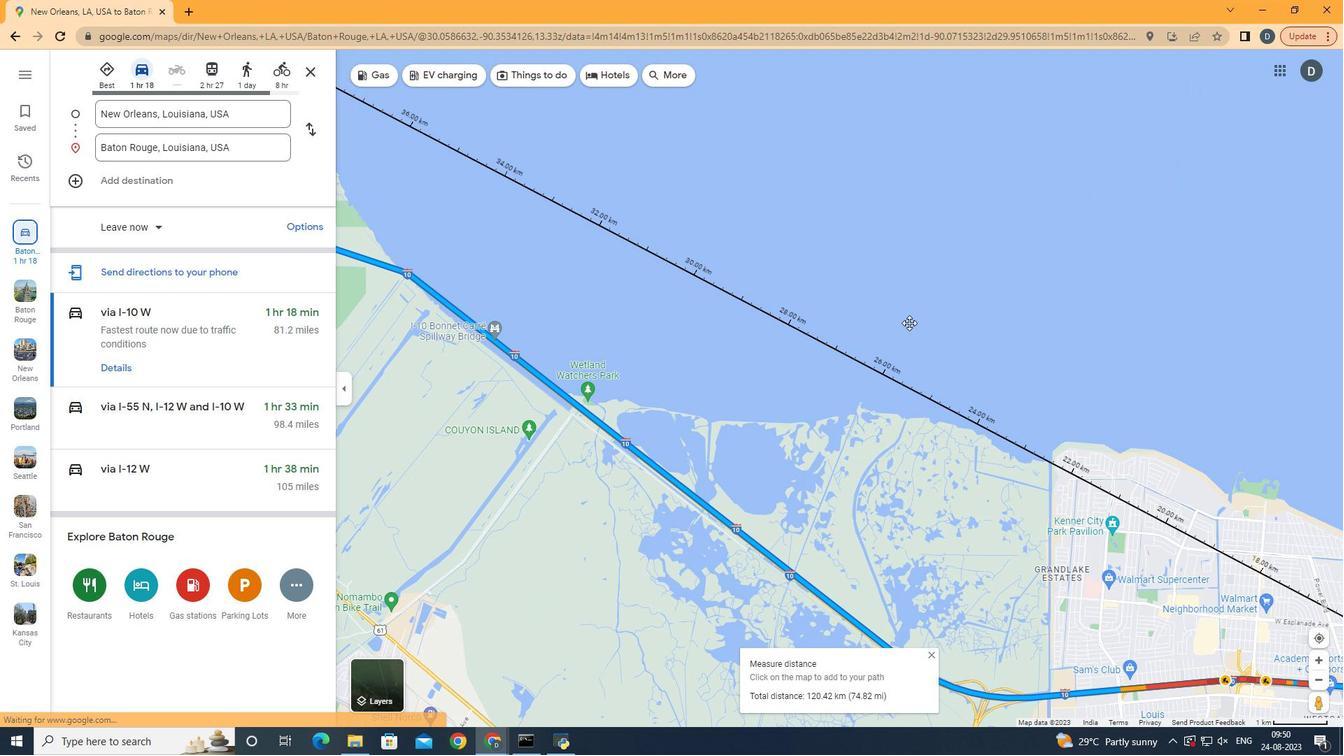 
Action: Mouse moved to (904, 385)
Screenshot: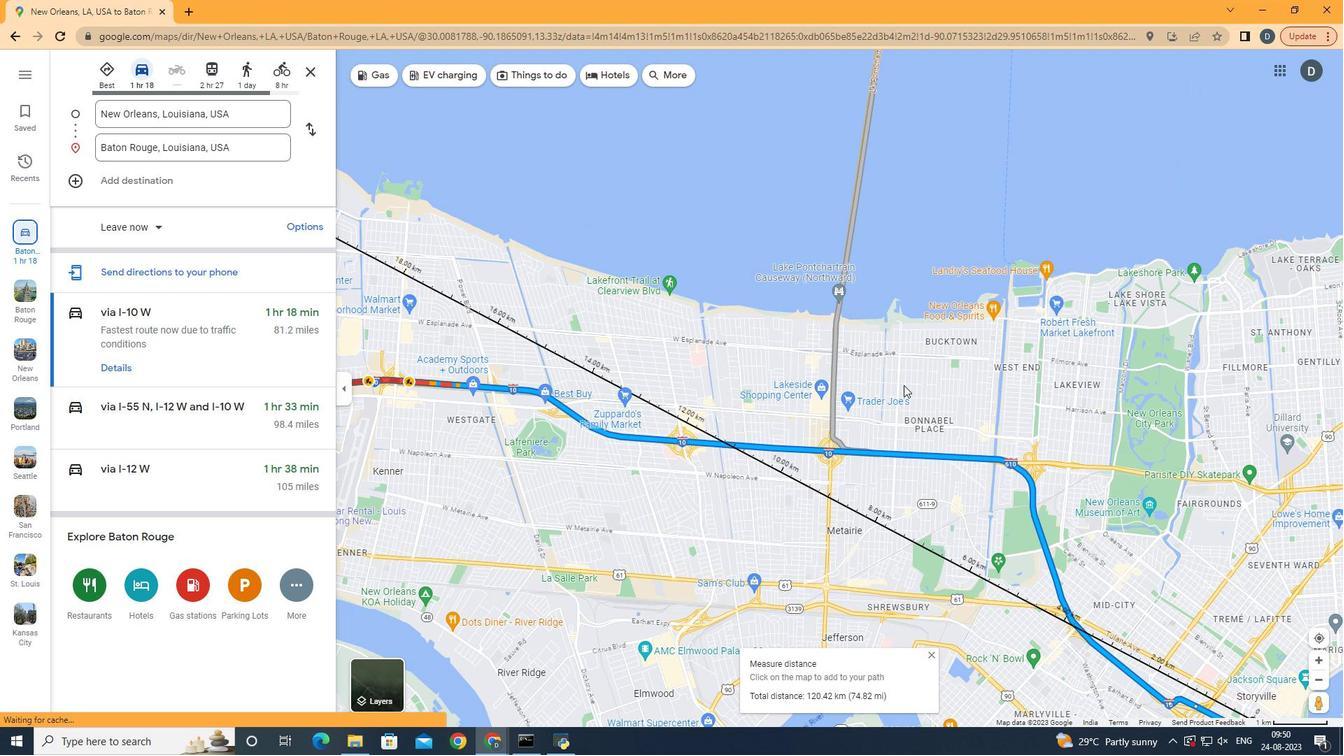 
Action: Mouse pressed left at (904, 385)
Screenshot: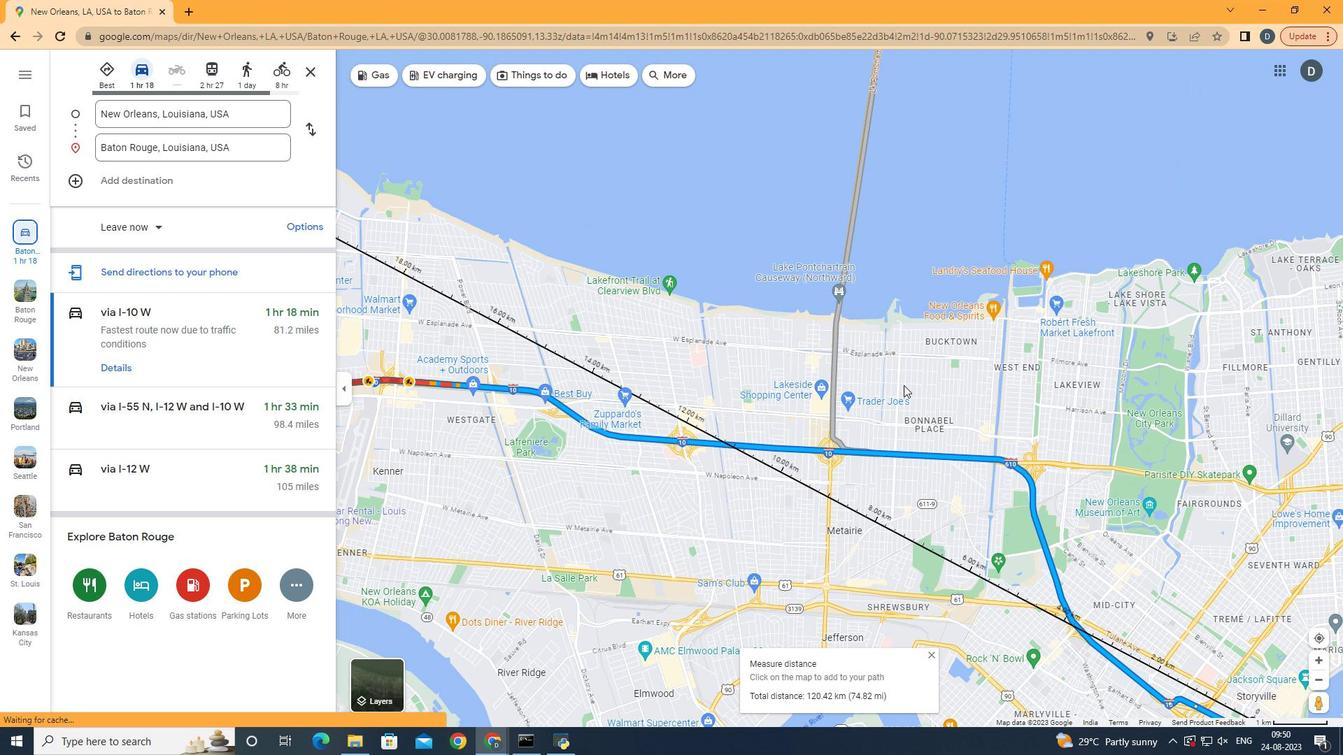 
Action: Mouse moved to (879, 422)
Screenshot: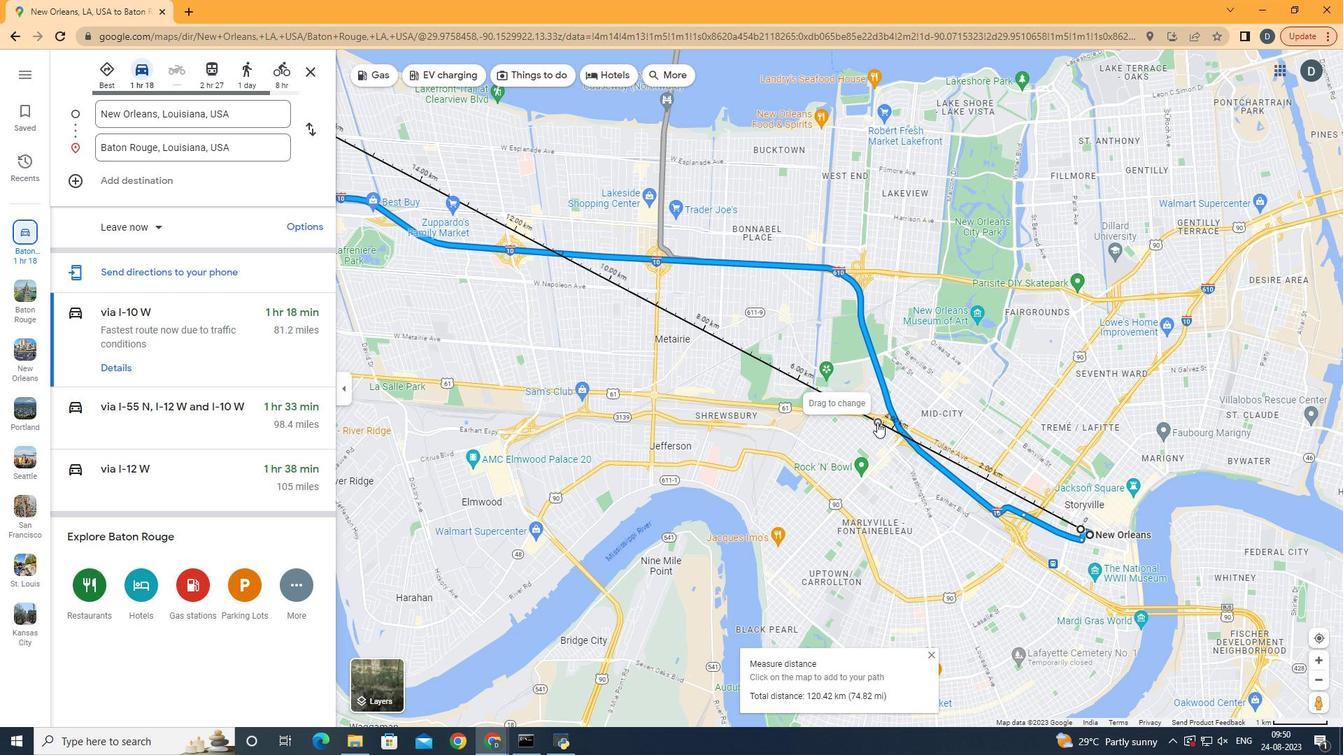 
